 Task: Add a signature Bethany Lewis containing Talk to you soon, Bethany Lewis to email address softage.10@softage.net and add a label Compliance
Action: Mouse moved to (87, 145)
Screenshot: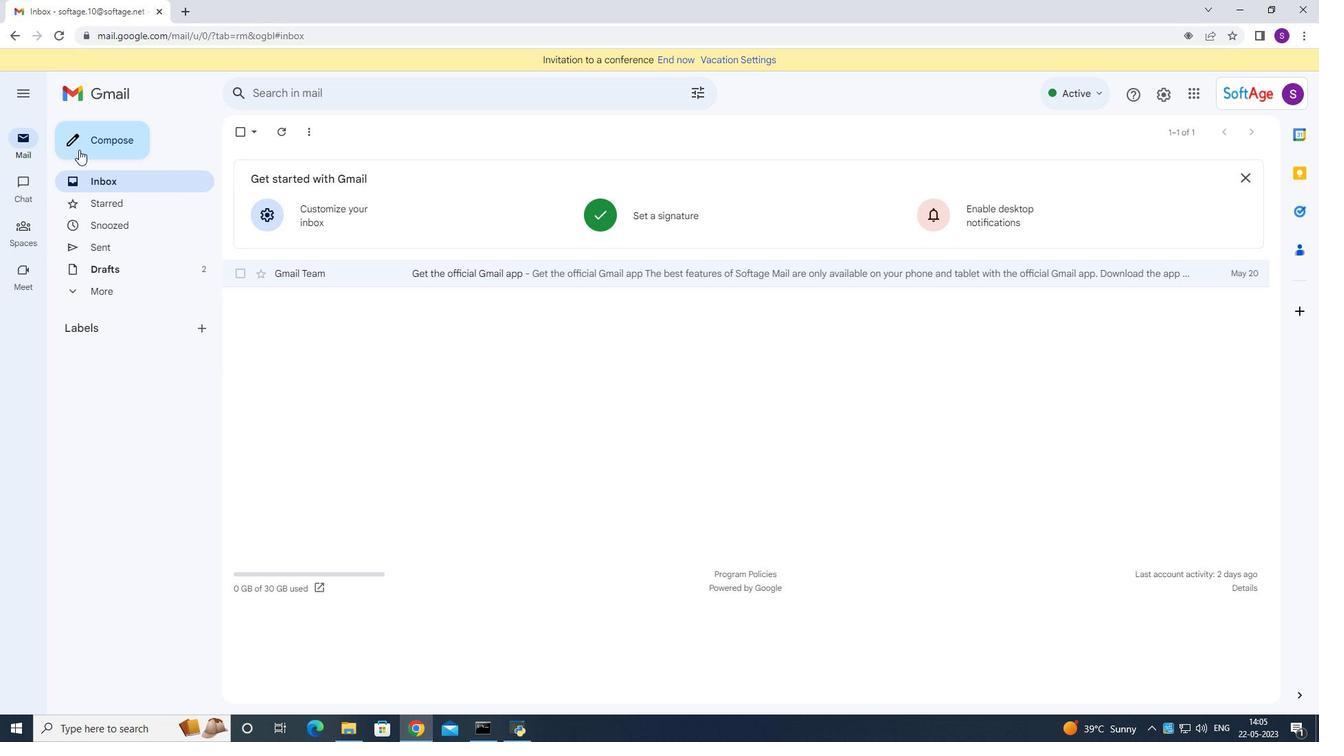 
Action: Mouse pressed left at (87, 145)
Screenshot: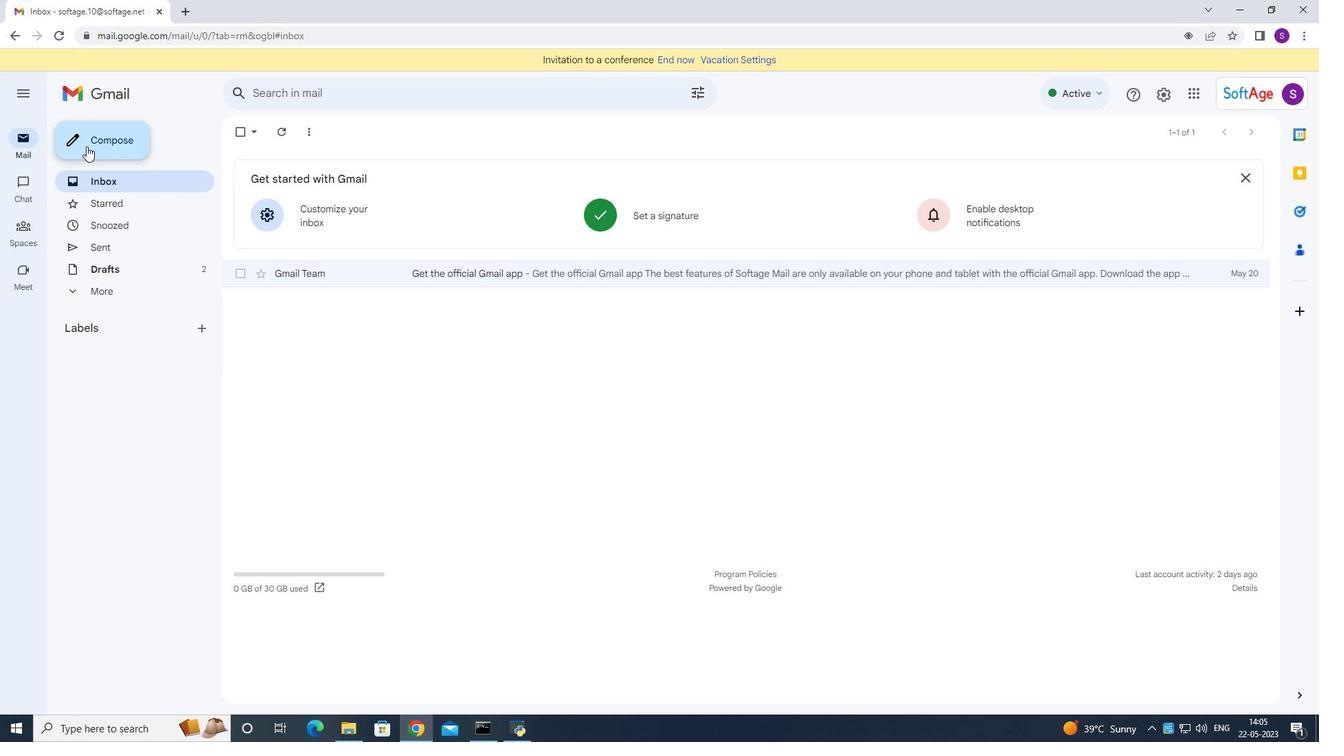 
Action: Mouse moved to (1104, 689)
Screenshot: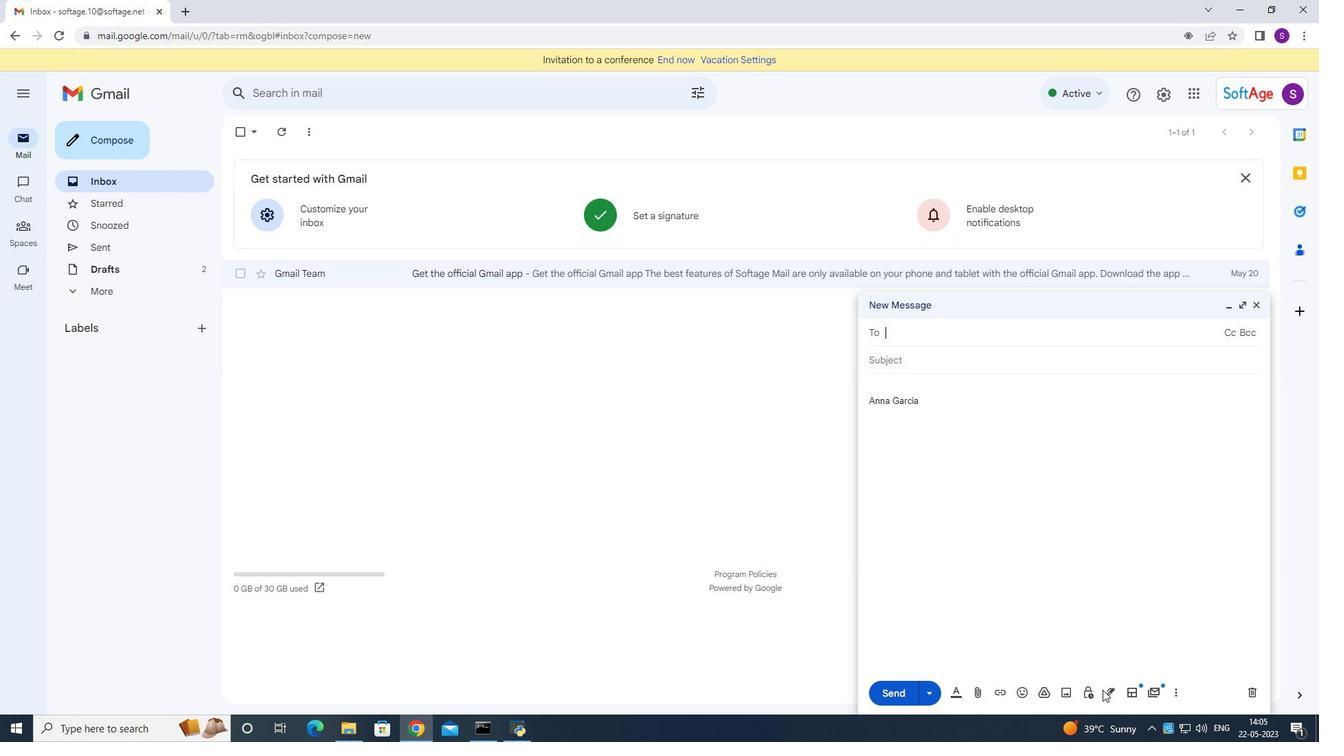 
Action: Mouse pressed left at (1104, 689)
Screenshot: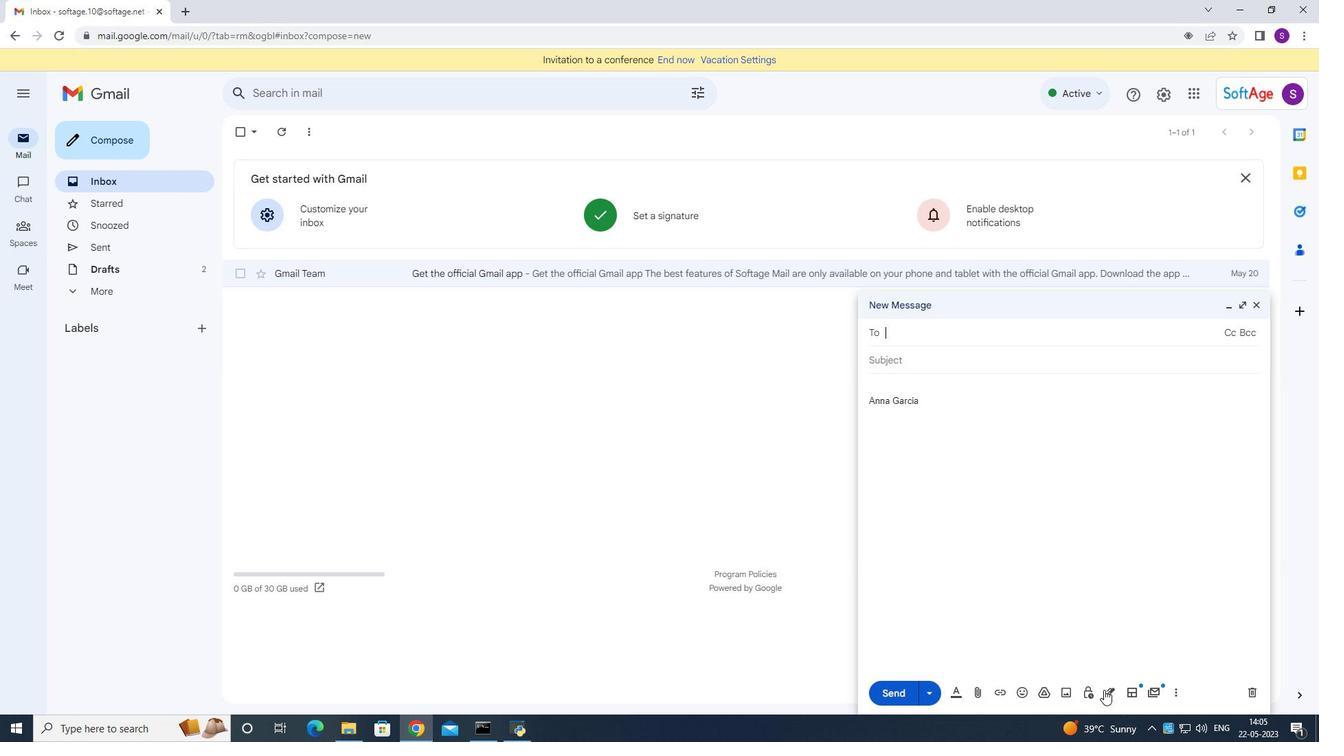 
Action: Mouse moved to (1154, 623)
Screenshot: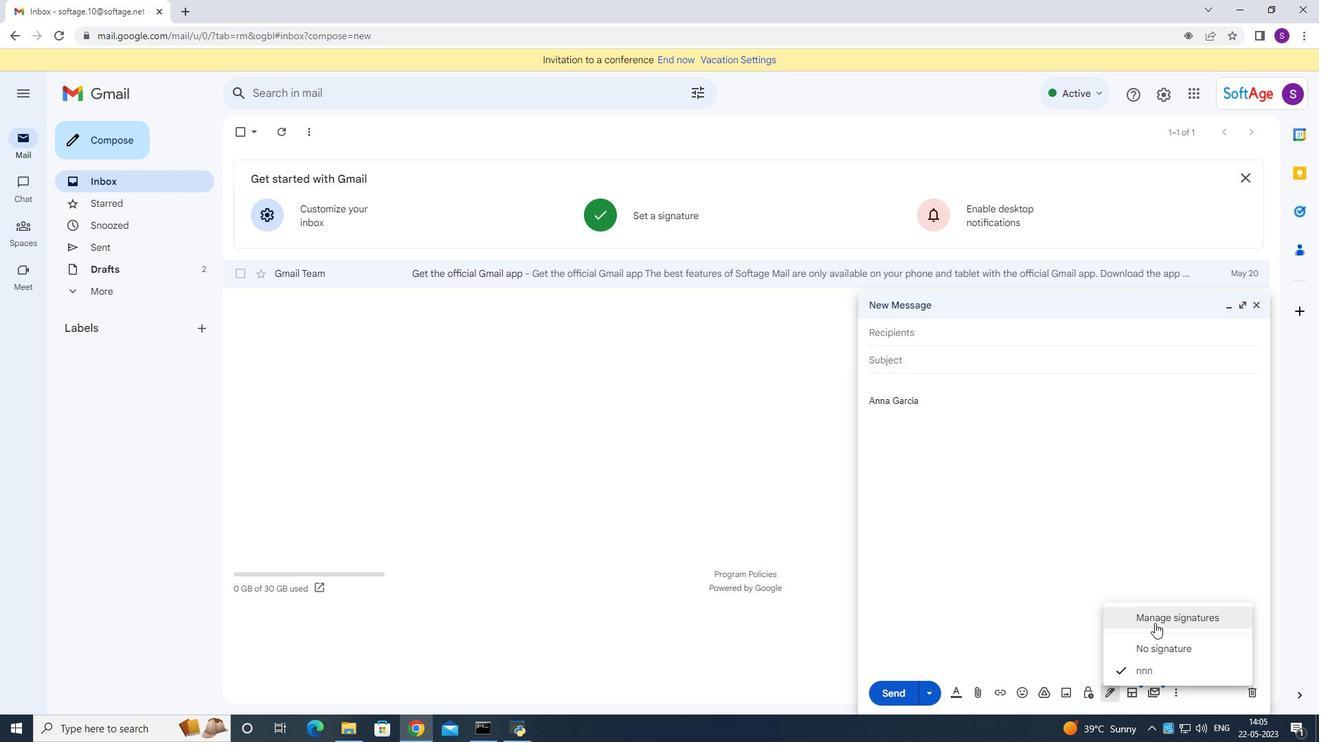 
Action: Mouse pressed left at (1154, 623)
Screenshot: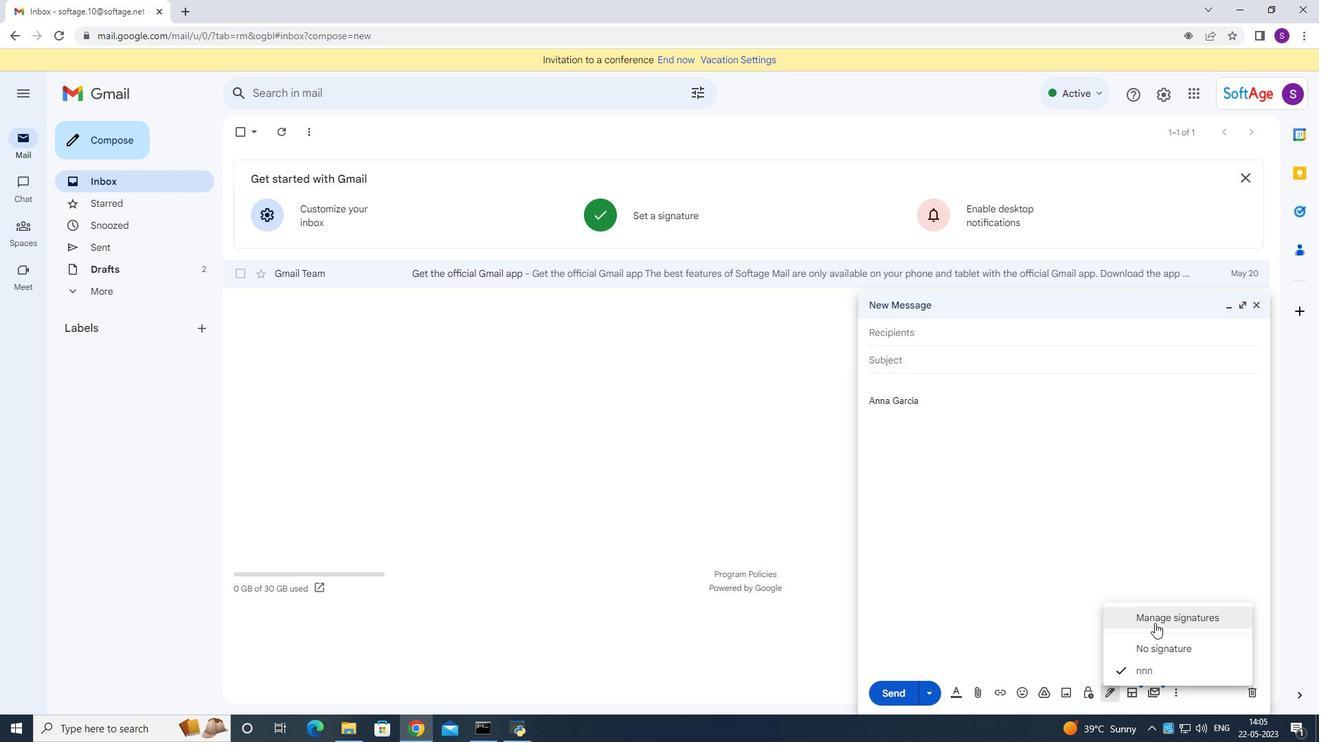 
Action: Mouse moved to (629, 412)
Screenshot: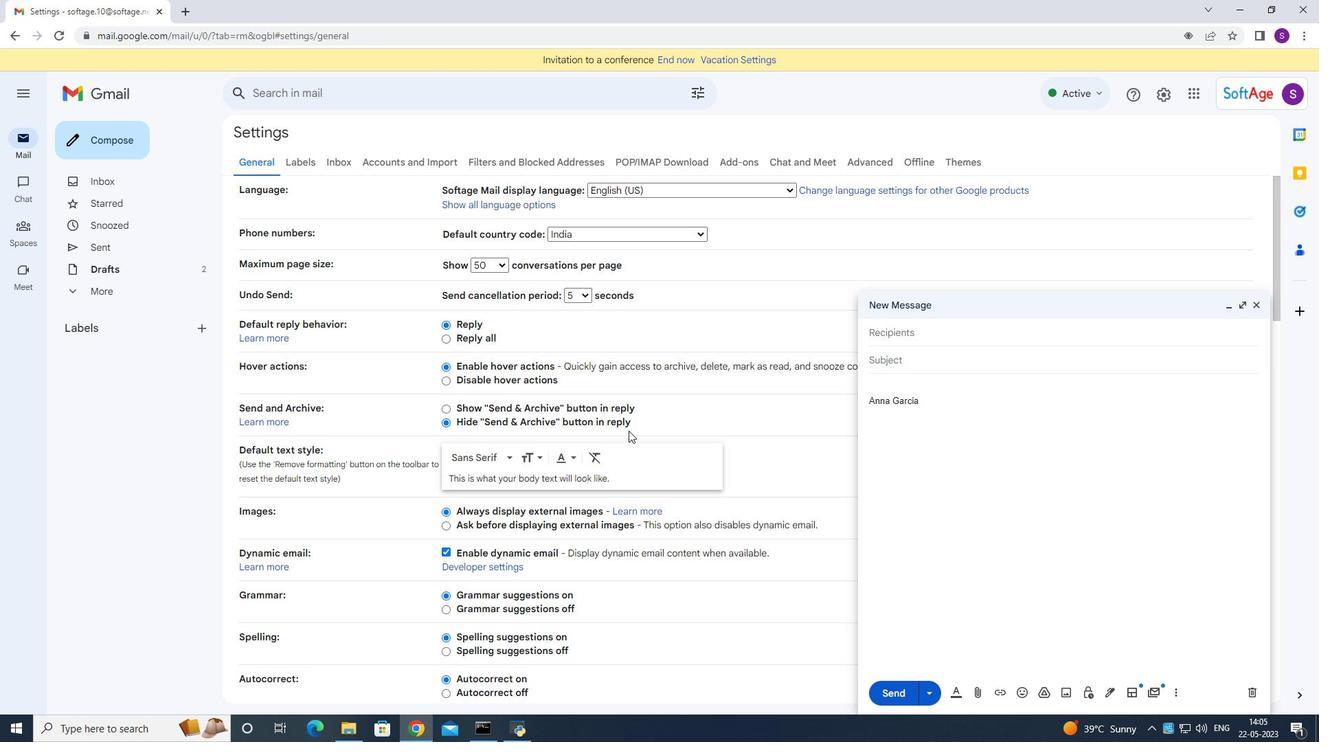 
Action: Mouse scrolled (629, 412) with delta (0, 0)
Screenshot: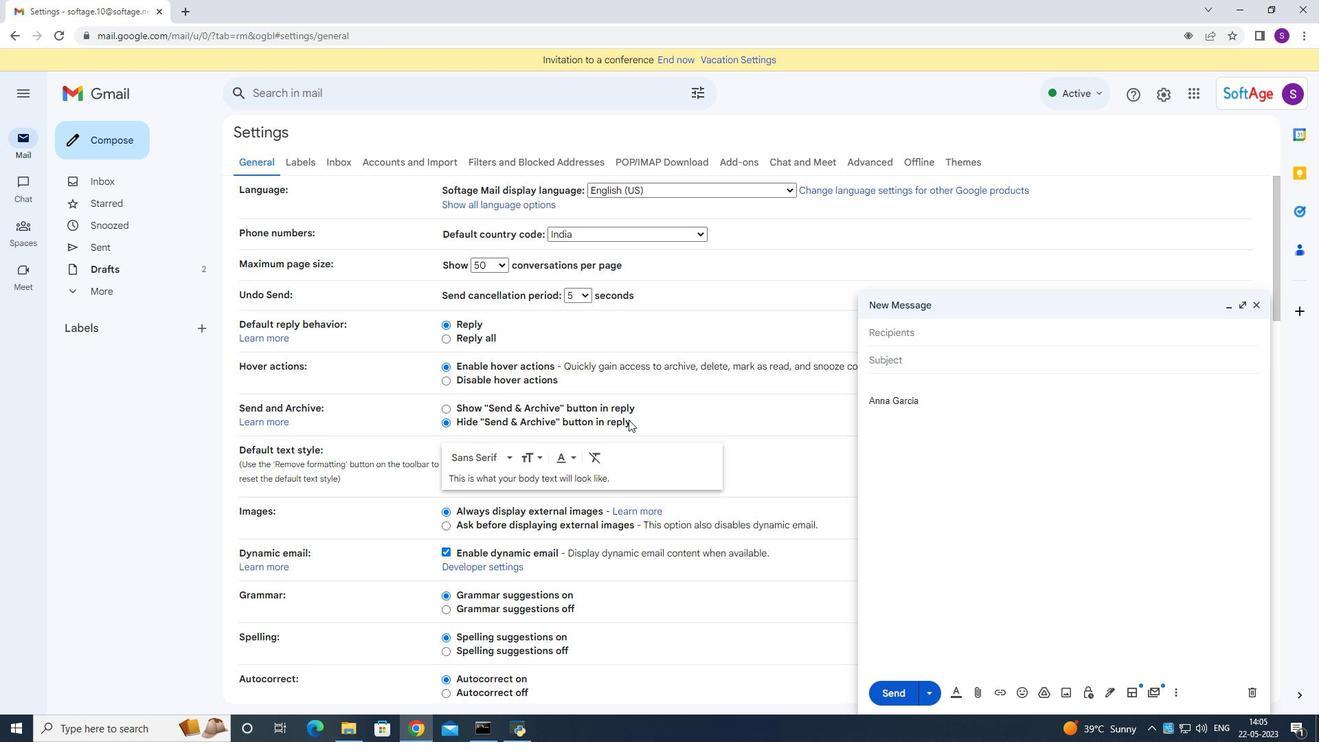 
Action: Mouse scrolled (629, 412) with delta (0, 0)
Screenshot: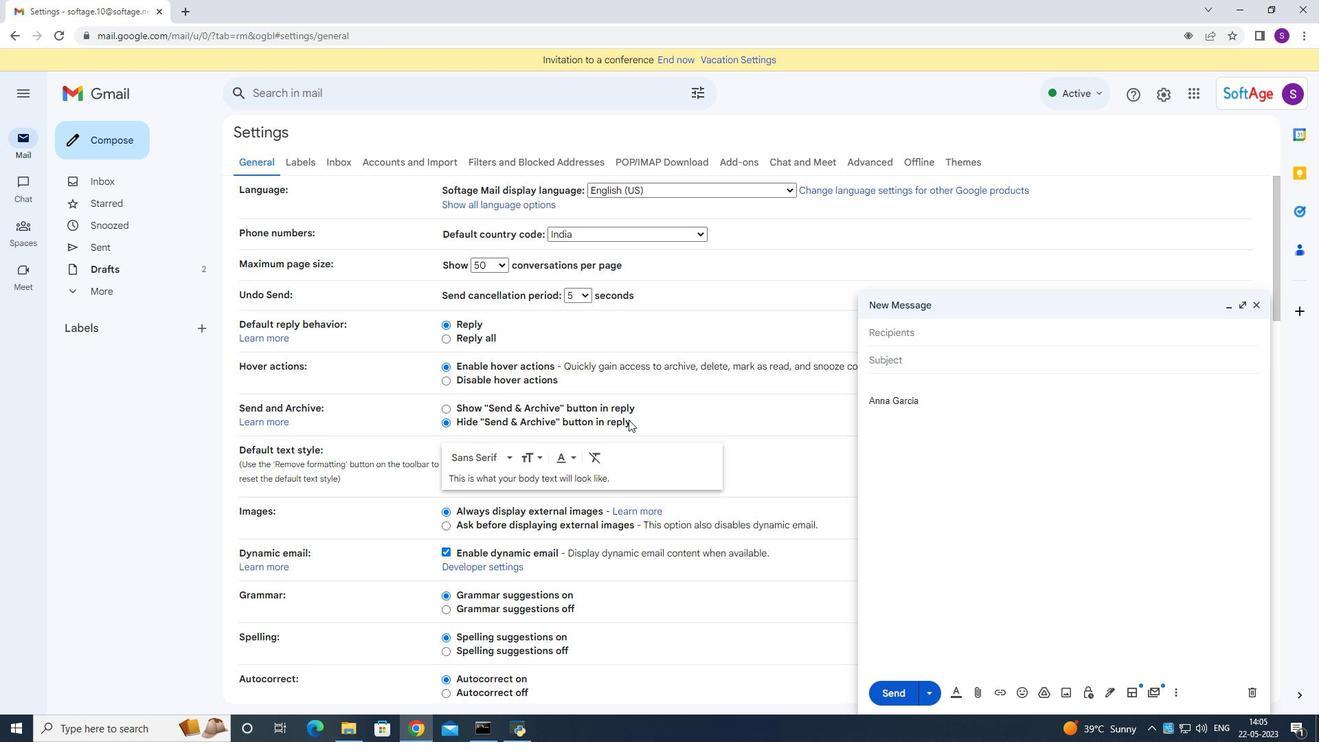 
Action: Mouse scrolled (629, 412) with delta (0, 0)
Screenshot: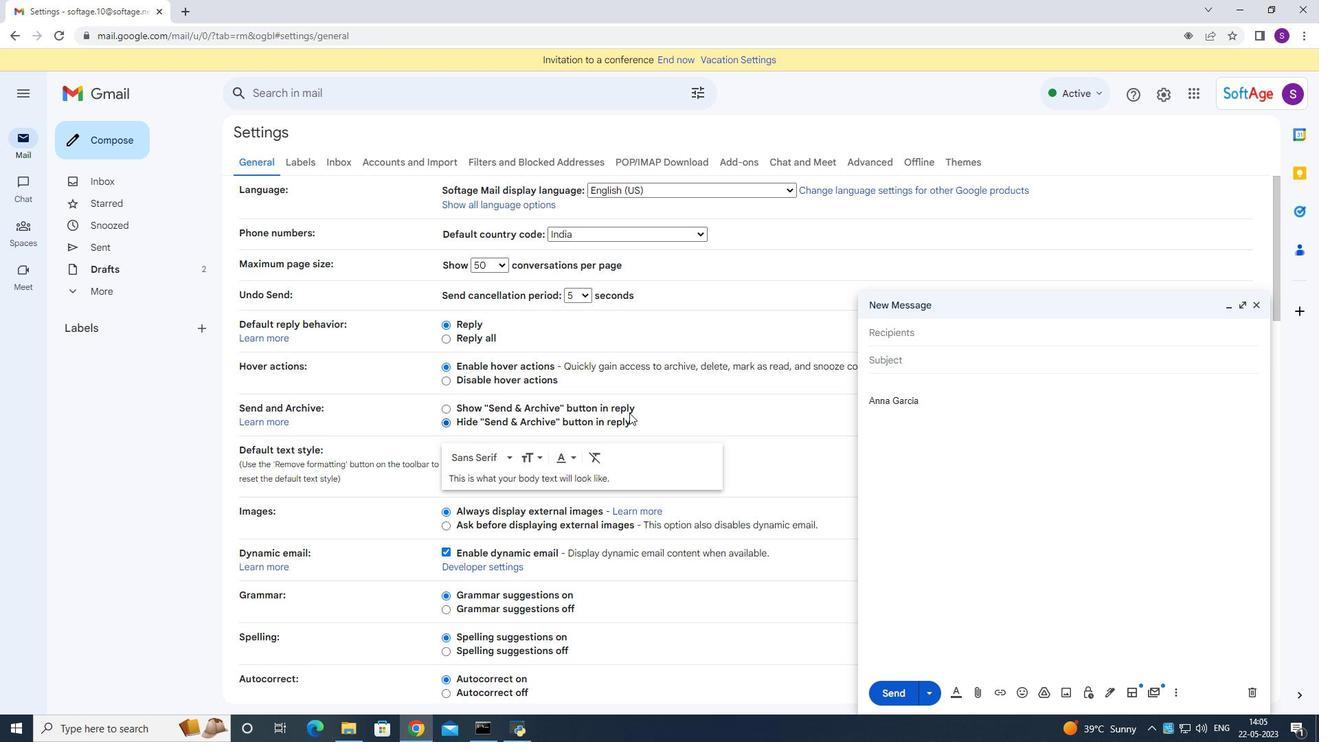 
Action: Mouse scrolled (629, 412) with delta (0, 0)
Screenshot: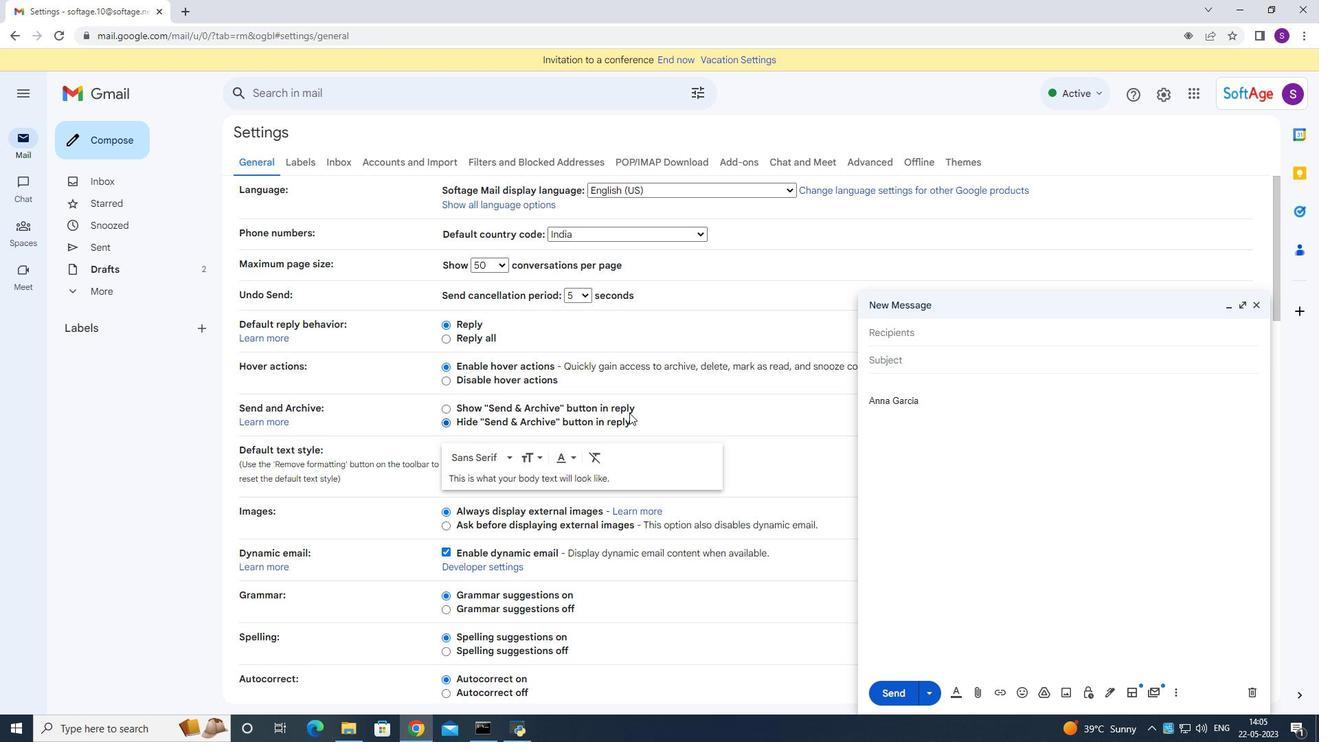 
Action: Mouse moved to (636, 412)
Screenshot: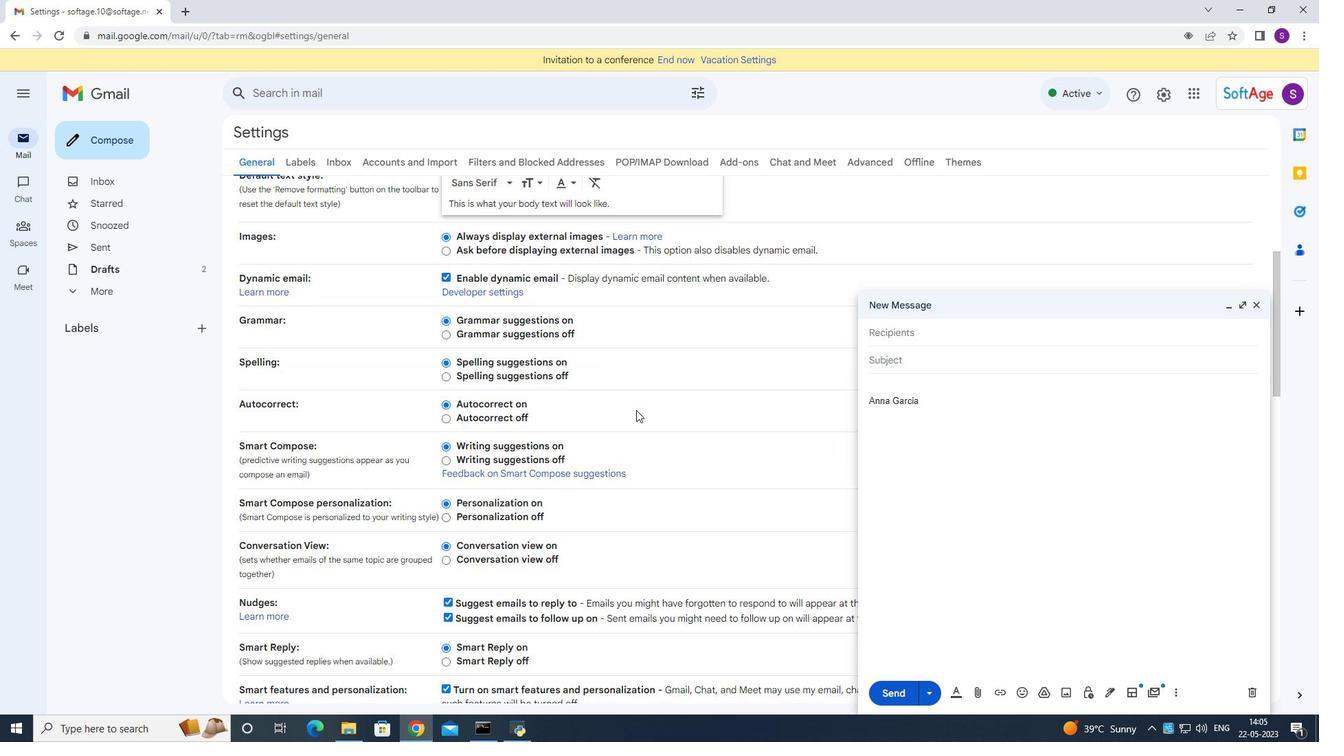 
Action: Mouse scrolled (636, 412) with delta (0, 0)
Screenshot: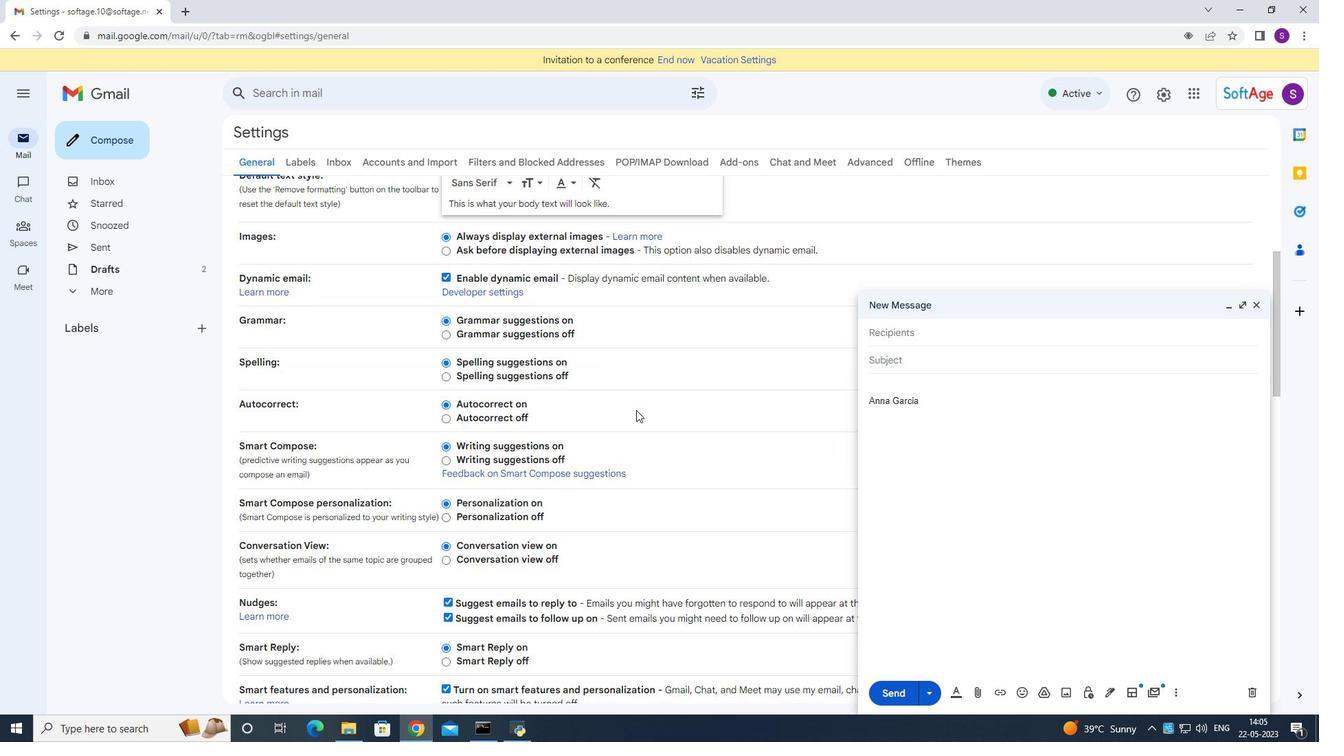 
Action: Mouse scrolled (636, 412) with delta (0, 0)
Screenshot: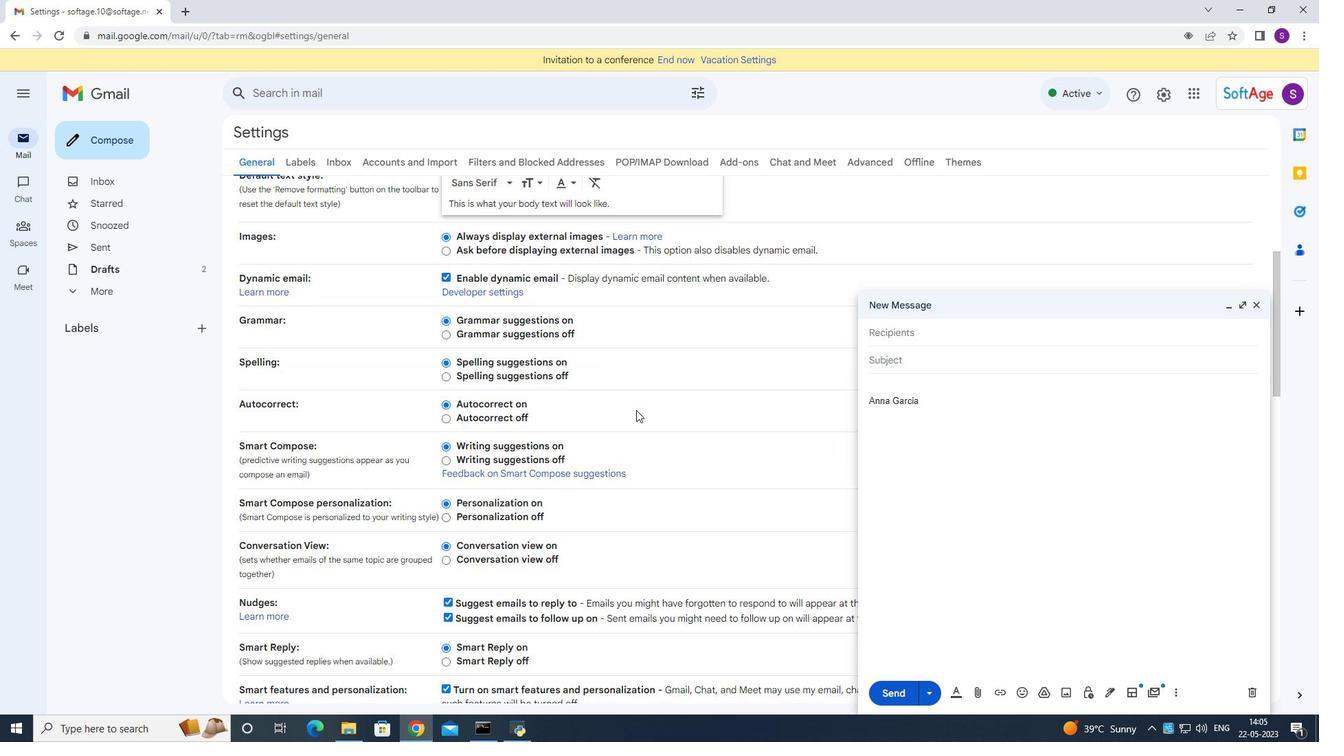 
Action: Mouse scrolled (636, 412) with delta (0, 0)
Screenshot: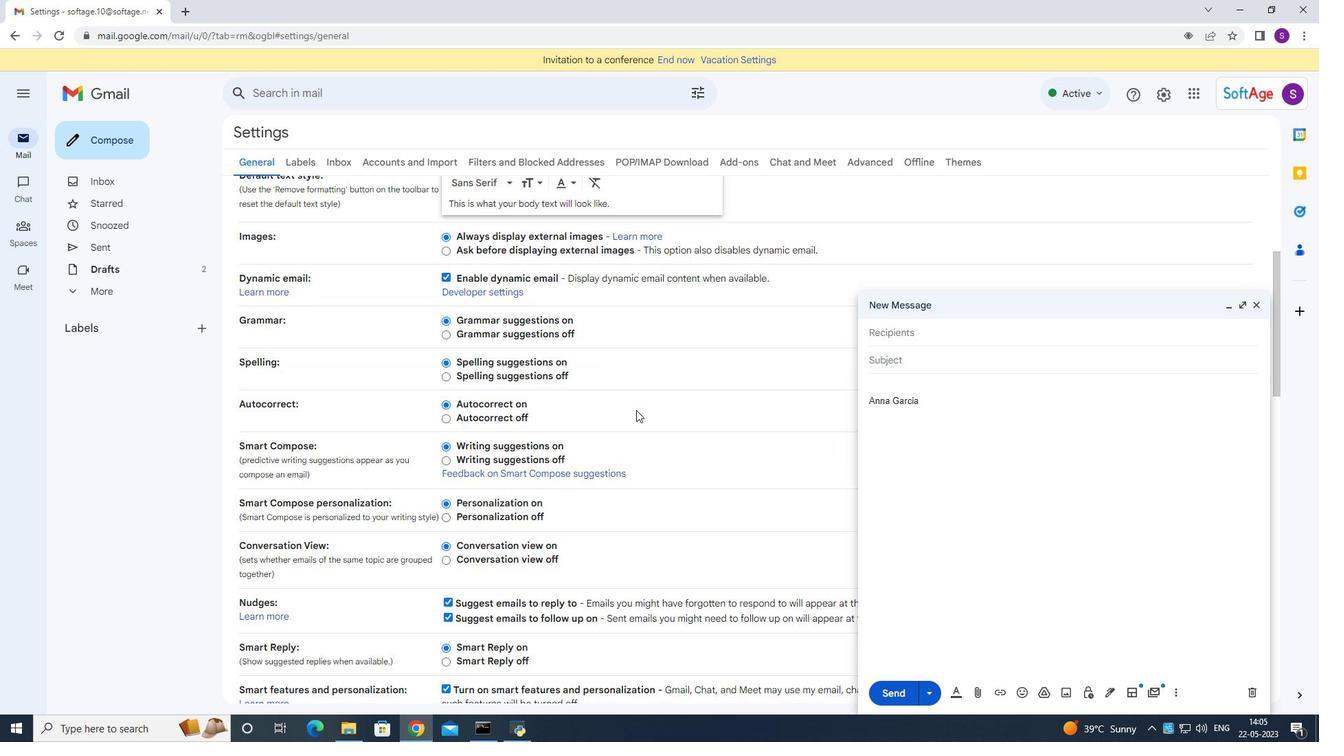 
Action: Mouse scrolled (636, 412) with delta (0, 0)
Screenshot: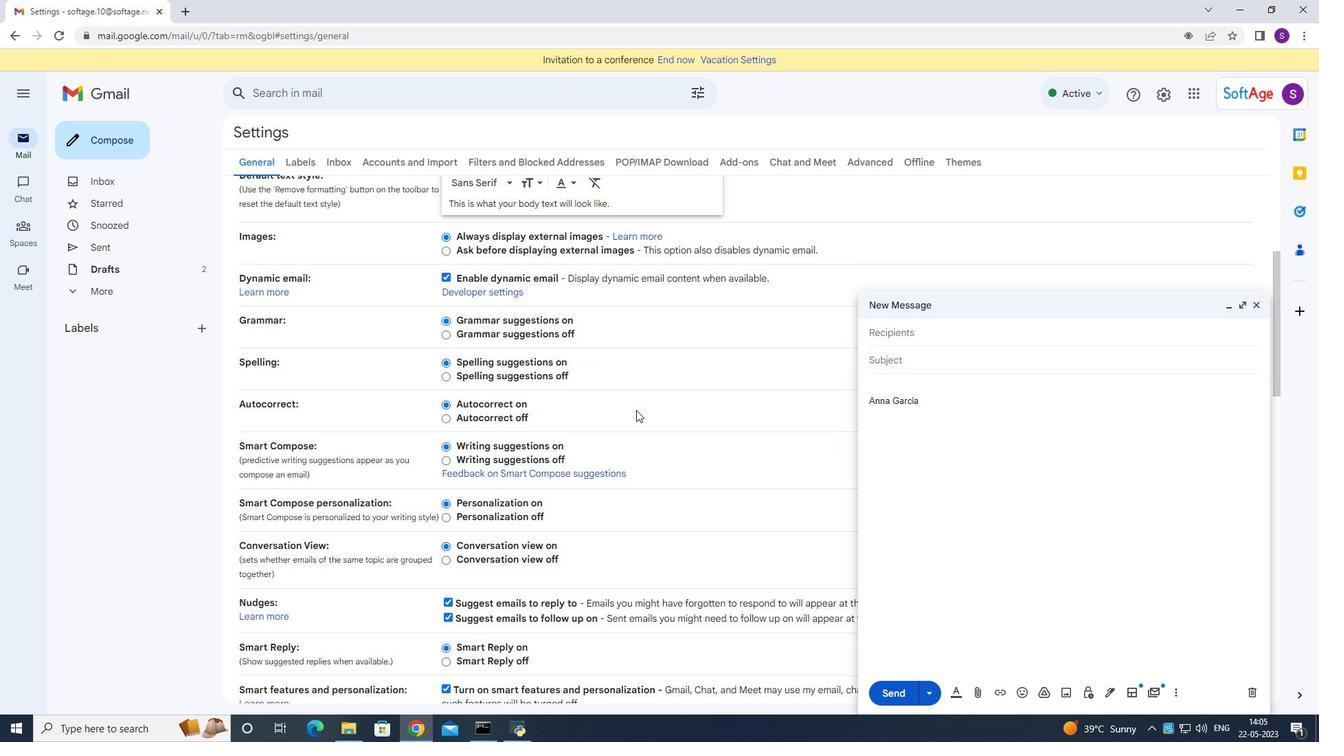 
Action: Mouse scrolled (636, 412) with delta (0, 0)
Screenshot: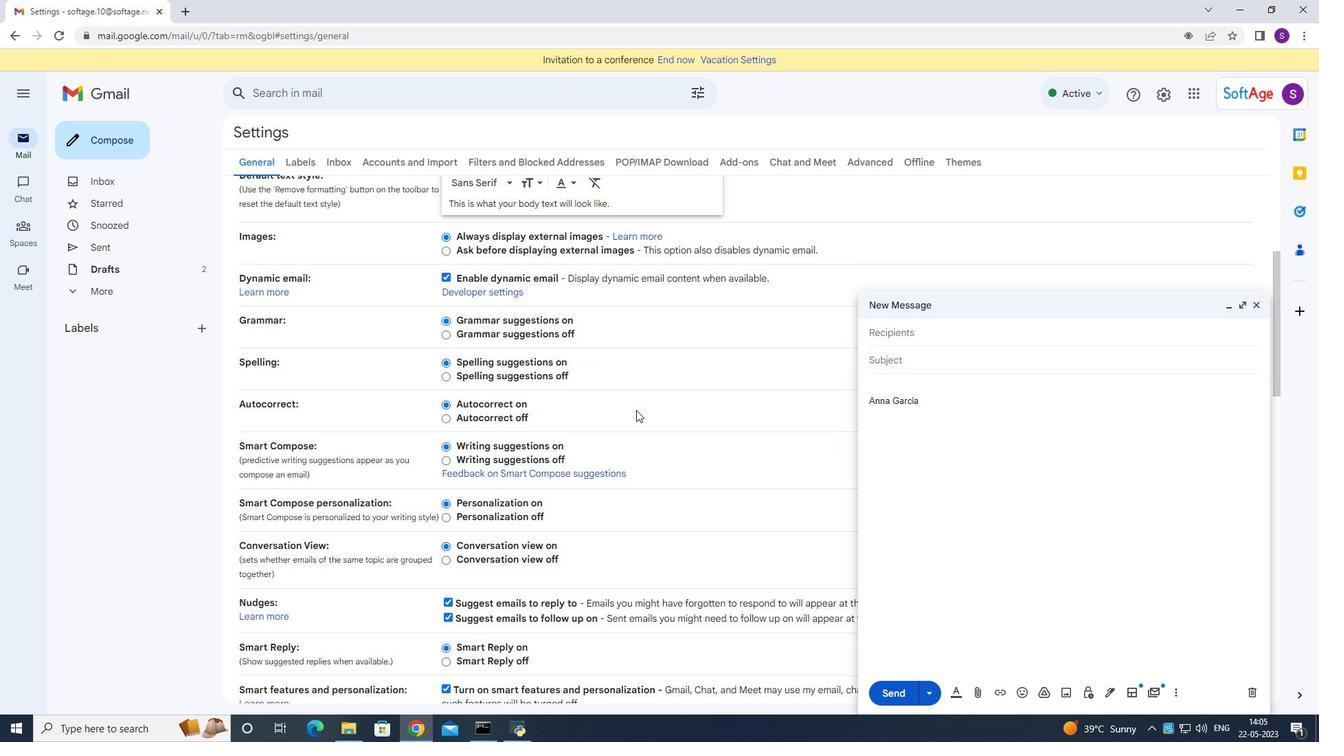 
Action: Mouse scrolled (636, 412) with delta (0, 0)
Screenshot: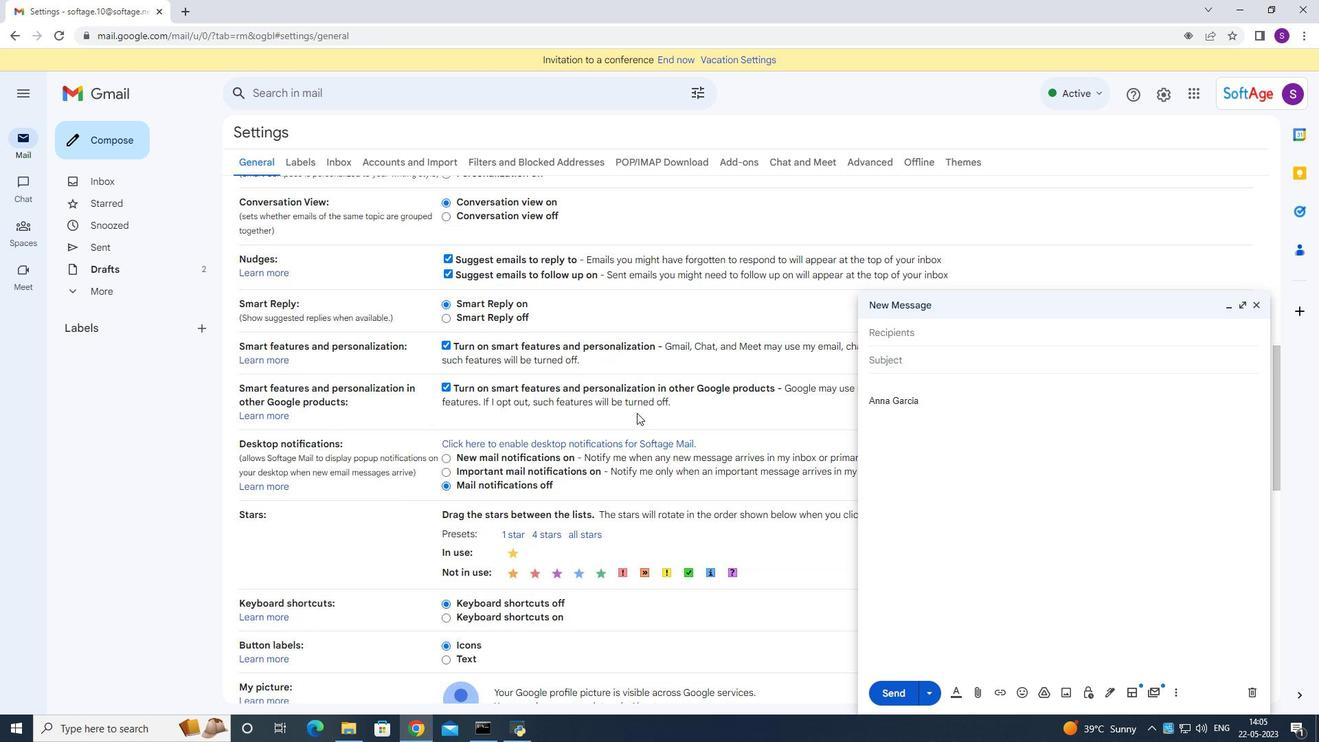 
Action: Mouse scrolled (636, 412) with delta (0, 0)
Screenshot: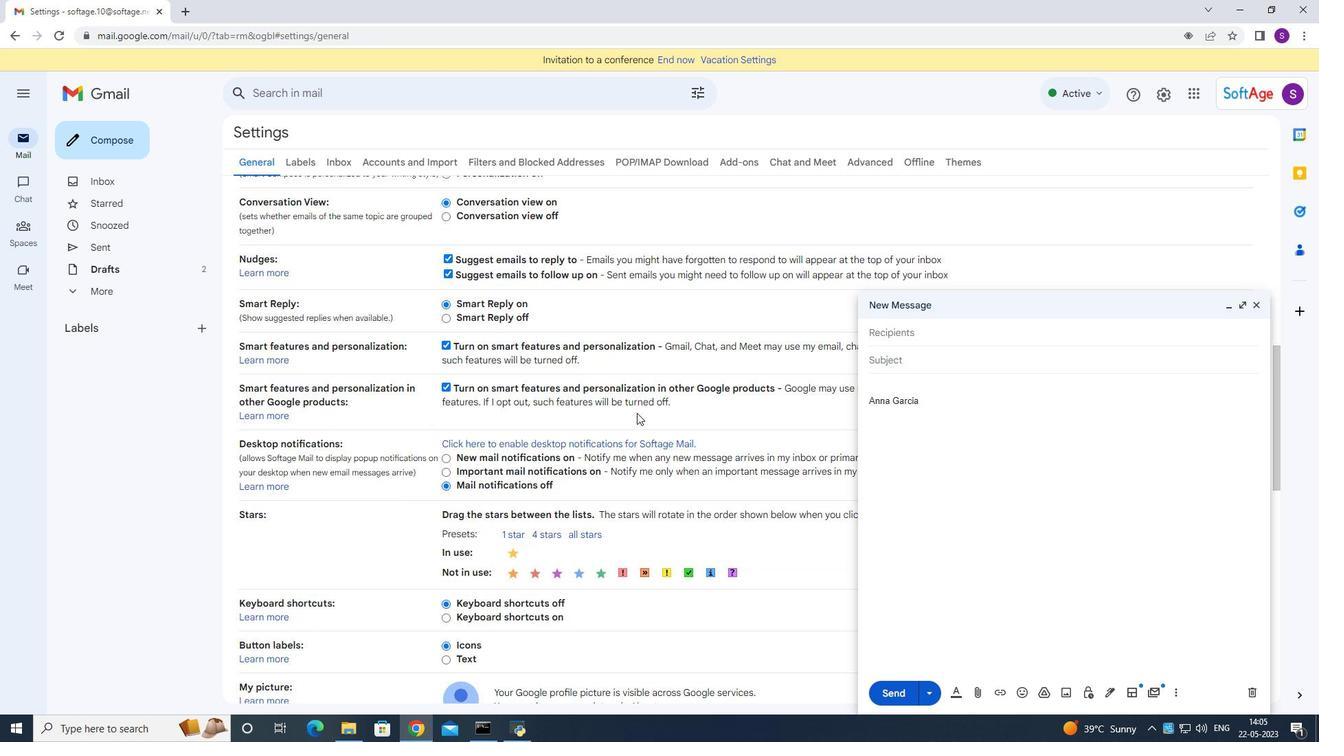 
Action: Mouse scrolled (636, 412) with delta (0, 0)
Screenshot: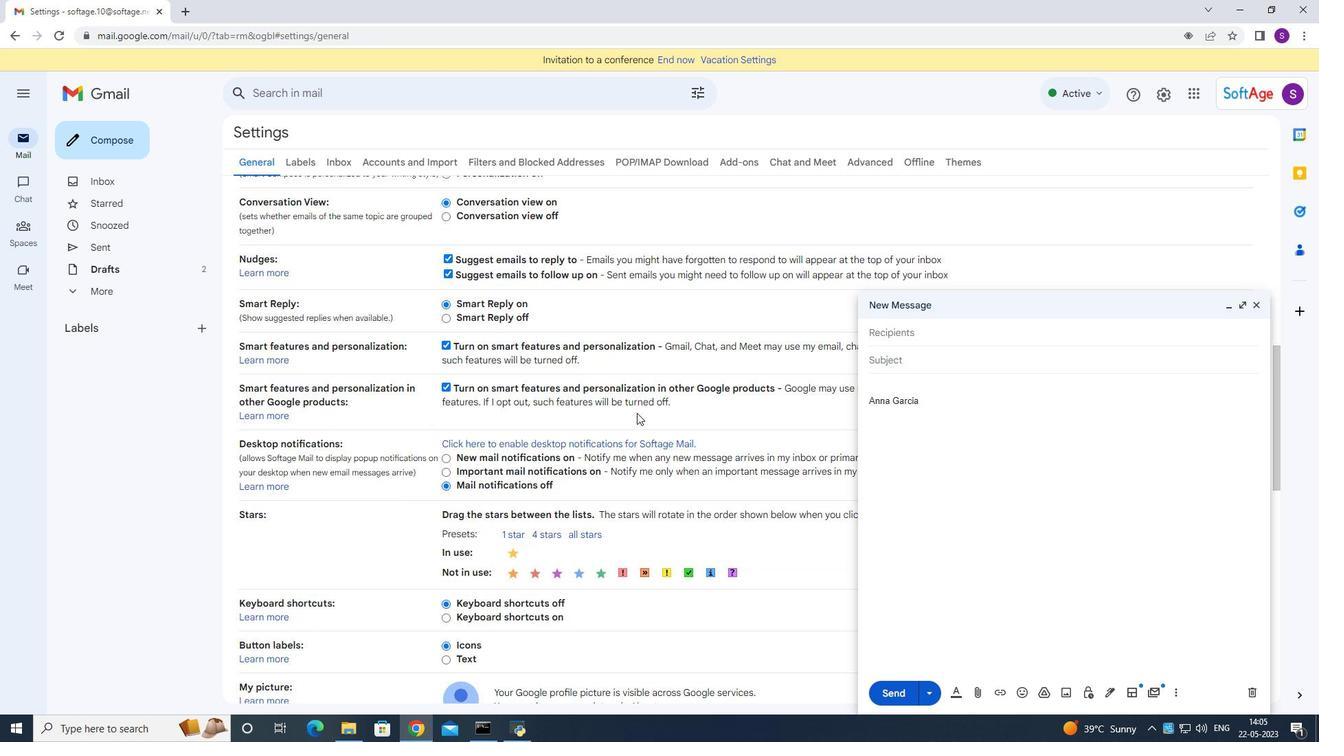 
Action: Mouse scrolled (636, 412) with delta (0, 0)
Screenshot: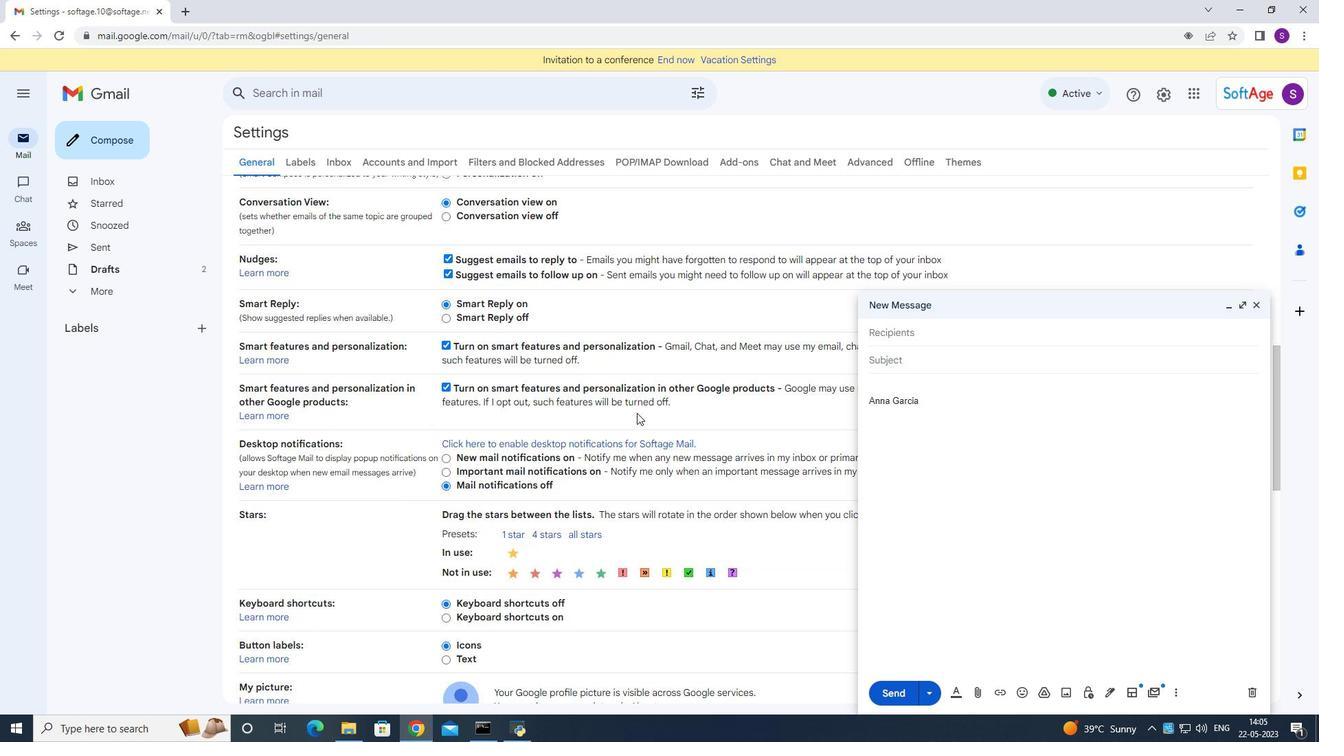 
Action: Mouse scrolled (636, 412) with delta (0, 0)
Screenshot: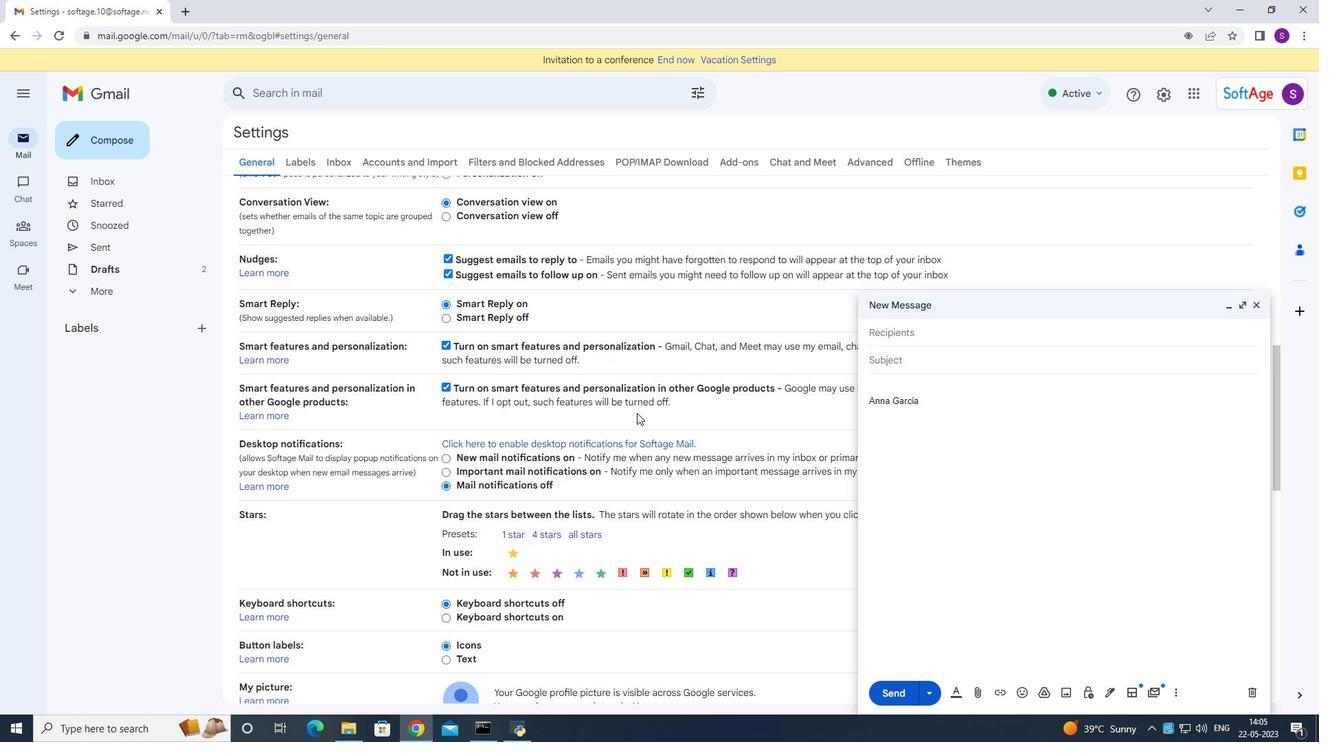 
Action: Mouse moved to (636, 413)
Screenshot: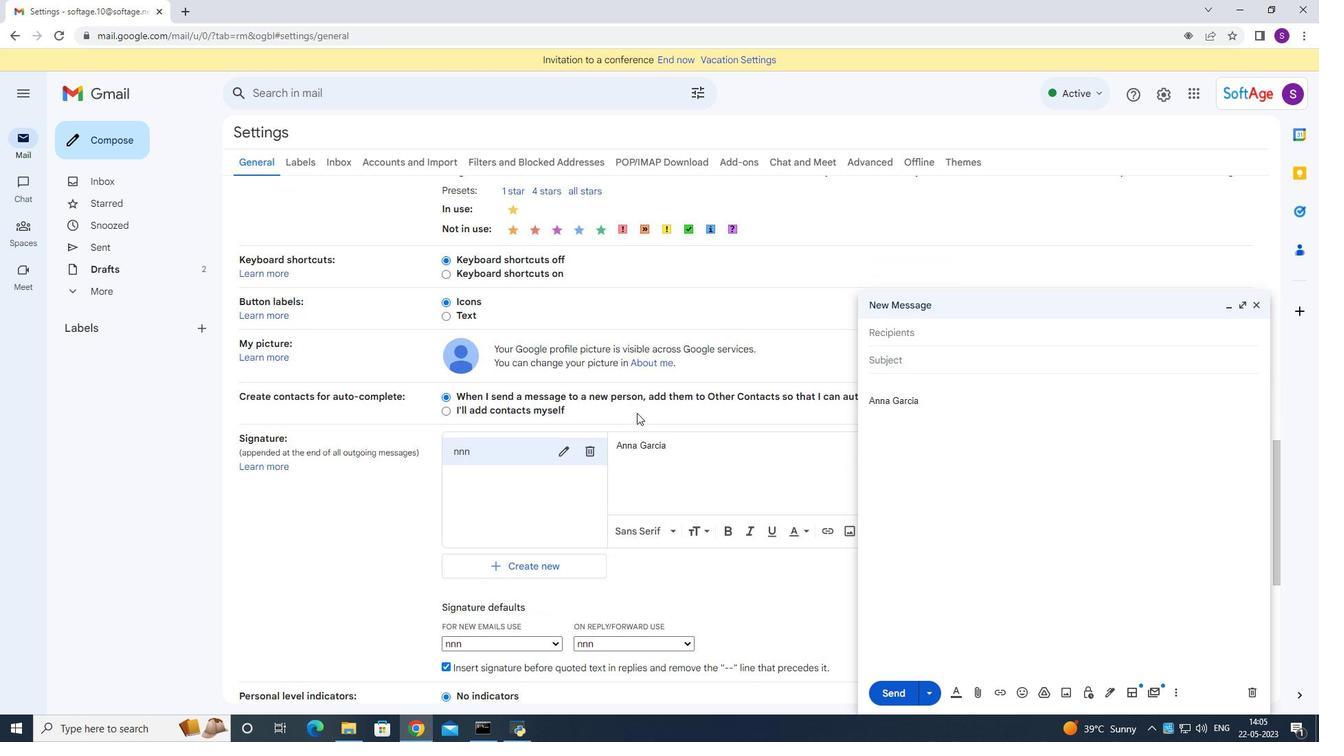 
Action: Mouse scrolled (636, 412) with delta (0, 0)
Screenshot: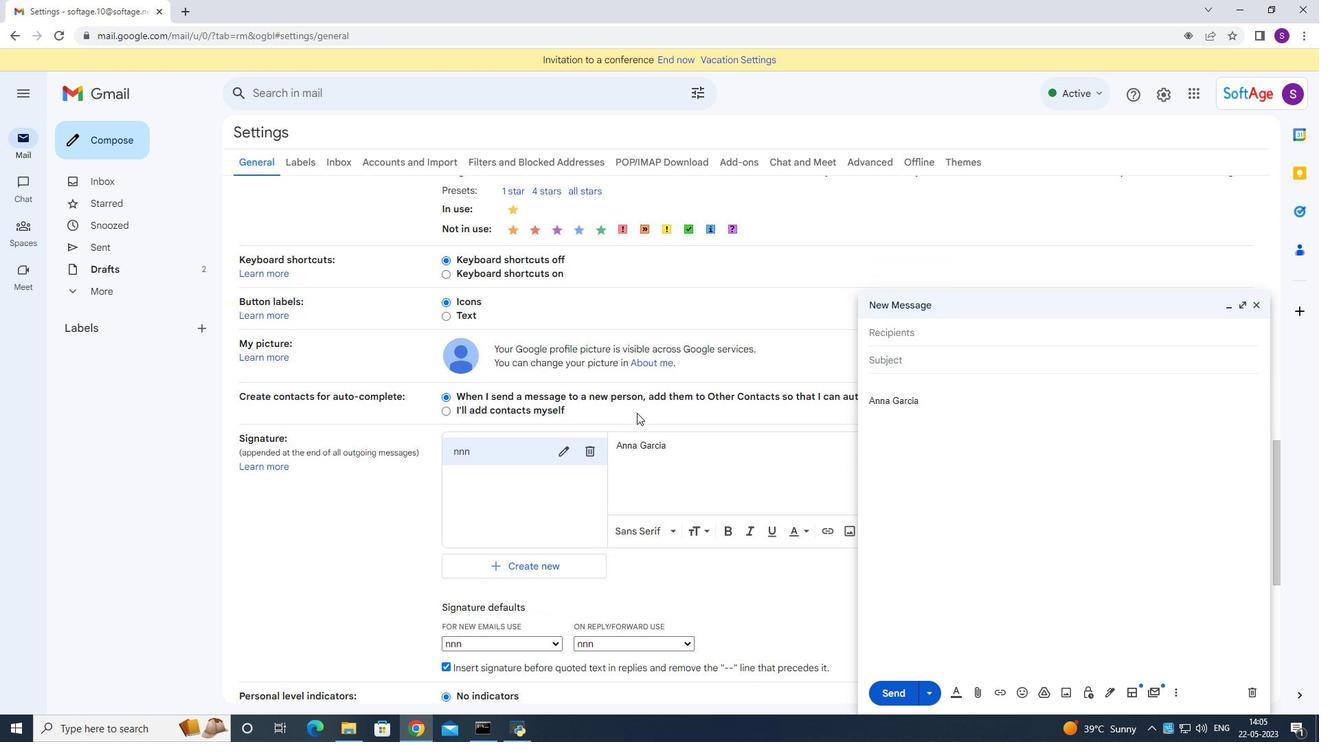 
Action: Mouse scrolled (636, 412) with delta (0, 0)
Screenshot: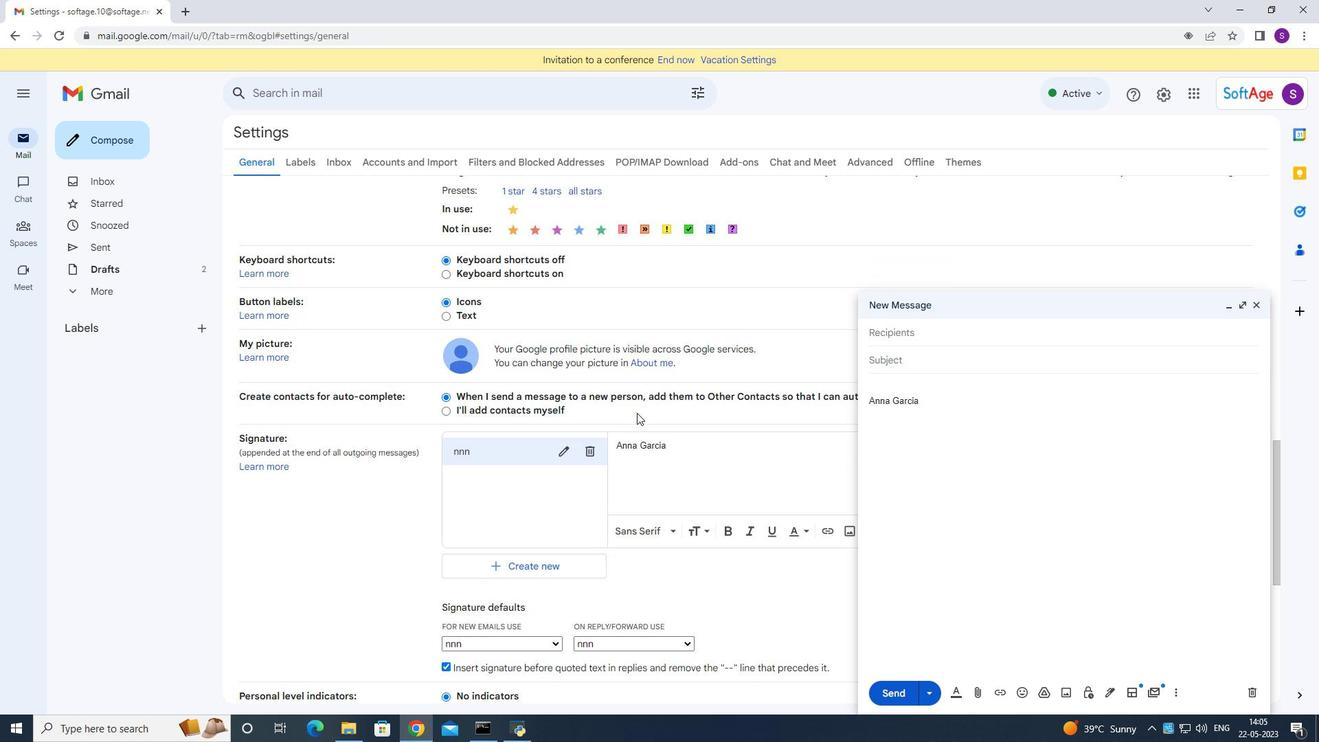 
Action: Mouse scrolled (636, 412) with delta (0, 0)
Screenshot: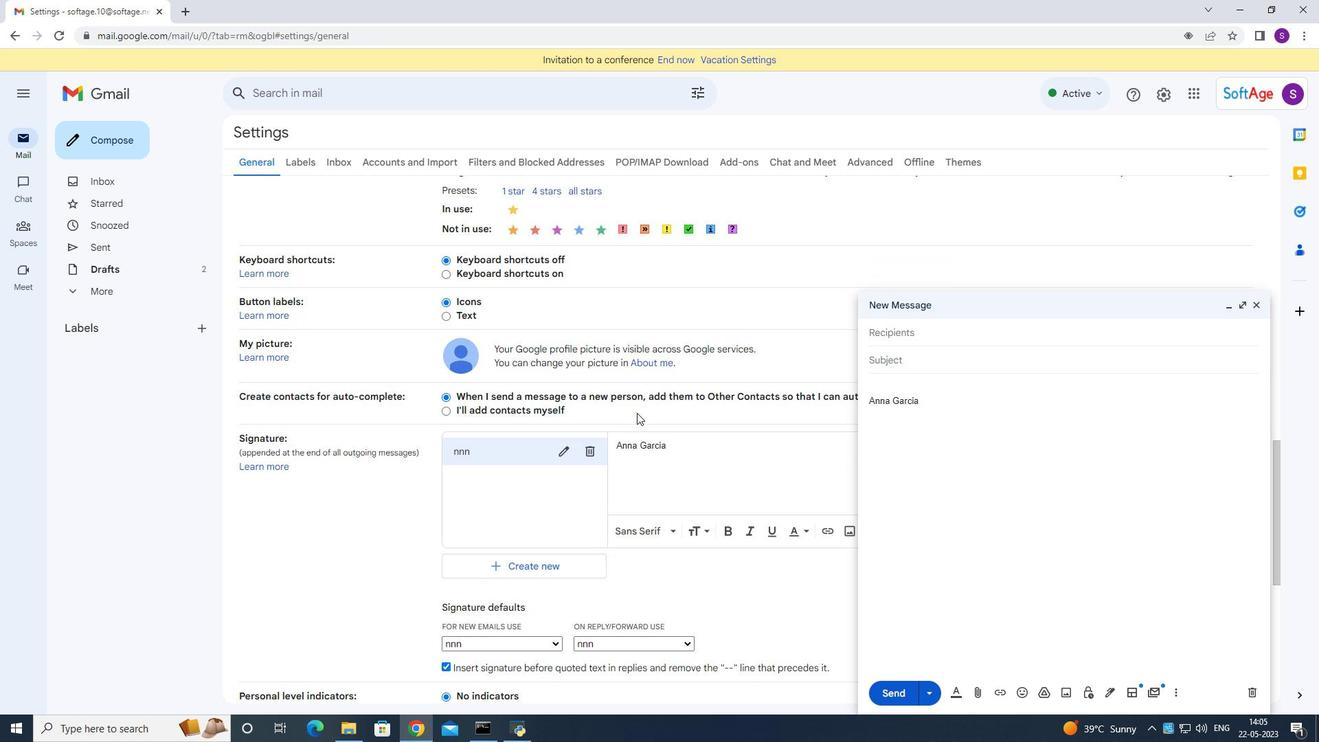 
Action: Mouse scrolled (636, 412) with delta (0, 0)
Screenshot: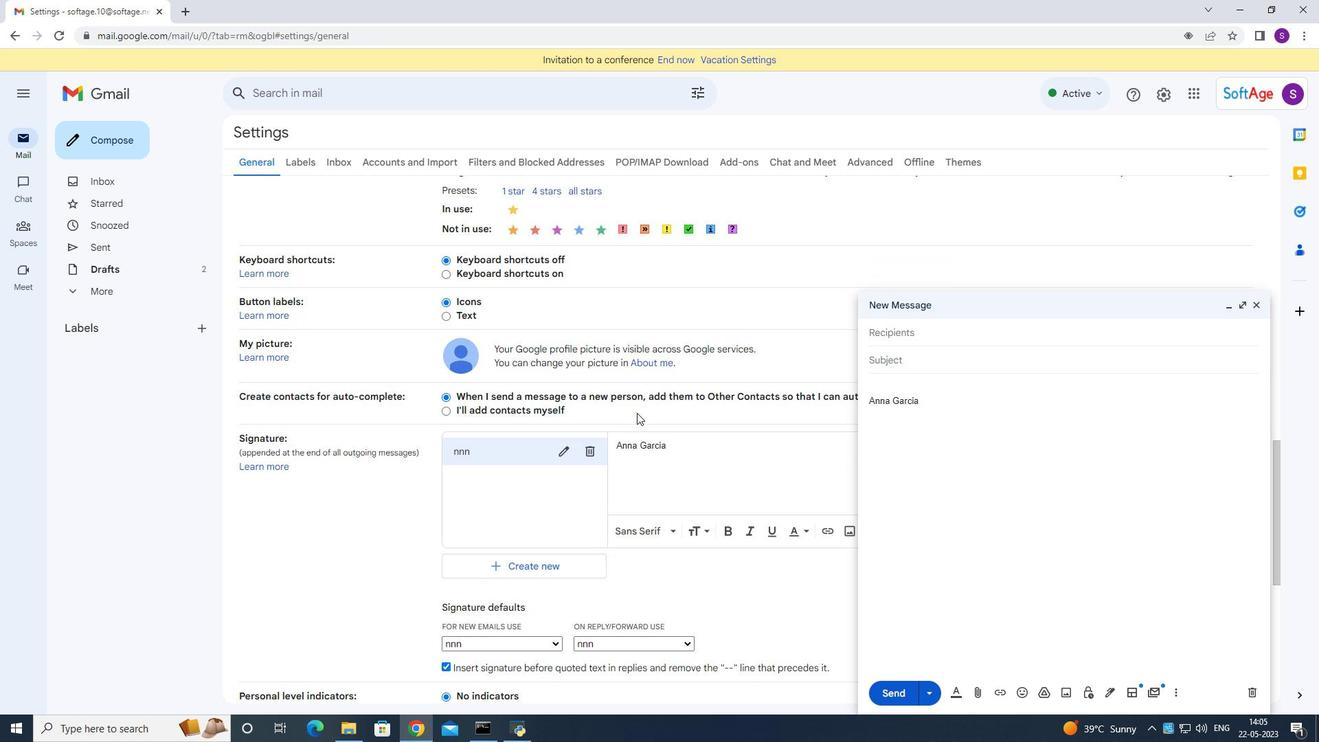 
Action: Mouse moved to (599, 282)
Screenshot: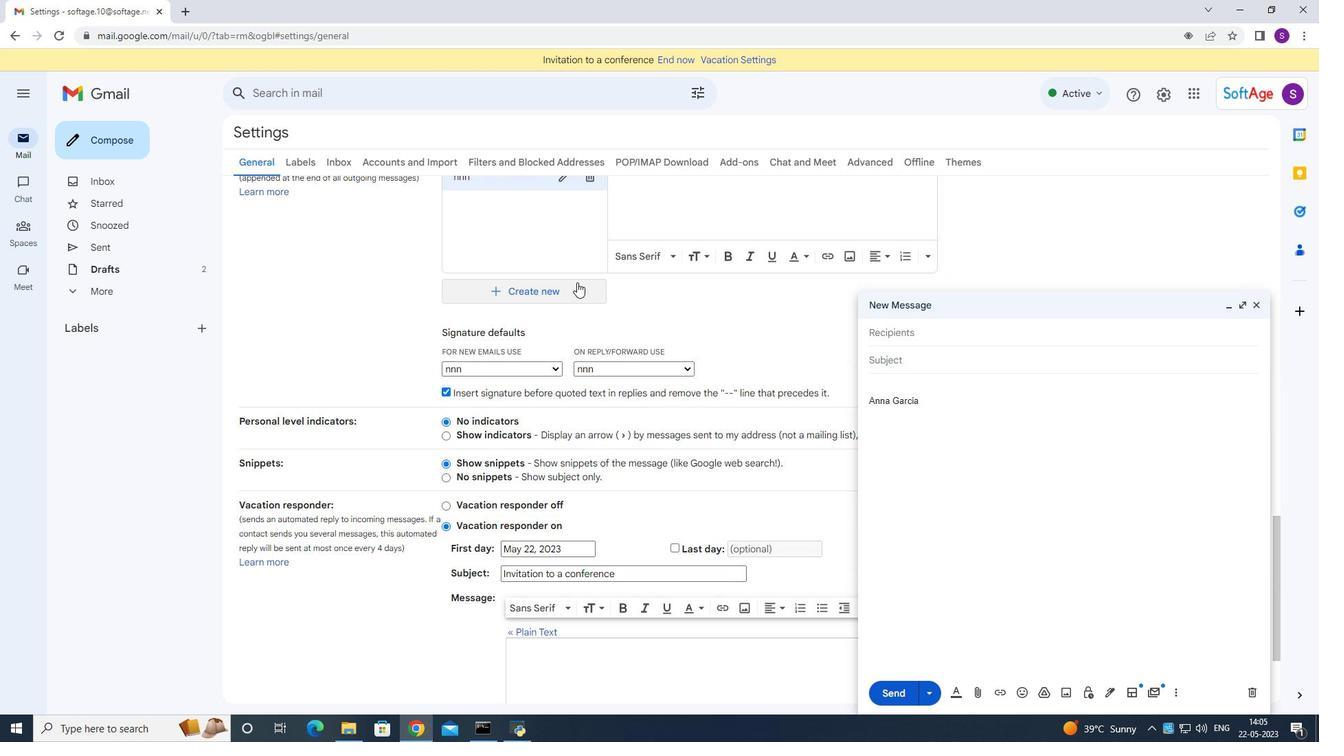 
Action: Mouse scrolled (599, 283) with delta (0, 0)
Screenshot: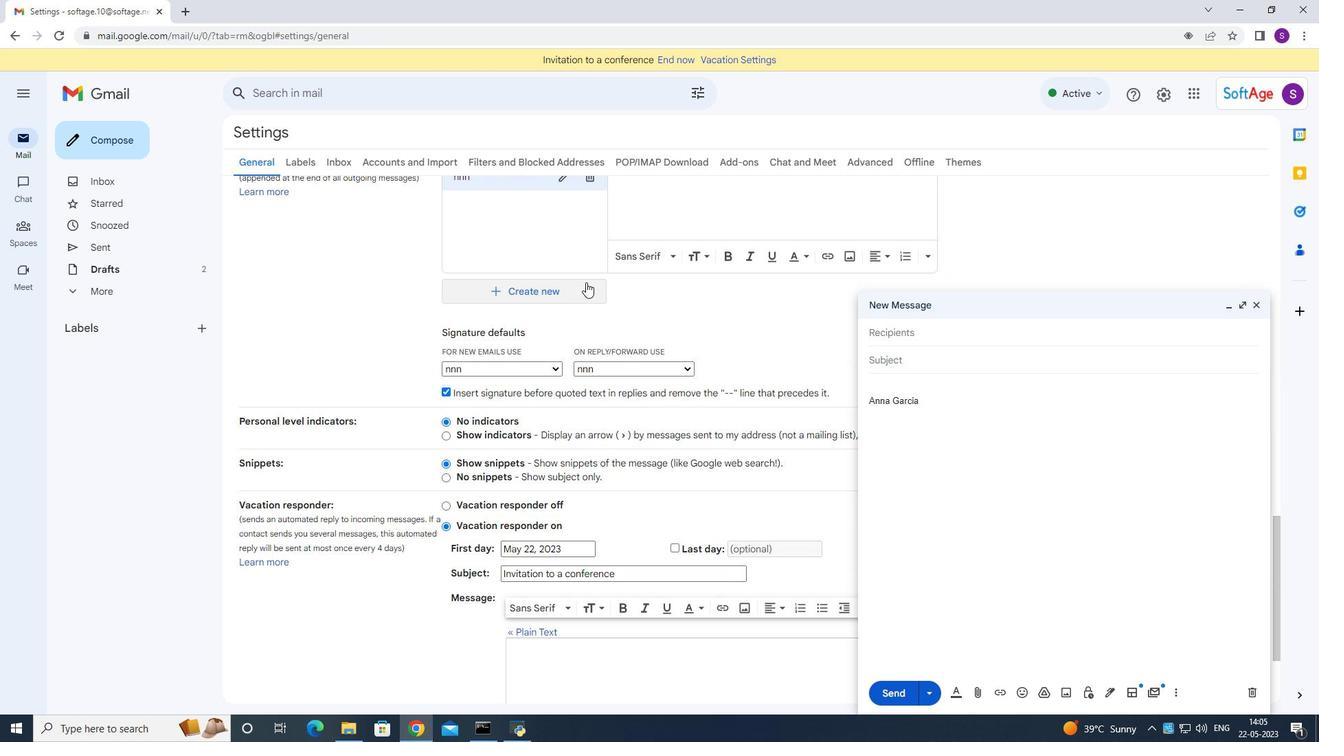 
Action: Mouse scrolled (599, 283) with delta (0, 0)
Screenshot: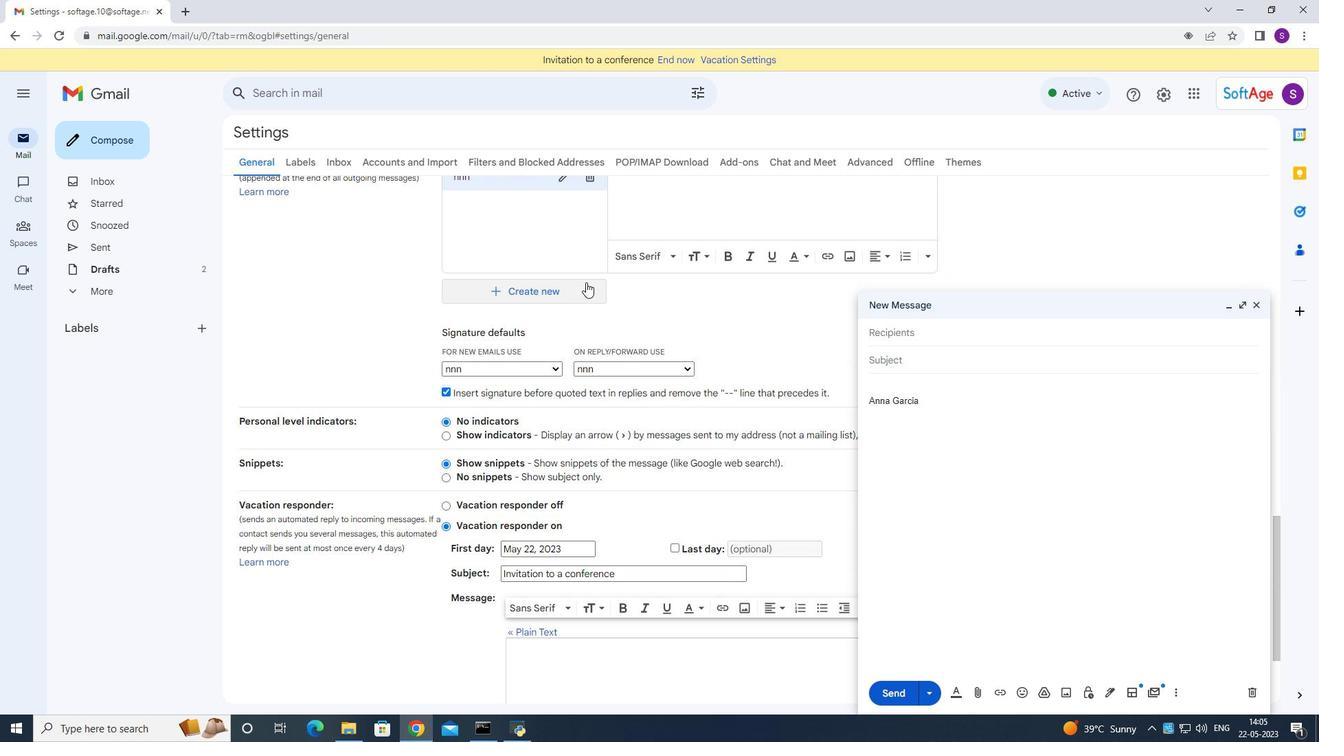 
Action: Mouse scrolled (599, 283) with delta (0, 0)
Screenshot: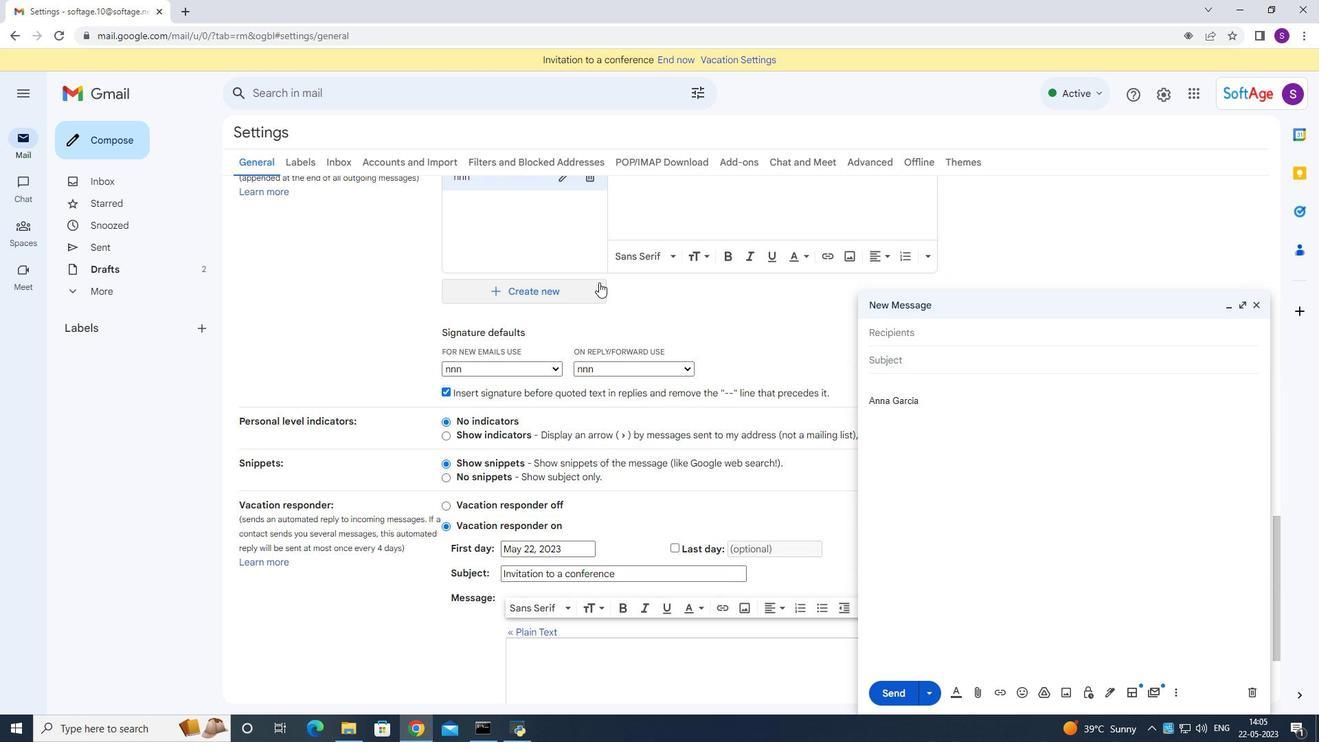 
Action: Mouse moved to (590, 389)
Screenshot: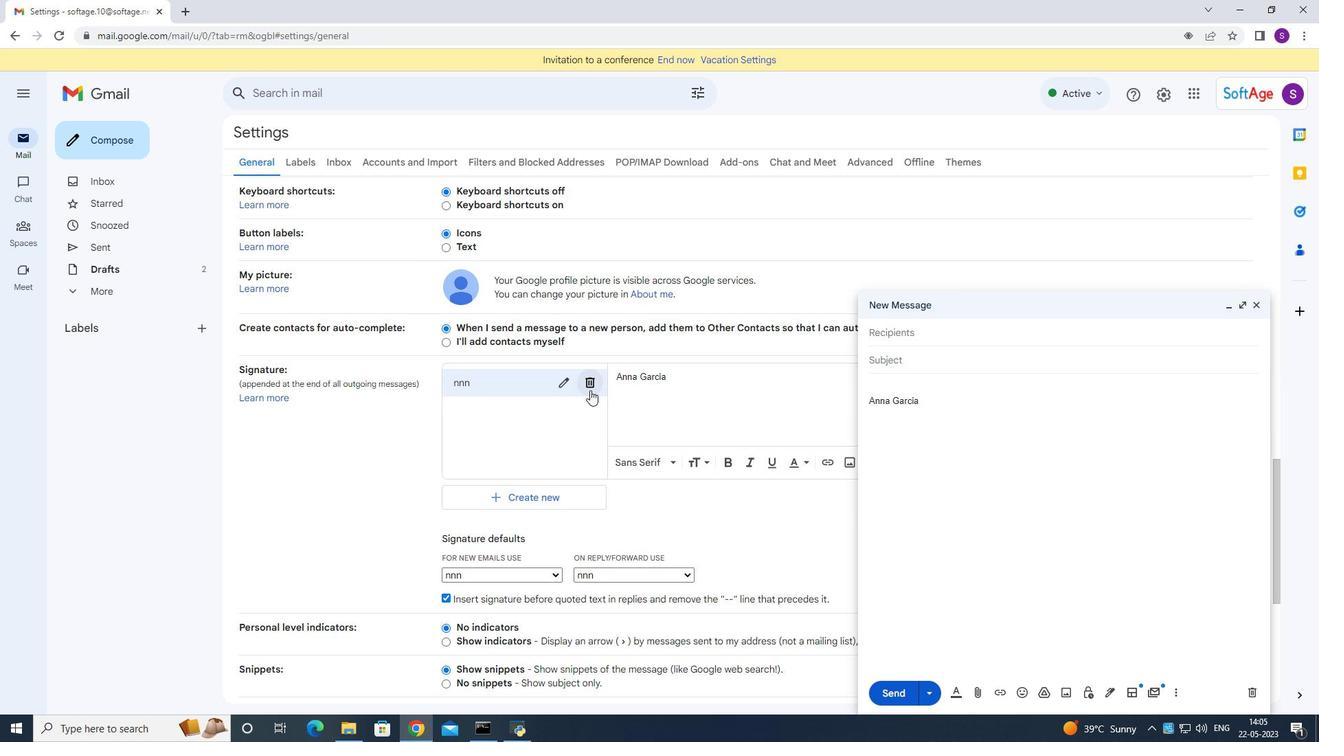 
Action: Mouse pressed left at (590, 389)
Screenshot: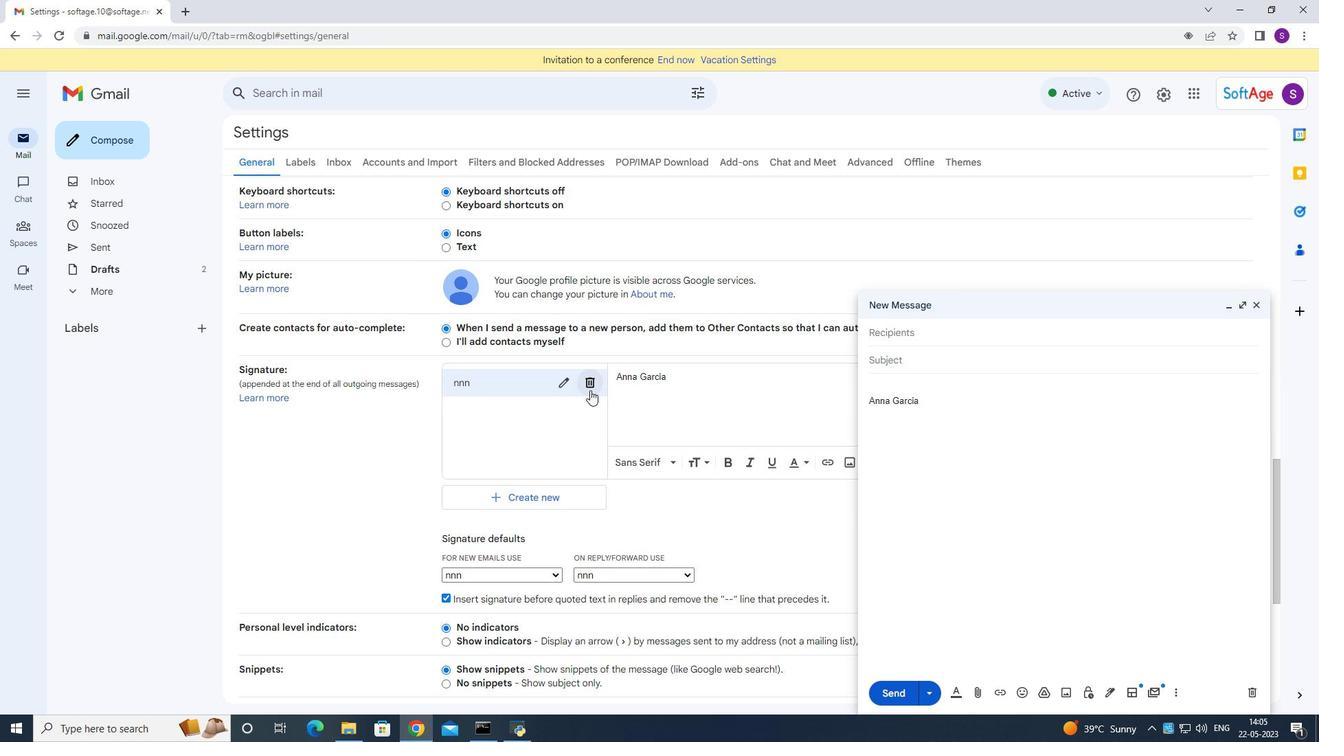 
Action: Mouse moved to (759, 413)
Screenshot: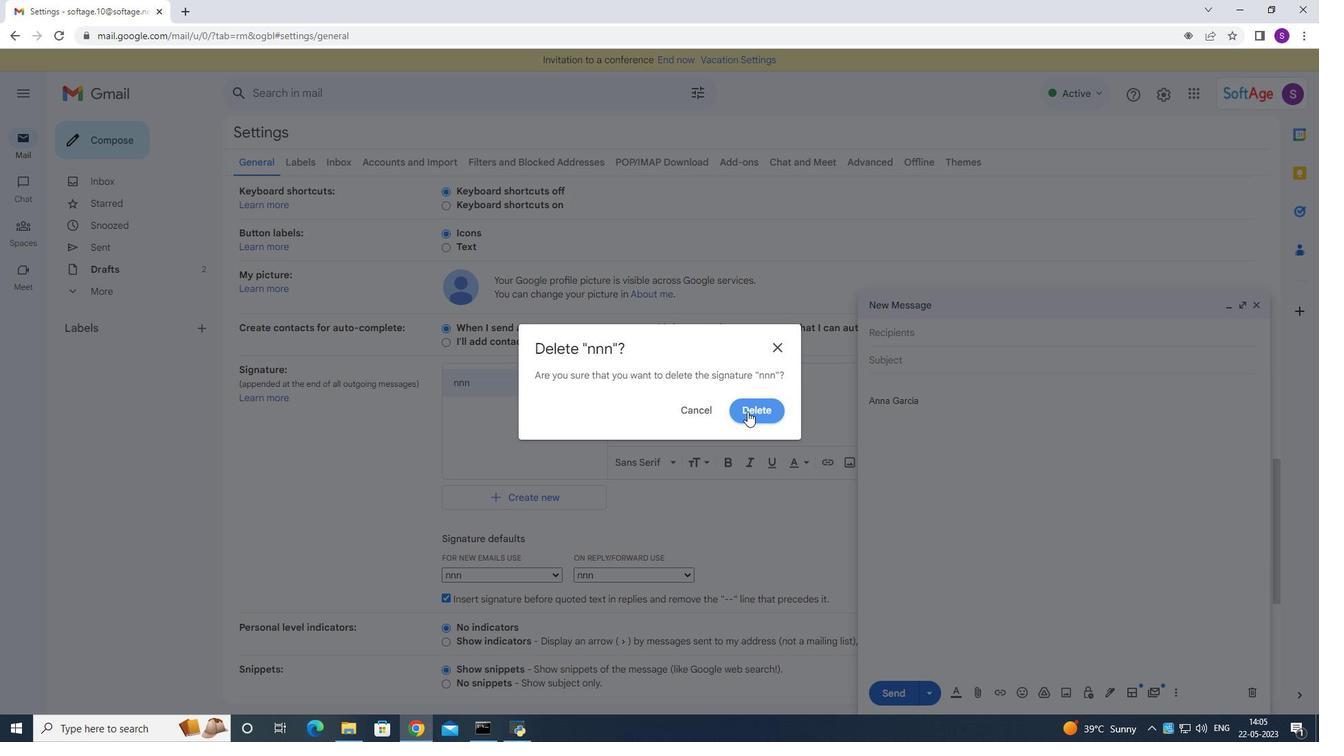 
Action: Mouse pressed left at (759, 413)
Screenshot: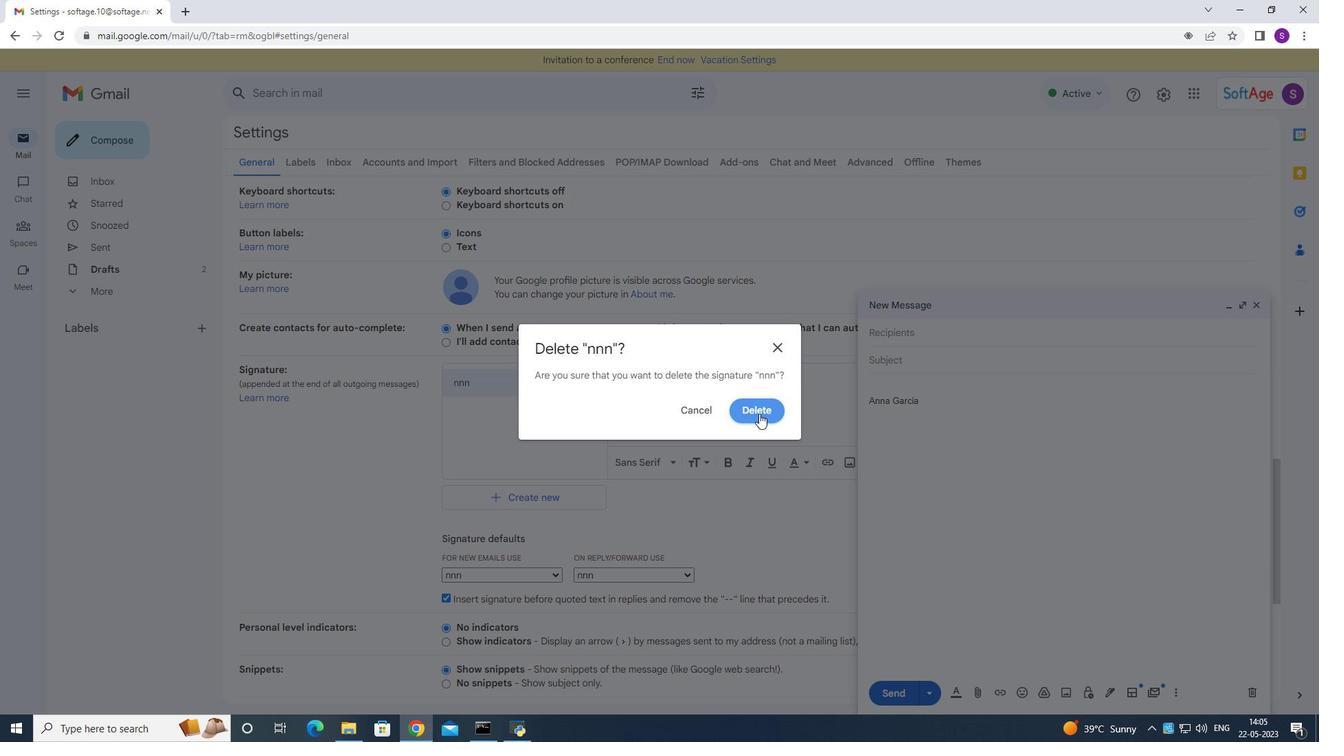 
Action: Mouse moved to (500, 390)
Screenshot: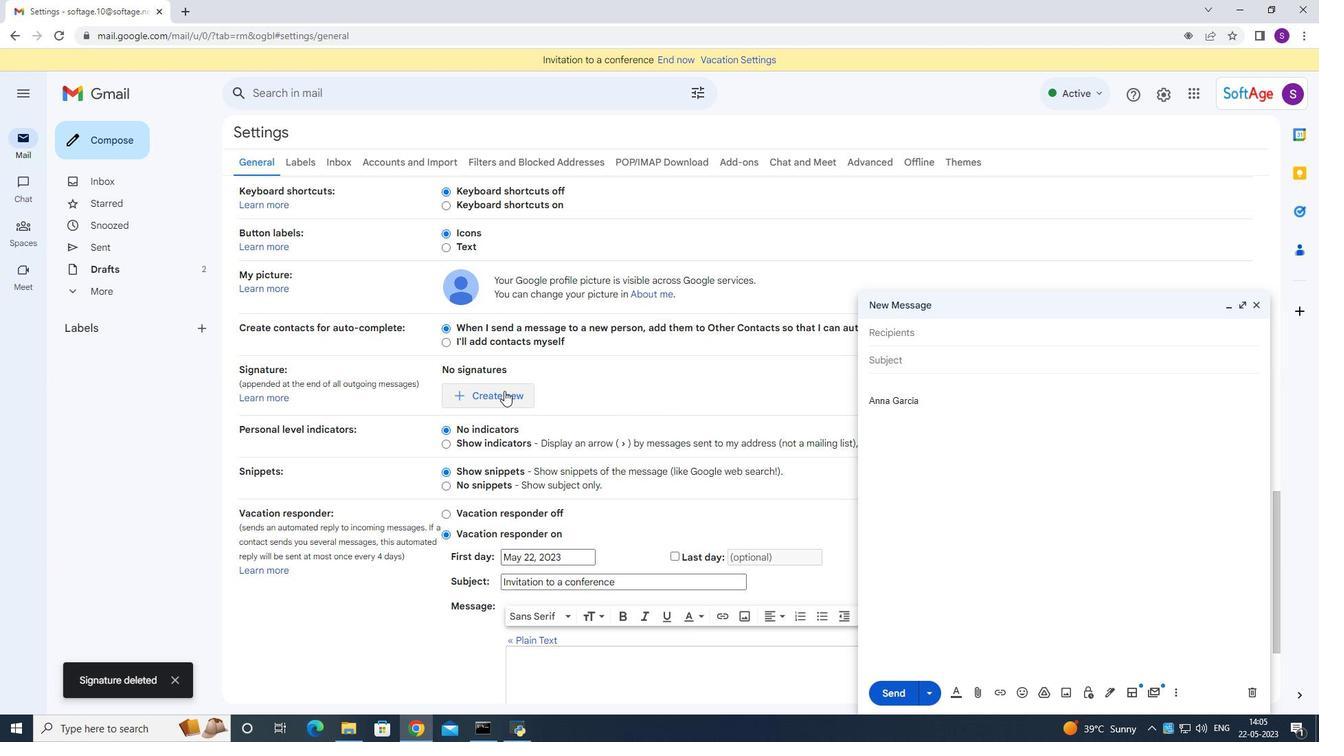 
Action: Mouse pressed left at (500, 390)
Screenshot: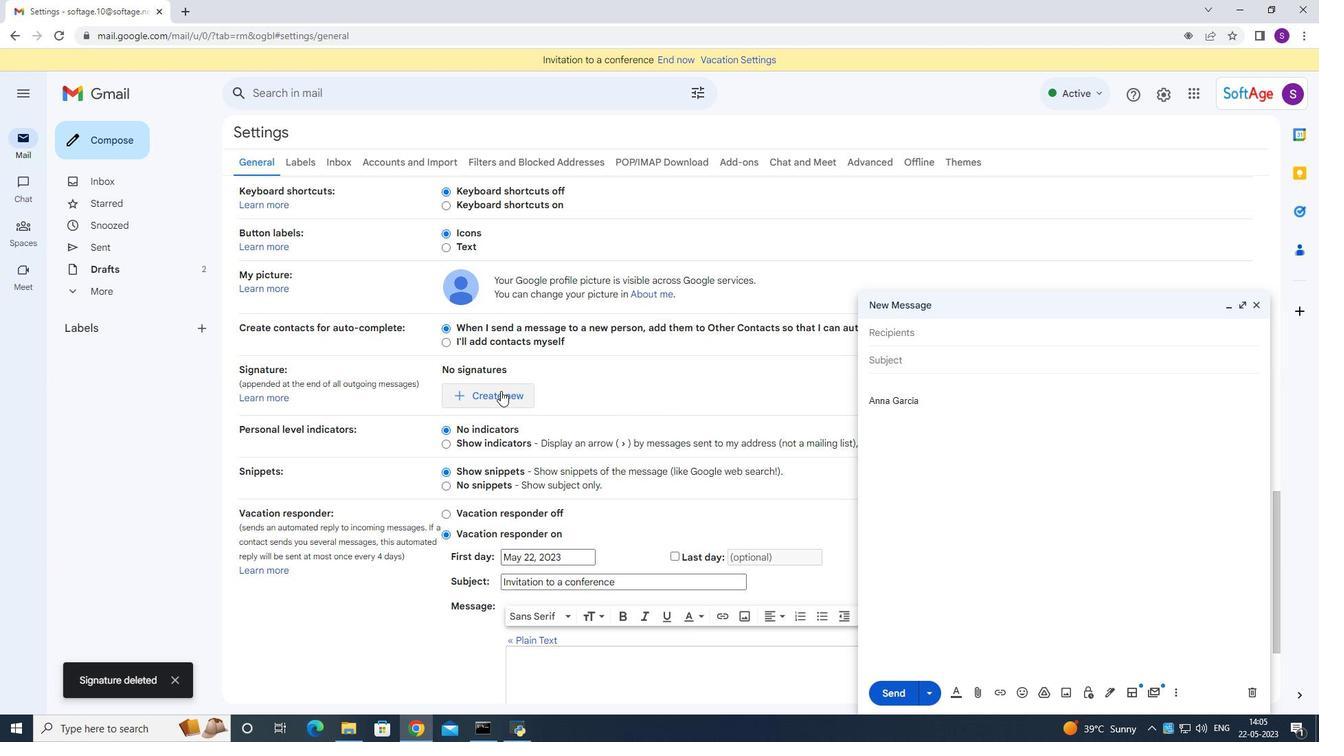 
Action: Mouse moved to (541, 377)
Screenshot: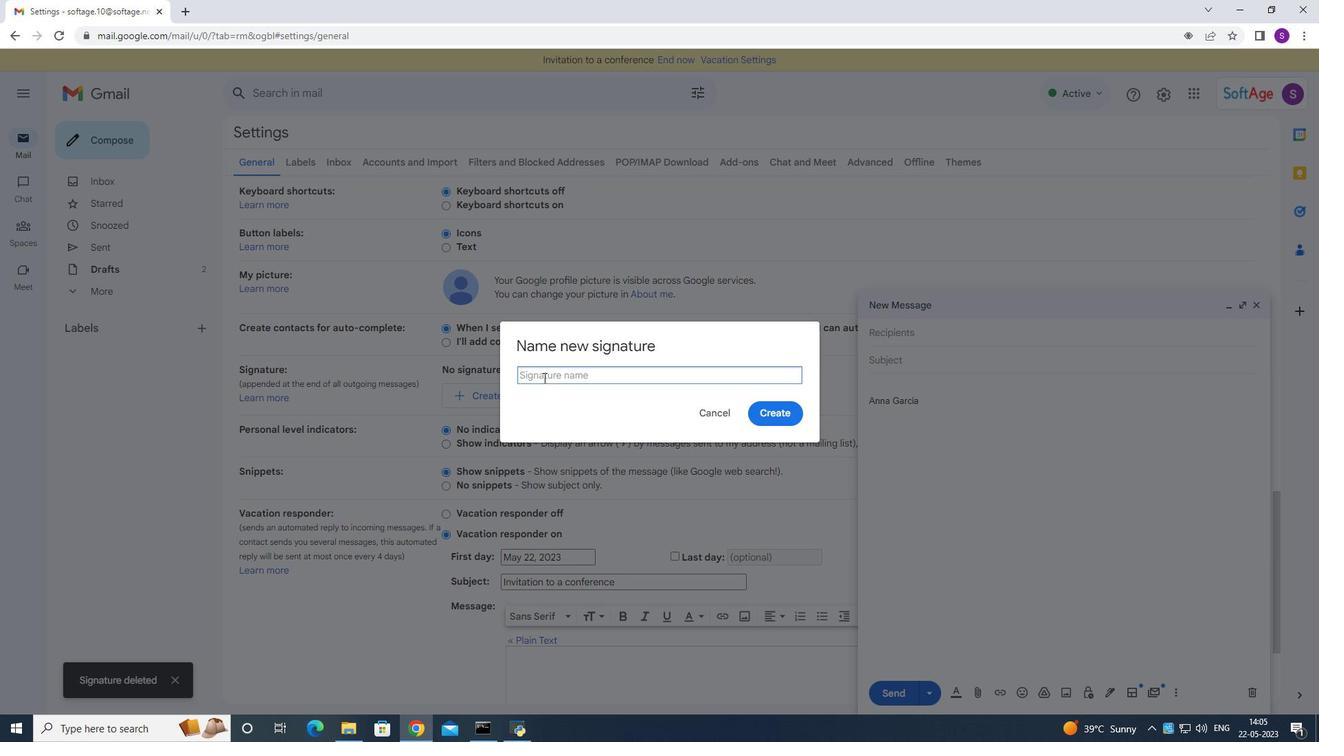 
Action: Mouse pressed left at (541, 377)
Screenshot: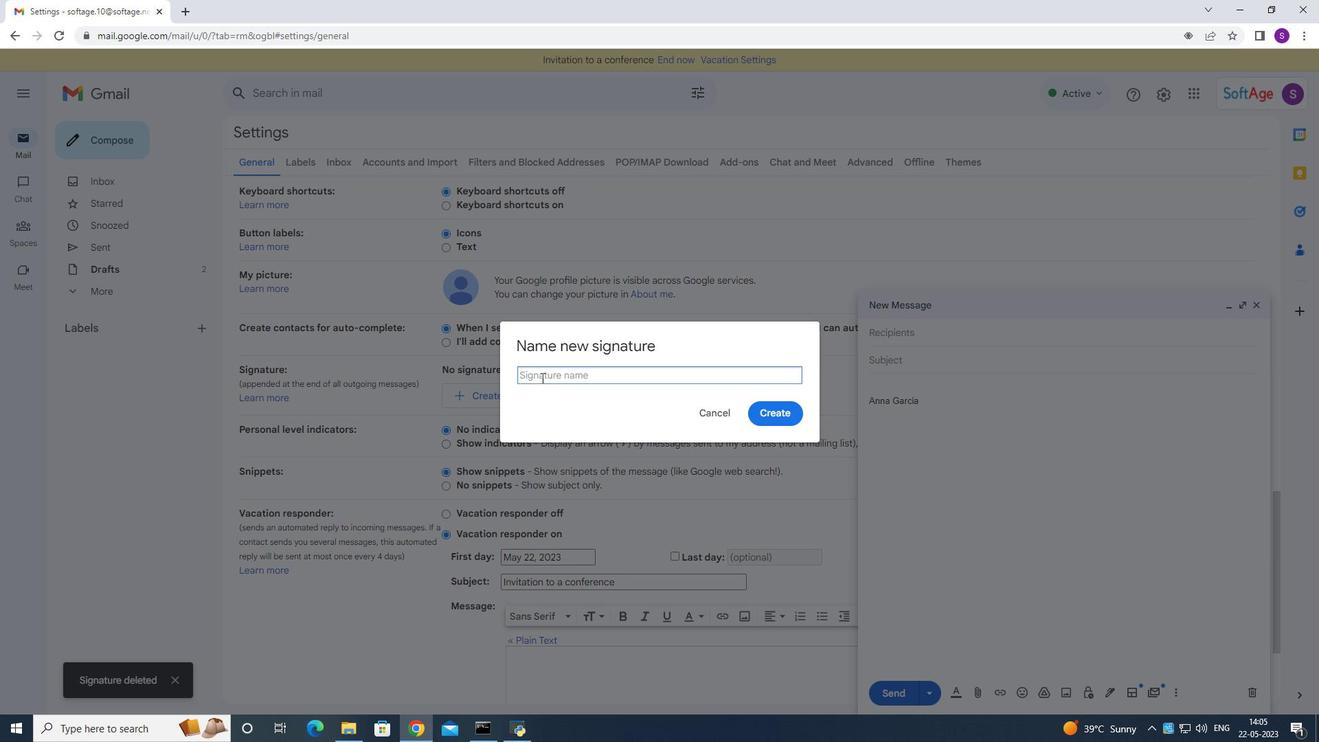 
Action: Key pressed <Key.shift>Bethany<Key.space><Key.shift>Lewis
Screenshot: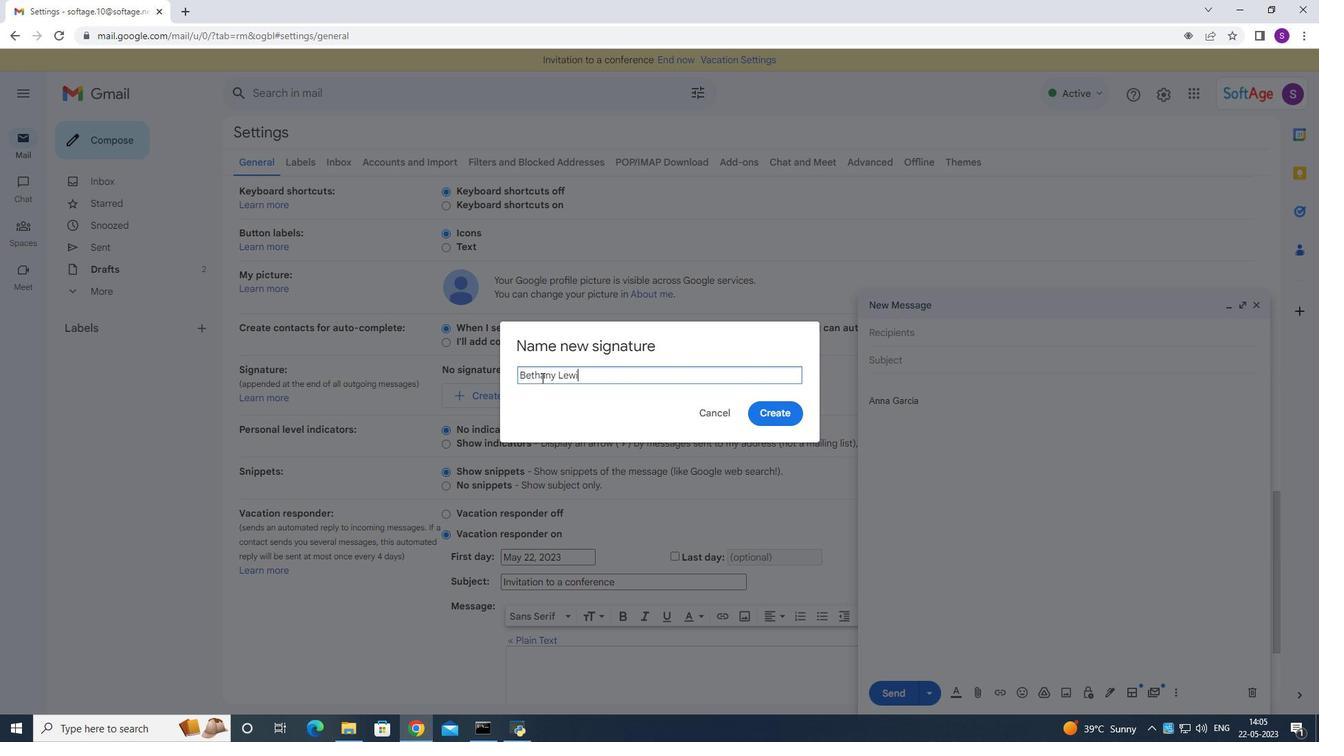 
Action: Mouse moved to (798, 414)
Screenshot: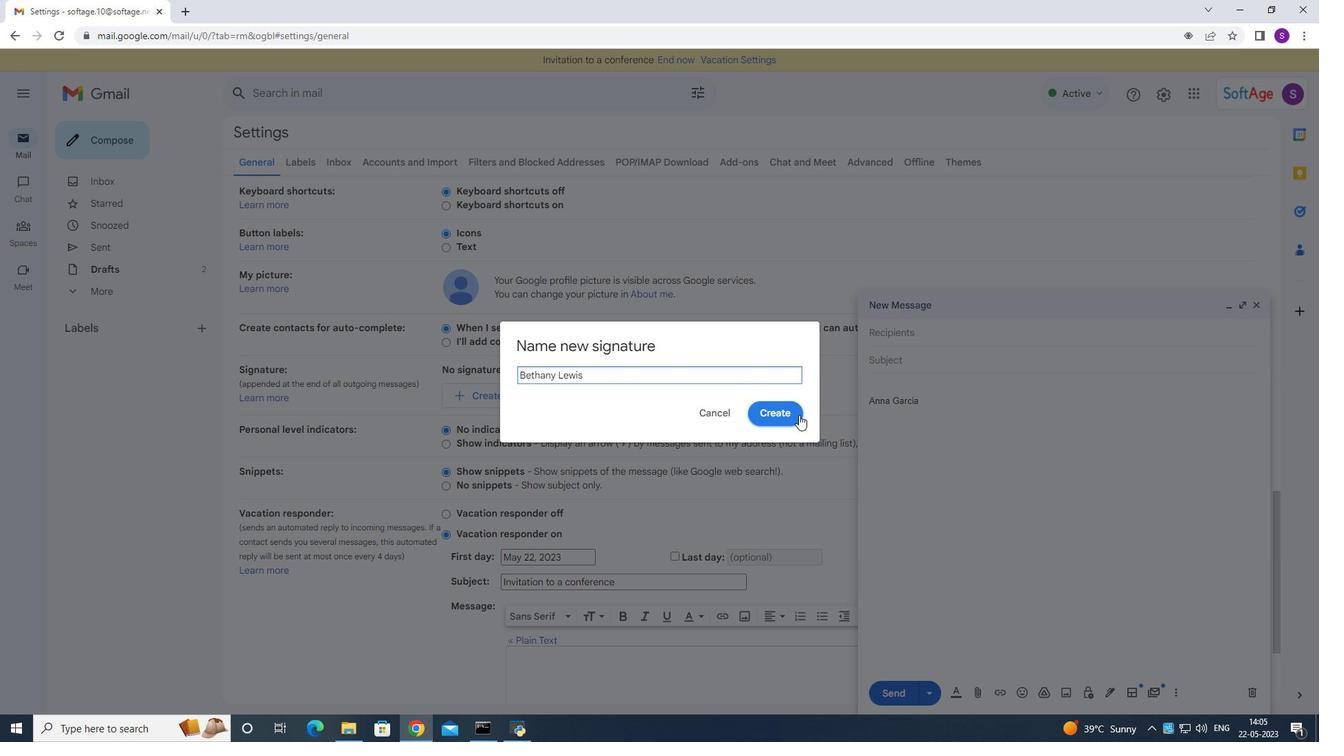 
Action: Mouse pressed left at (798, 414)
Screenshot: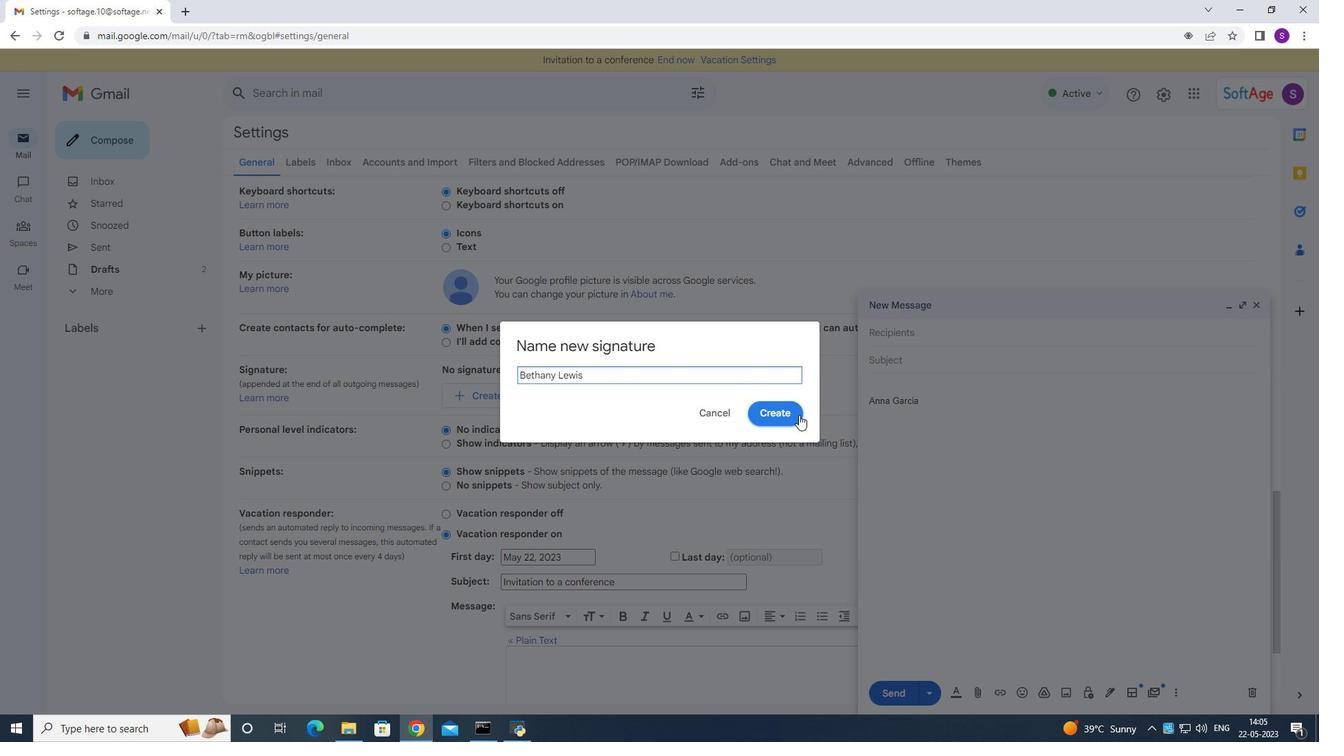 
Action: Mouse moved to (1253, 305)
Screenshot: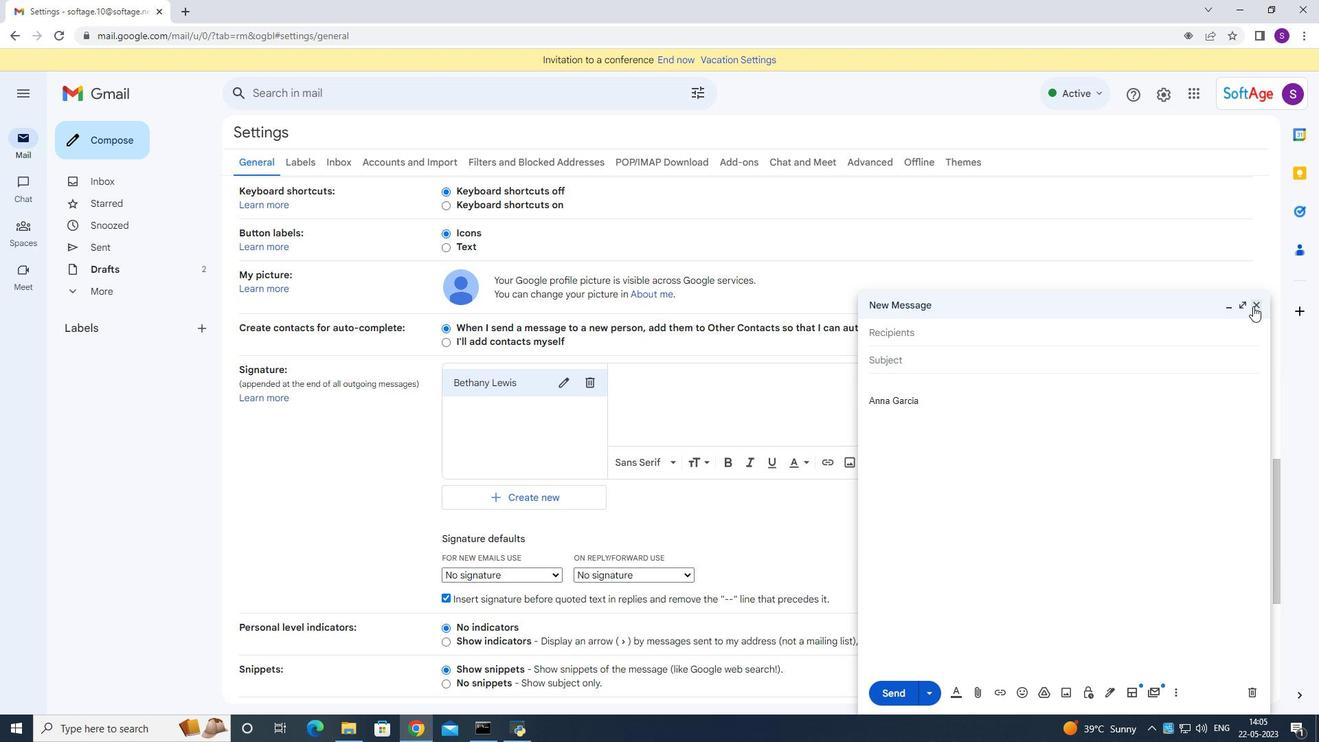 
Action: Mouse pressed left at (1253, 305)
Screenshot: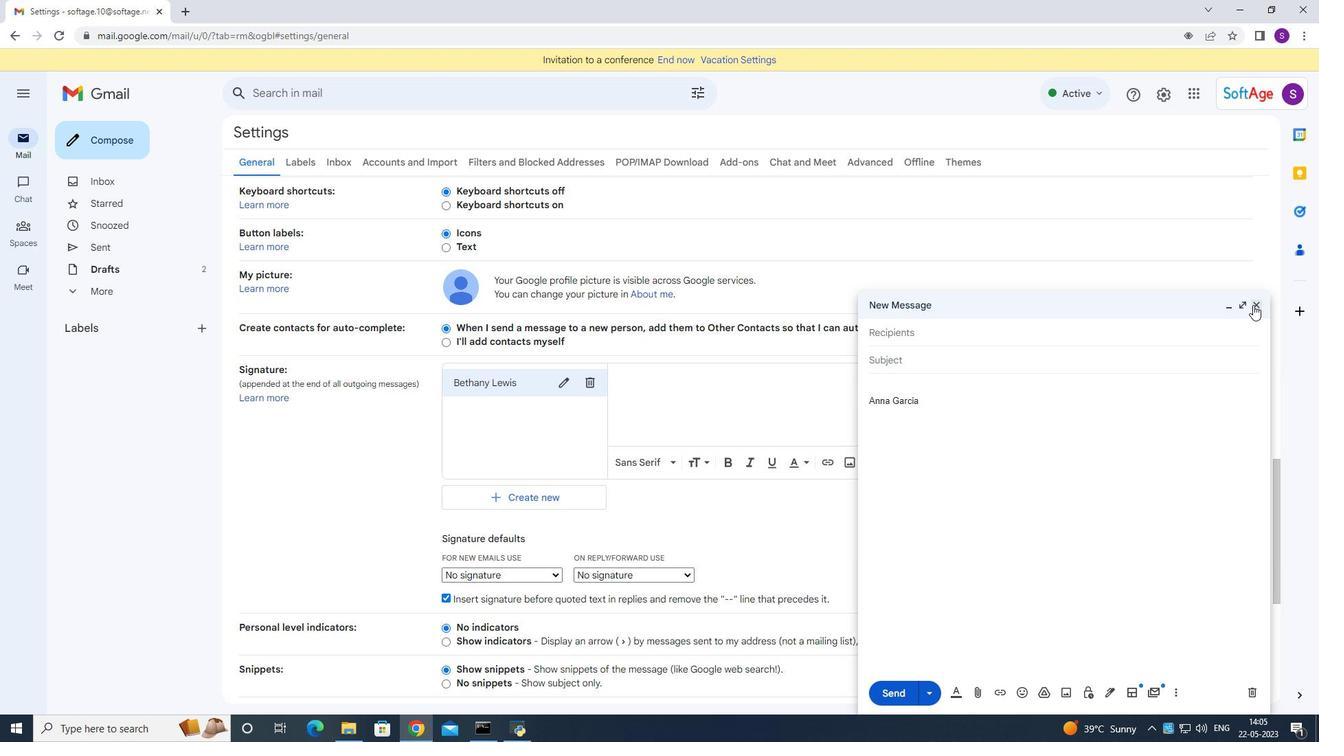 
Action: Mouse moved to (721, 406)
Screenshot: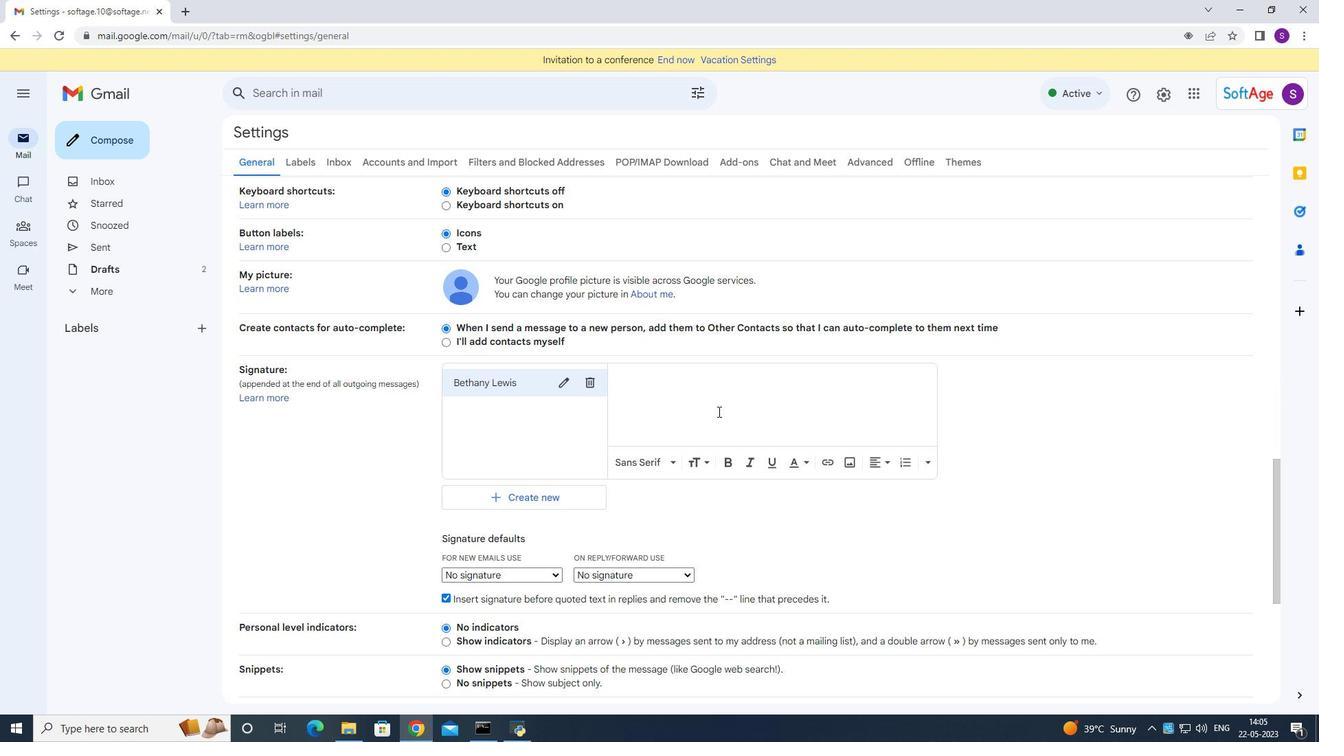 
Action: Mouse pressed left at (721, 406)
Screenshot: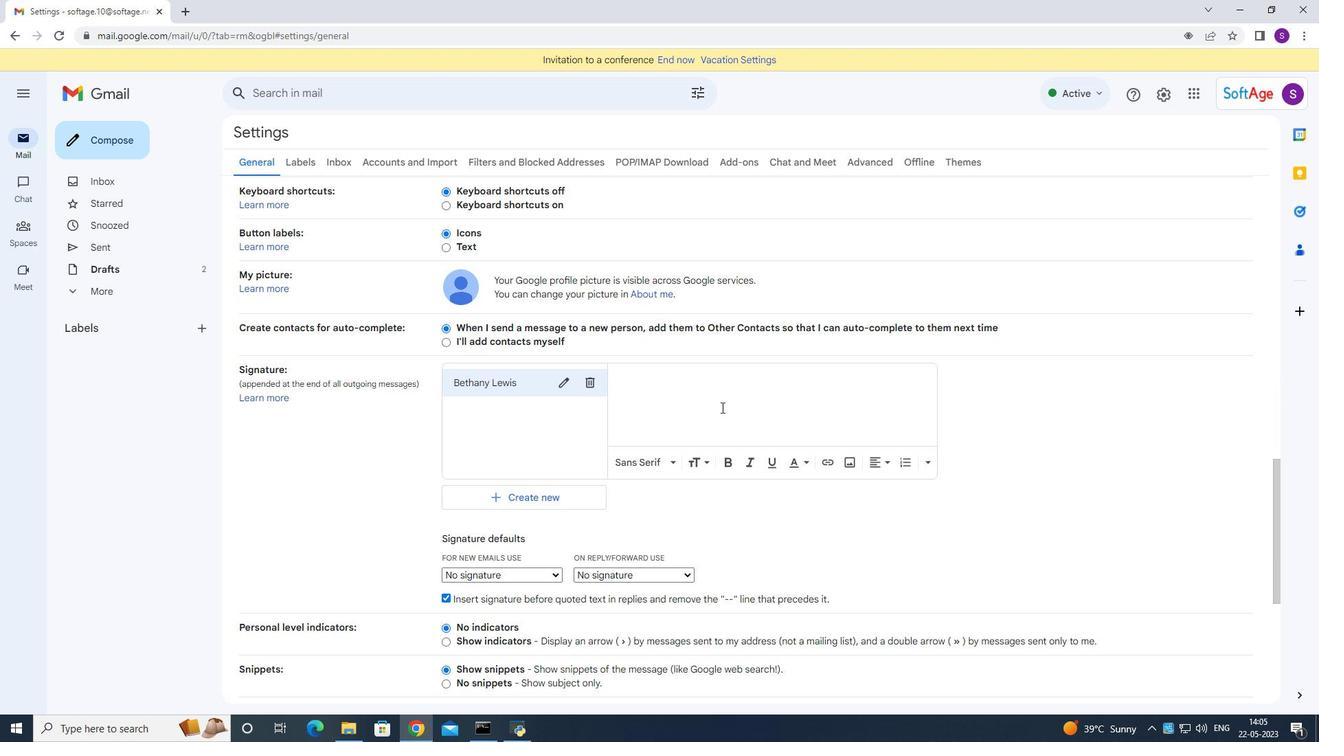 
Action: Key pressed <Key.shift>Talk<Key.space>to<Key.space>you<Key.space>soon<Key.space>
Screenshot: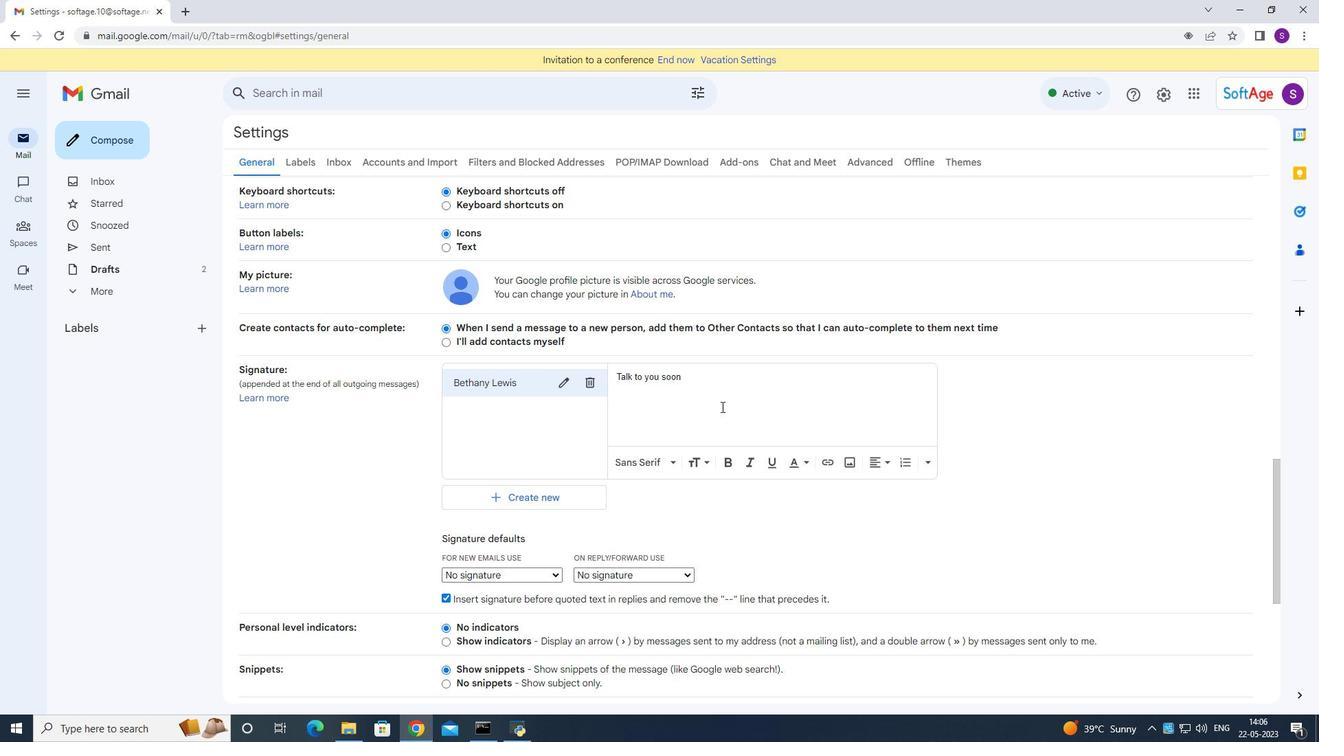 
Action: Mouse moved to (934, 184)
Screenshot: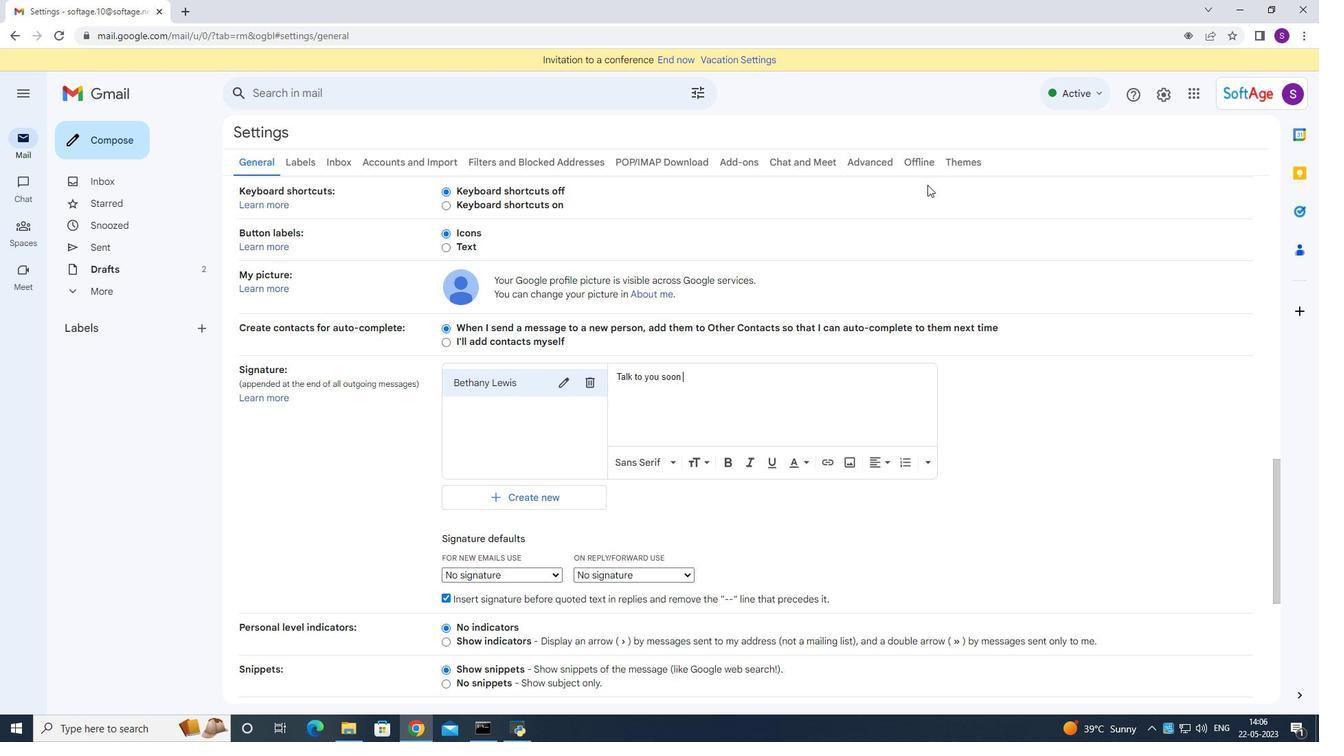 
Action: Key pressed <Key.enter>
Screenshot: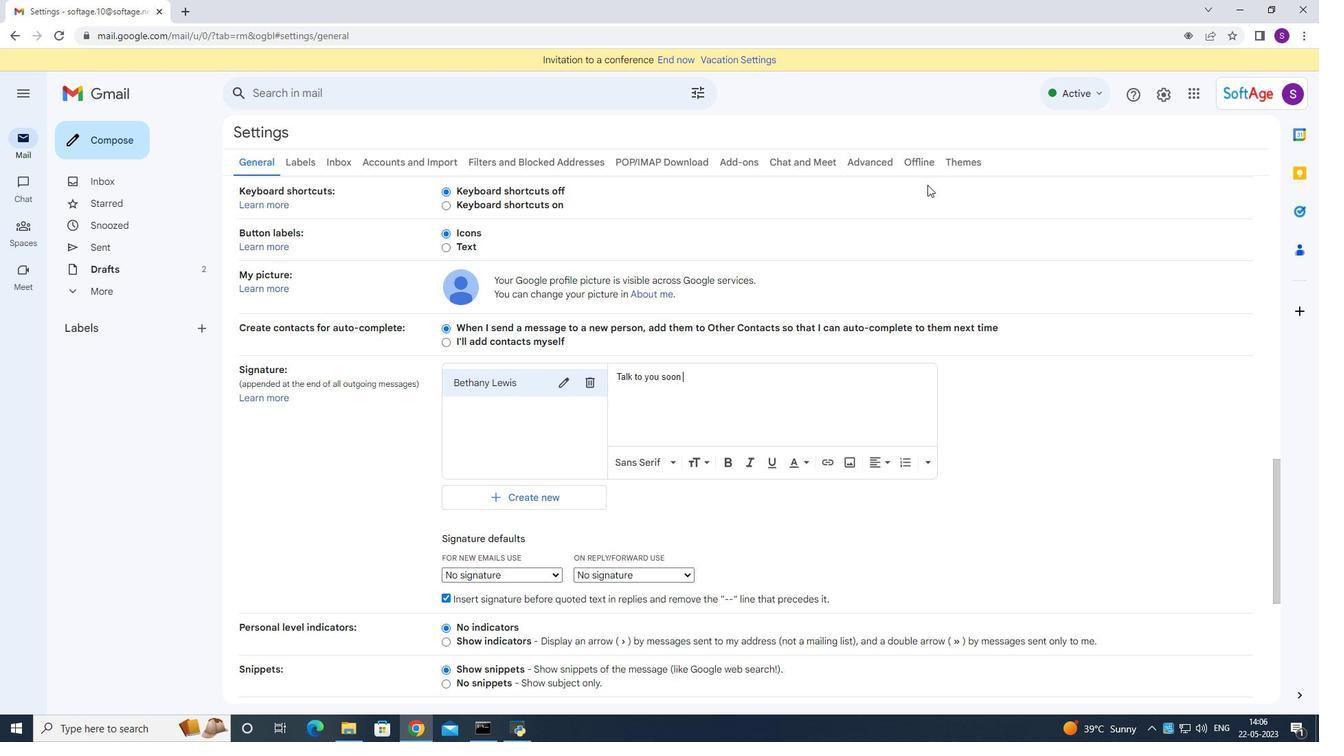 
Action: Mouse moved to (942, 185)
Screenshot: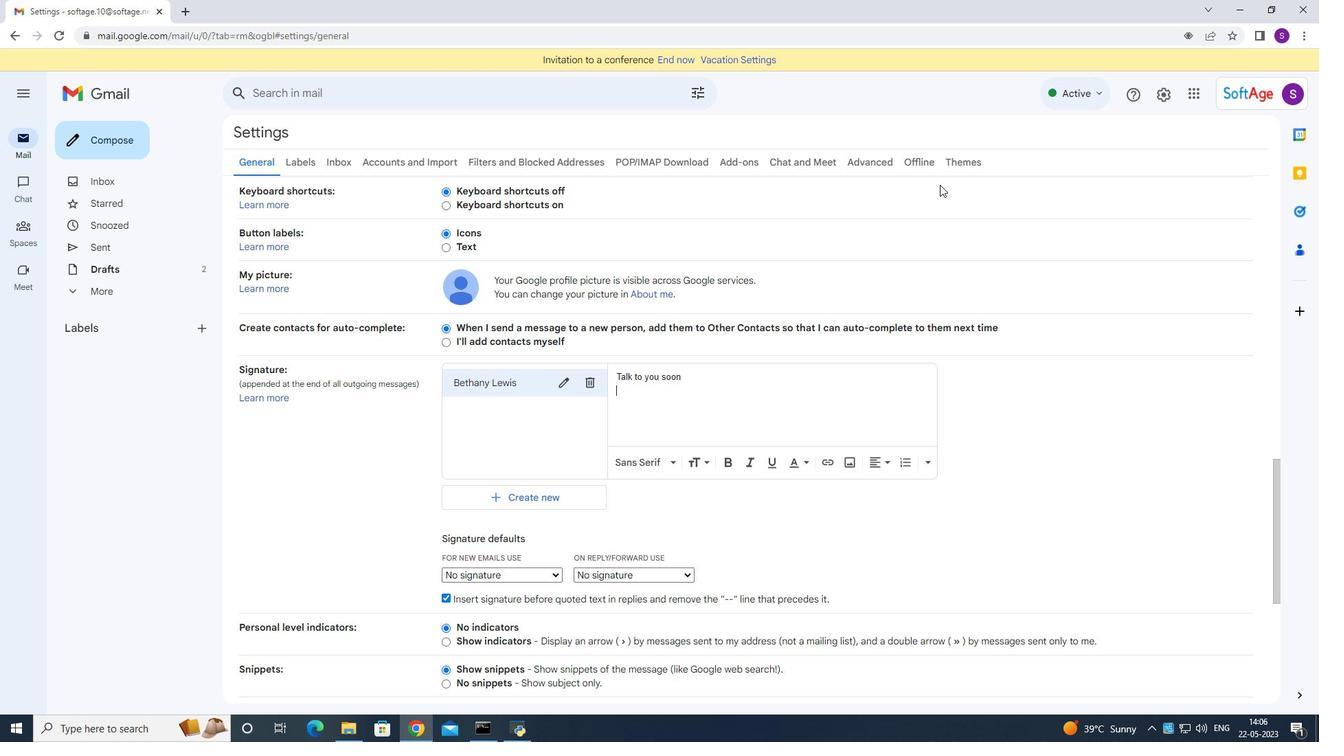
Action: Key pressed <Key.enter>
Screenshot: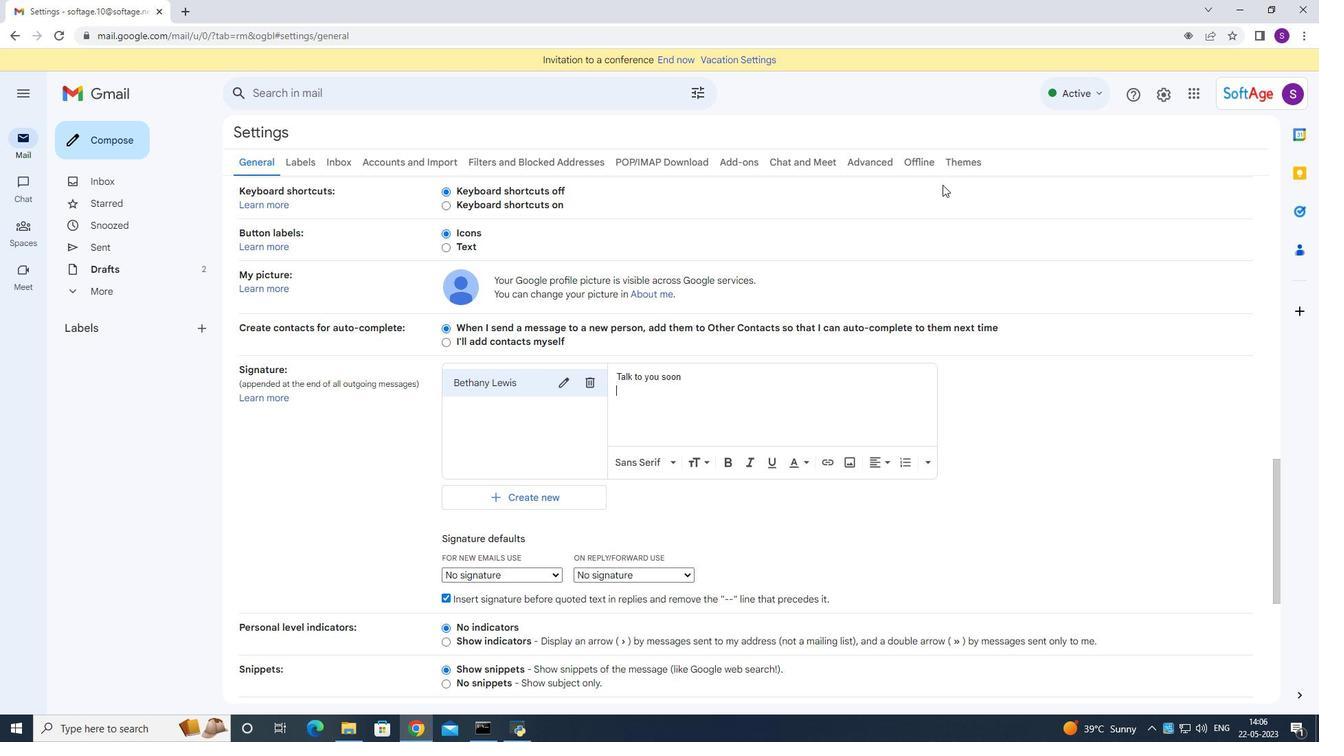 
Action: Mouse moved to (939, 210)
Screenshot: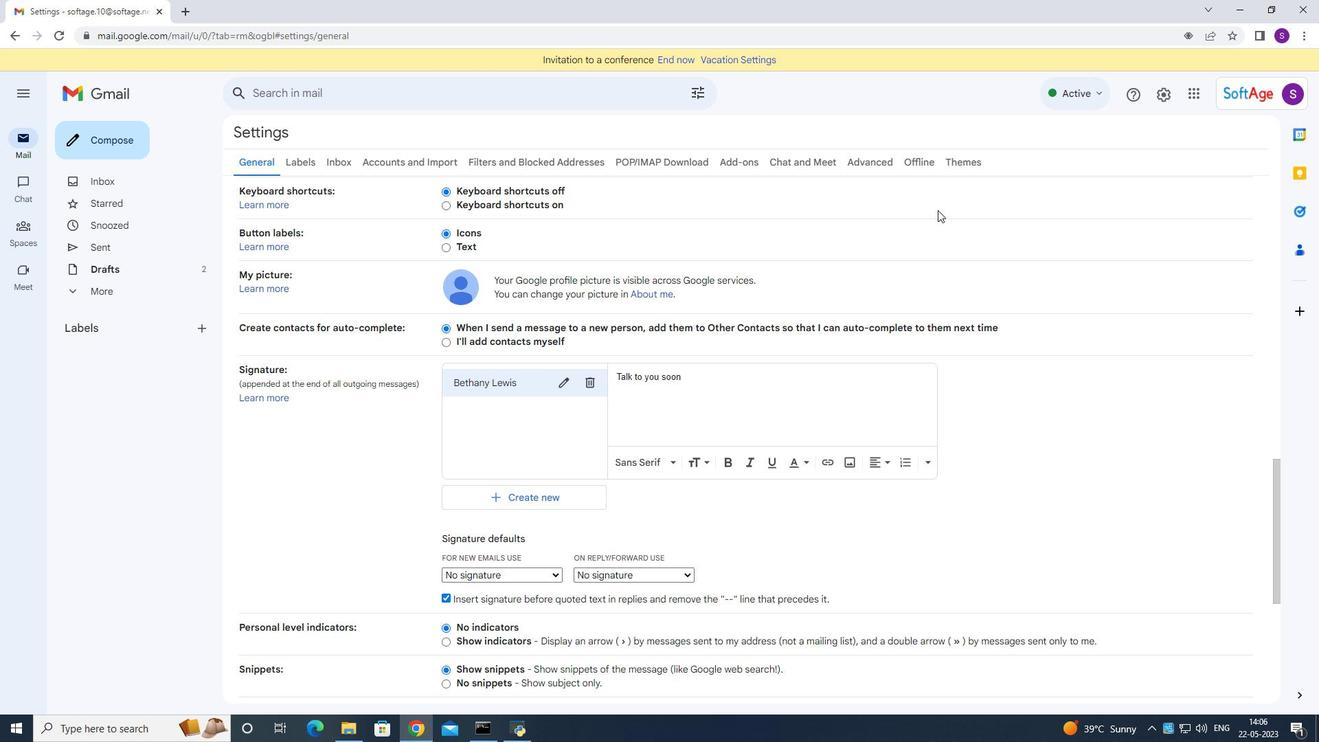 
Action: Key pressed <Key.shift>Bethany<Key.space><Key.shift>Lewis<Key.space>
Screenshot: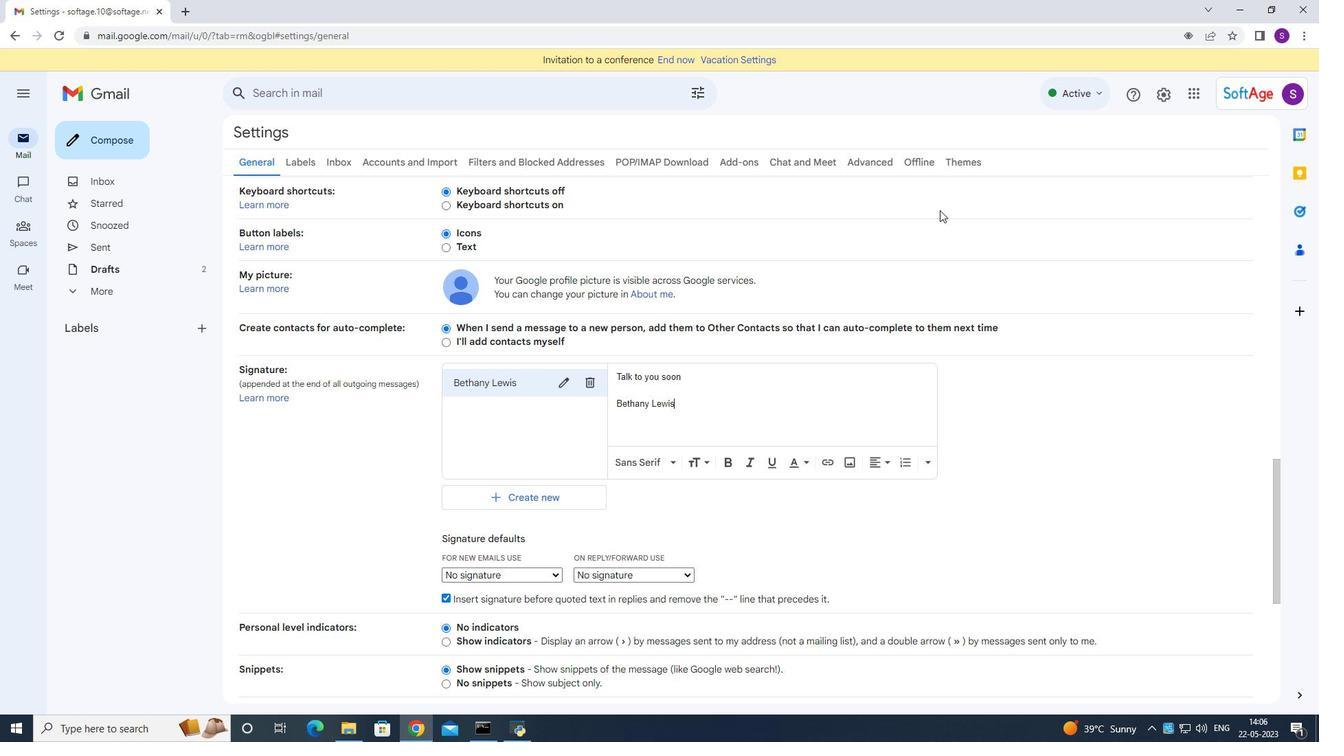 
Action: Mouse moved to (588, 469)
Screenshot: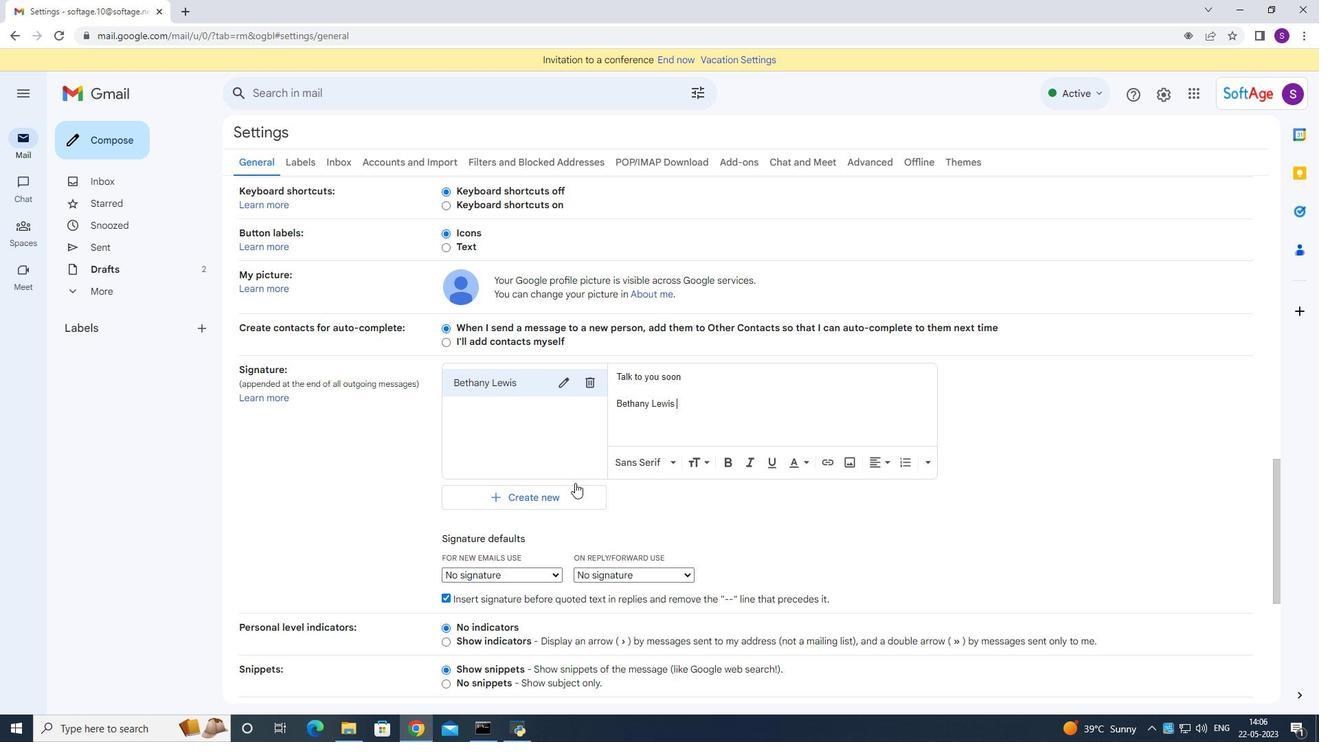 
Action: Mouse scrolled (588, 468) with delta (0, 0)
Screenshot: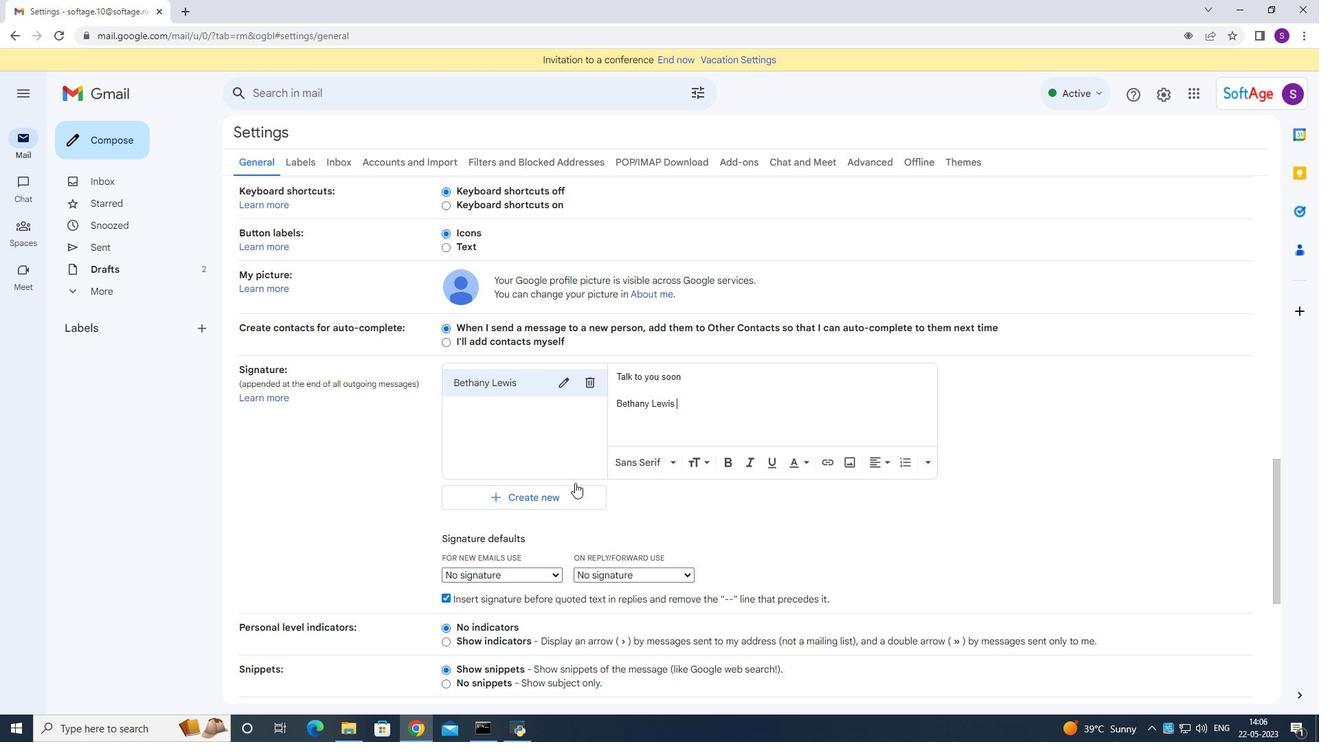 
Action: Mouse scrolled (588, 468) with delta (0, 0)
Screenshot: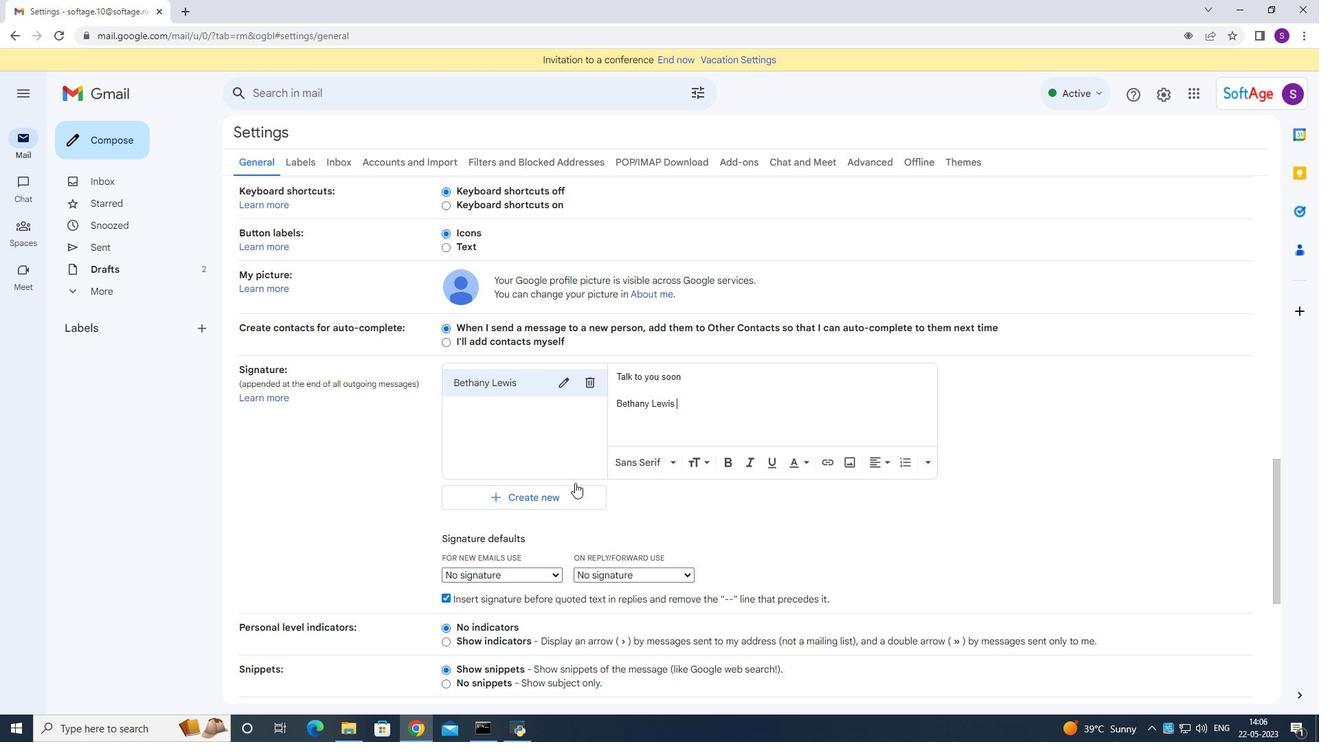 
Action: Mouse scrolled (588, 468) with delta (0, 0)
Screenshot: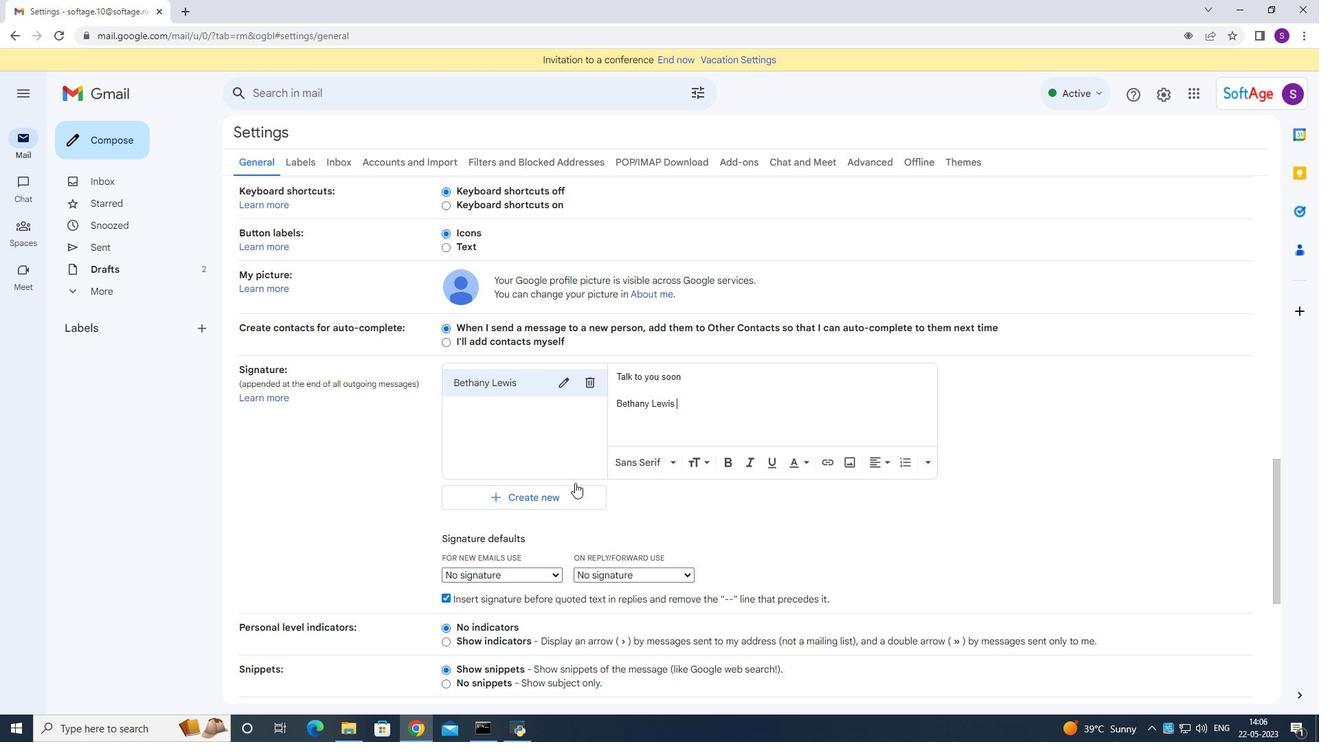 
Action: Mouse moved to (589, 469)
Screenshot: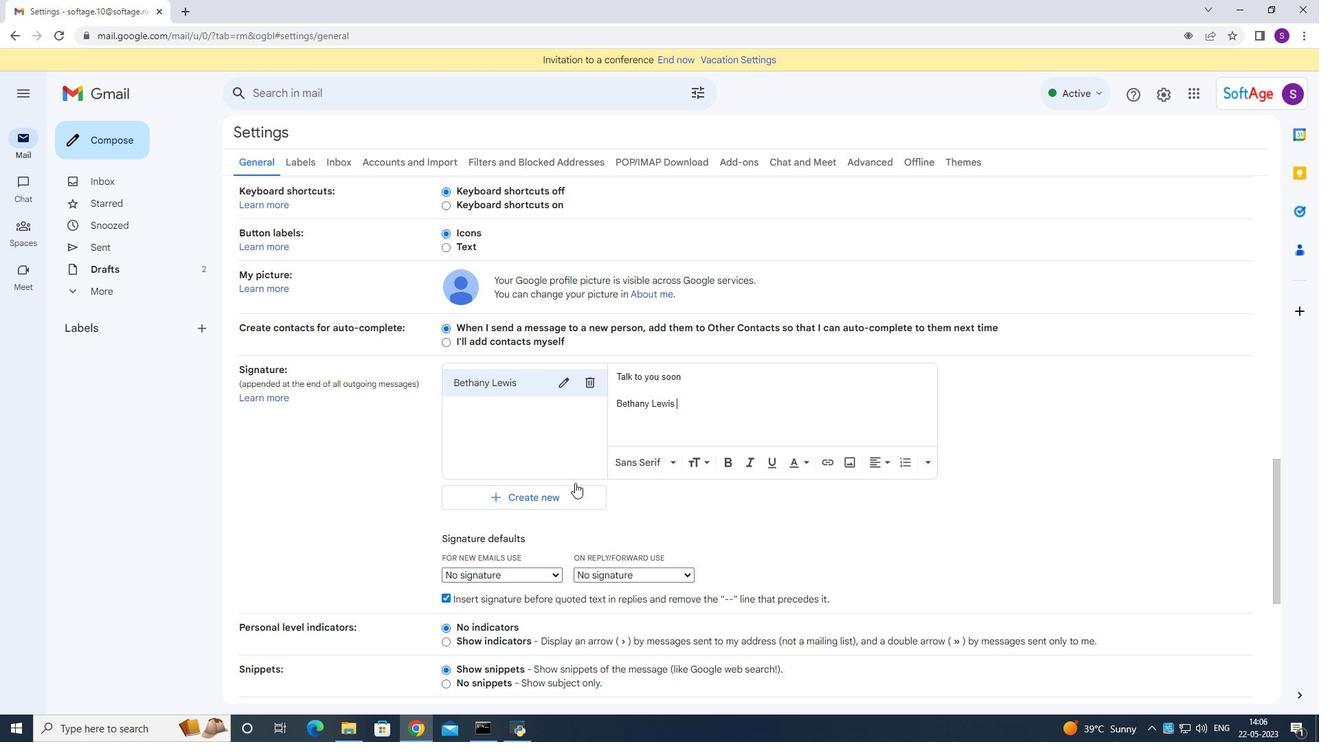 
Action: Mouse scrolled (589, 468) with delta (0, 0)
Screenshot: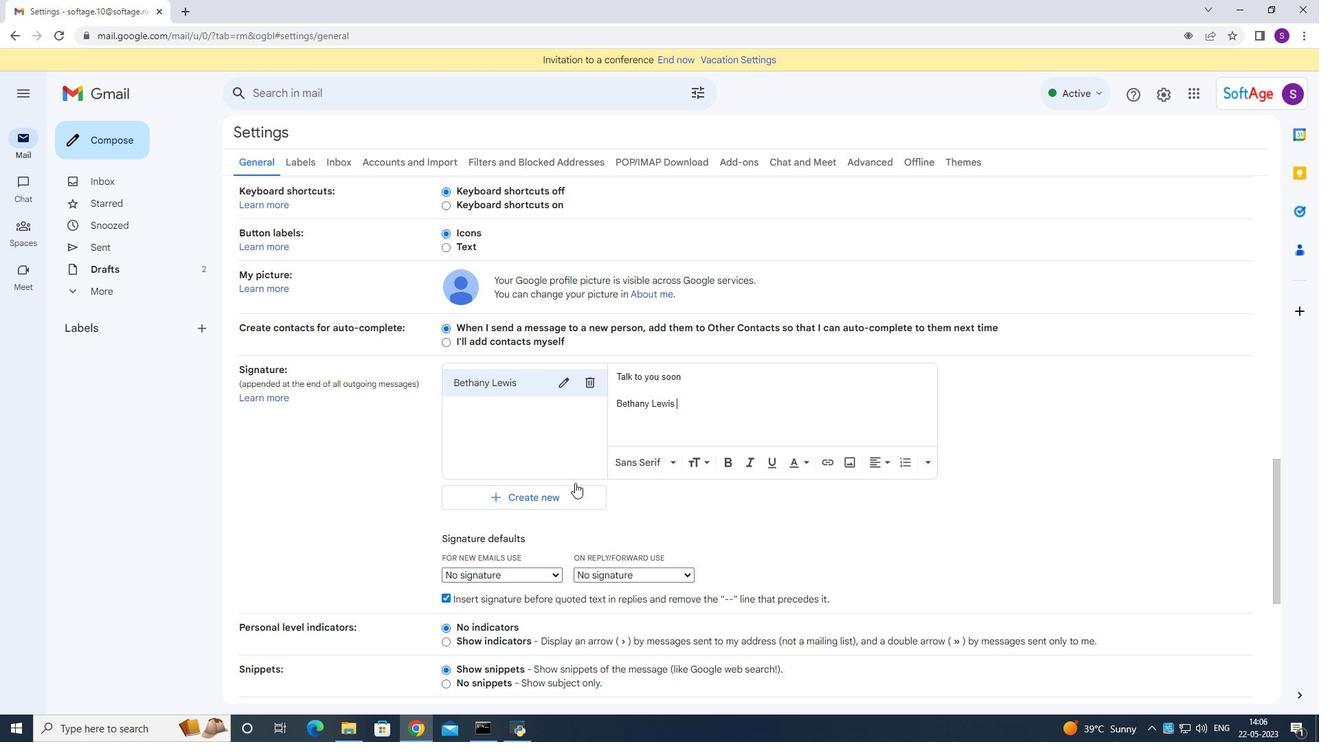 
Action: Mouse moved to (590, 468)
Screenshot: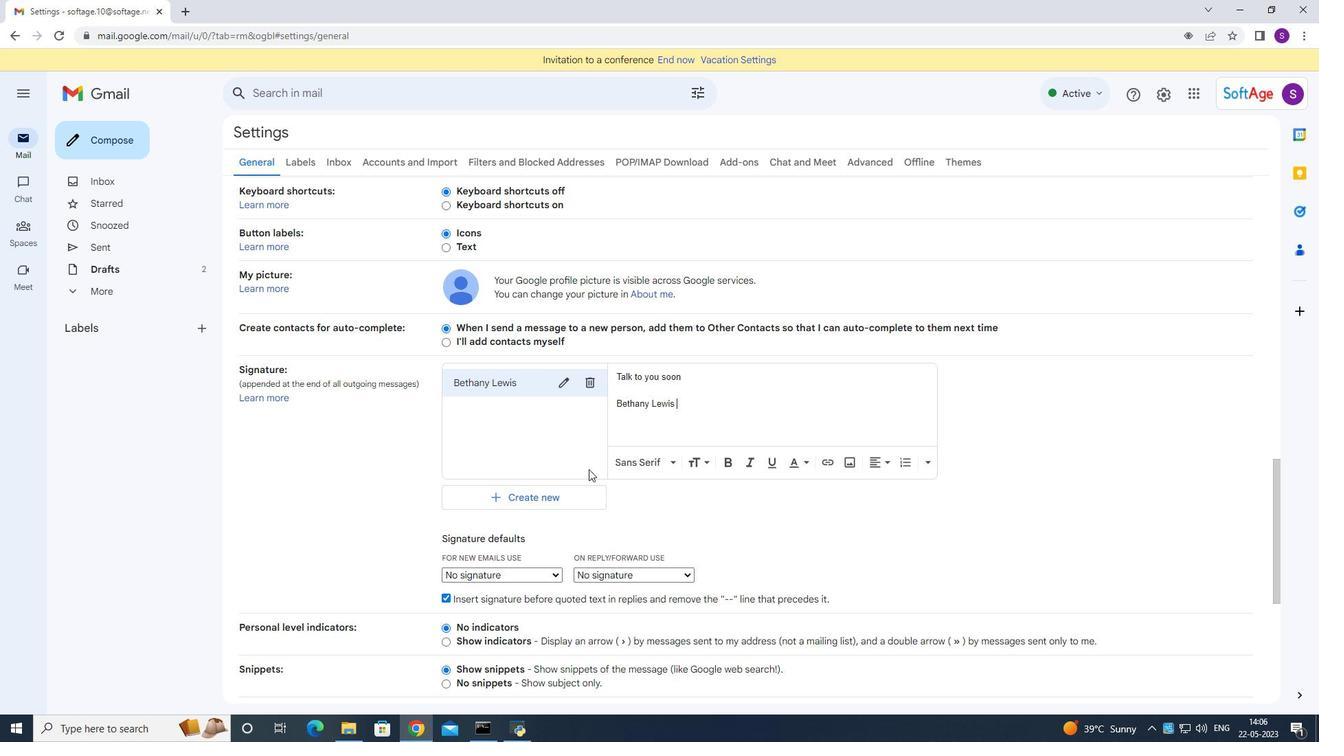 
Action: Mouse scrolled (590, 467) with delta (0, 0)
Screenshot: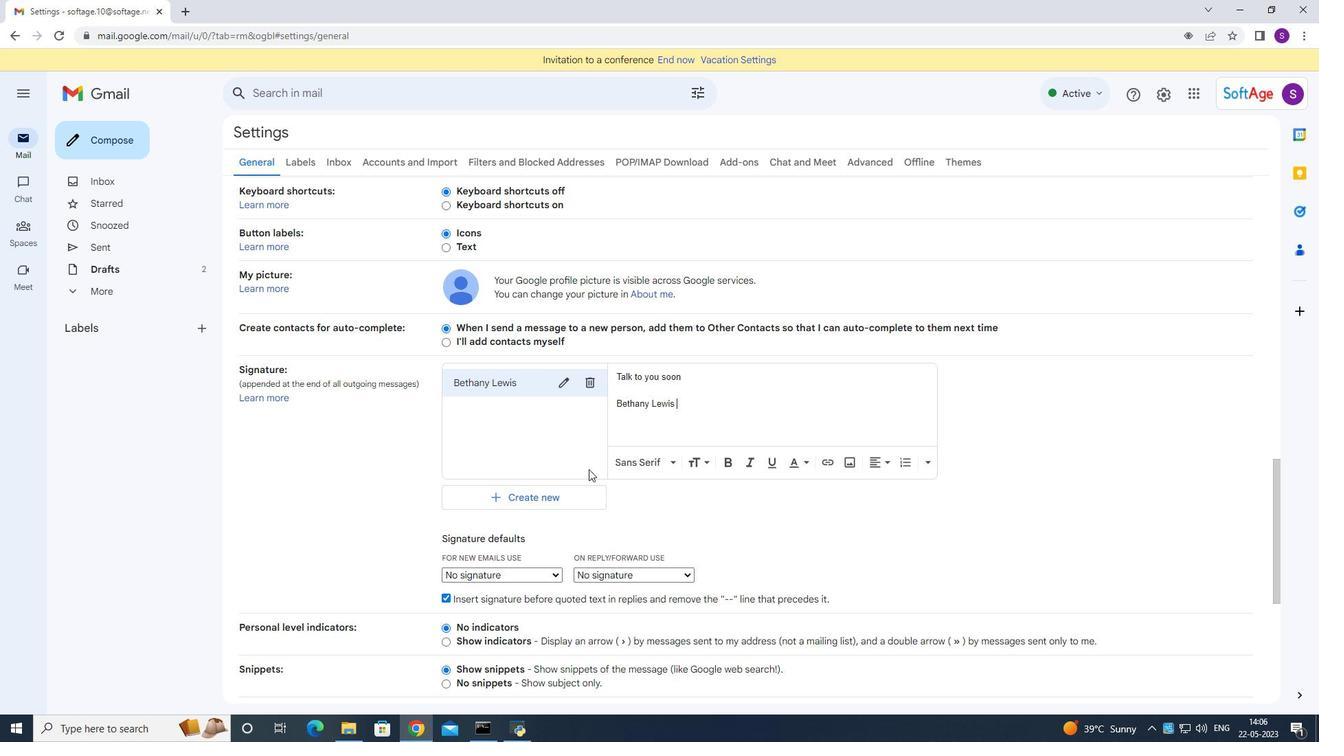 
Action: Mouse moved to (596, 459)
Screenshot: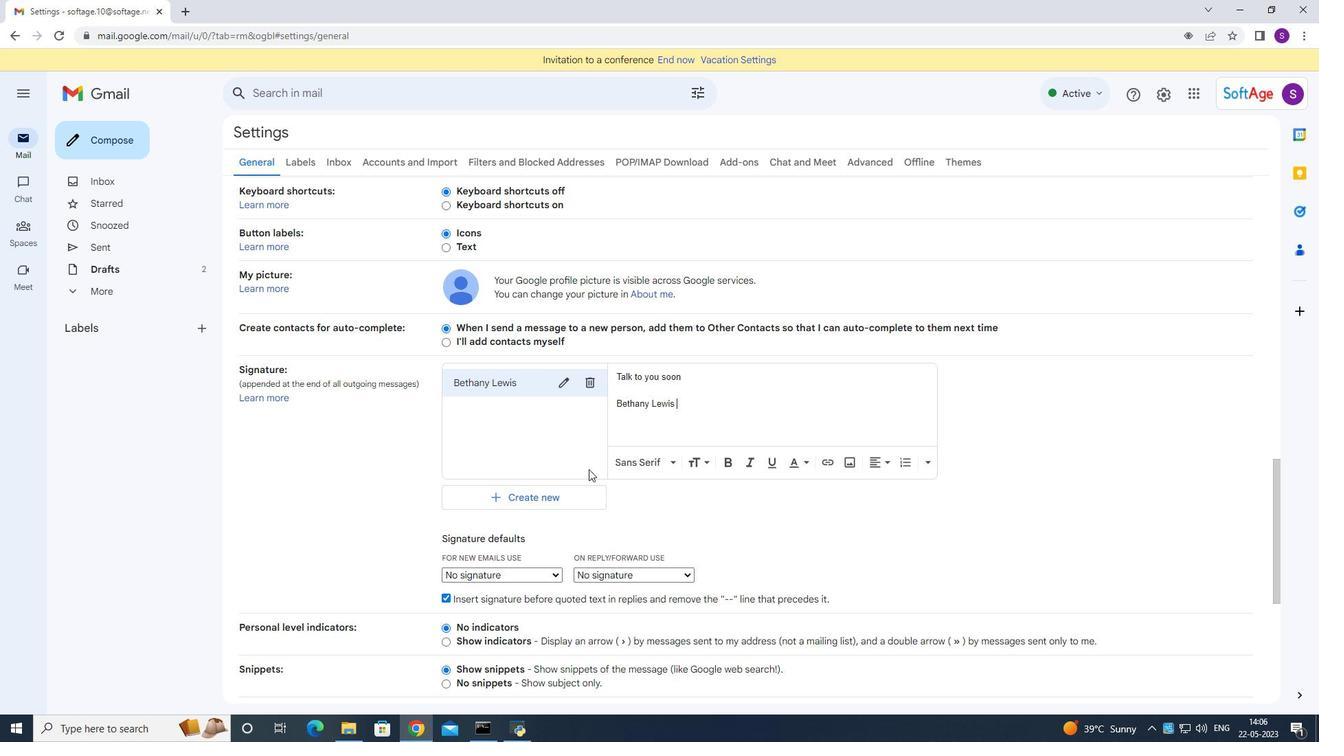 
Action: Mouse scrolled (592, 465) with delta (0, 0)
Screenshot: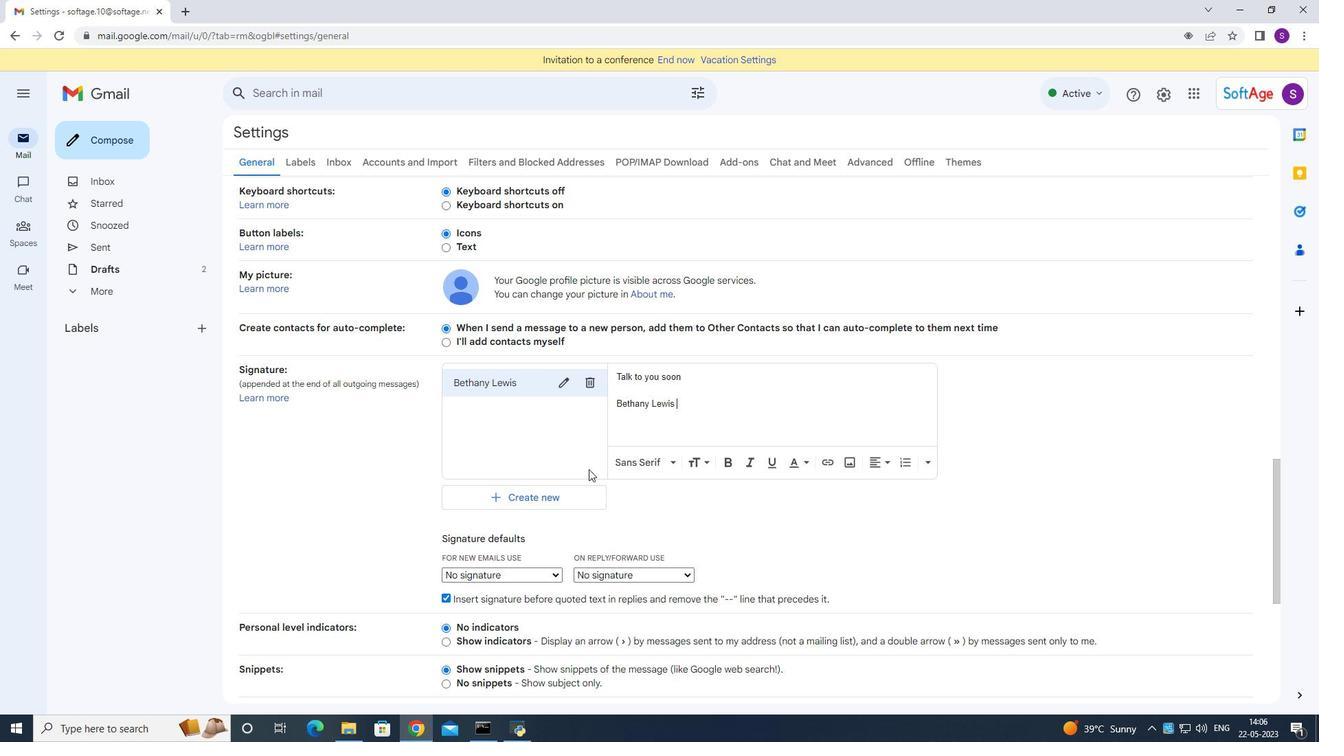 
Action: Mouse moved to (548, 375)
Screenshot: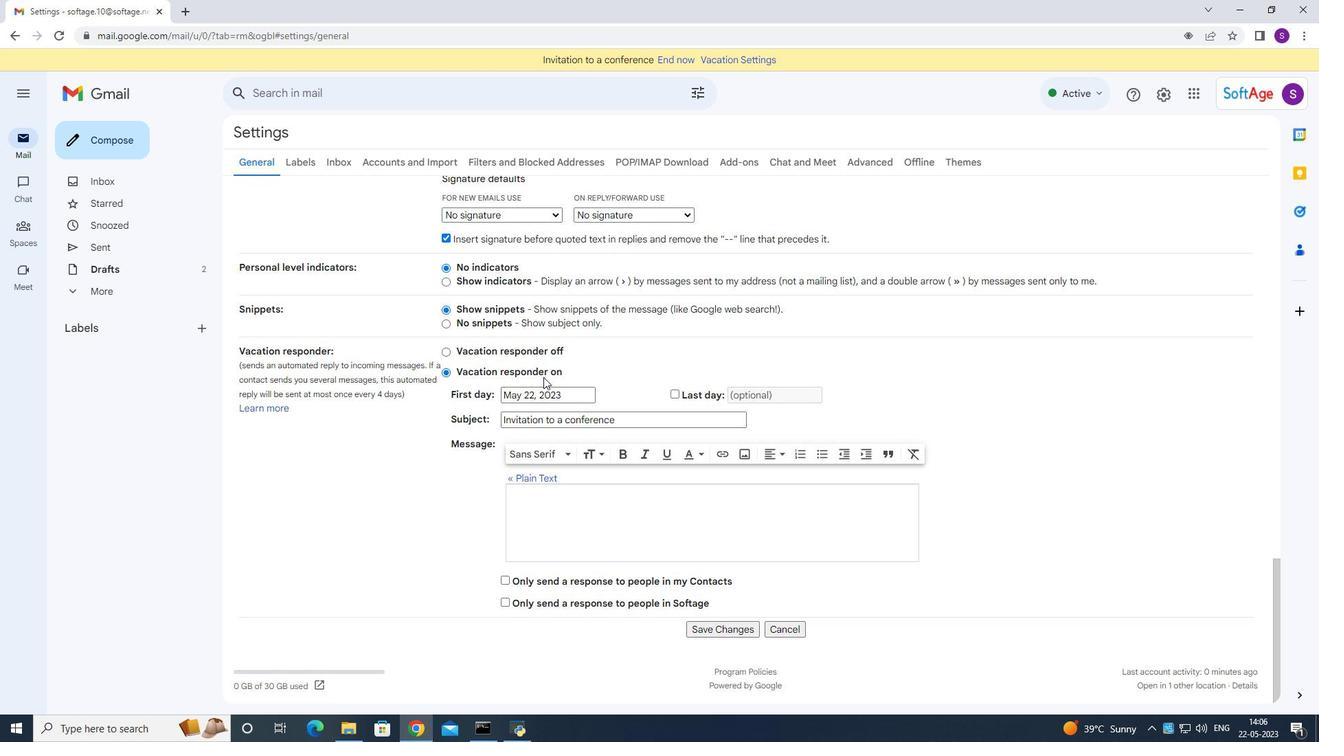 
Action: Mouse scrolled (548, 375) with delta (0, 0)
Screenshot: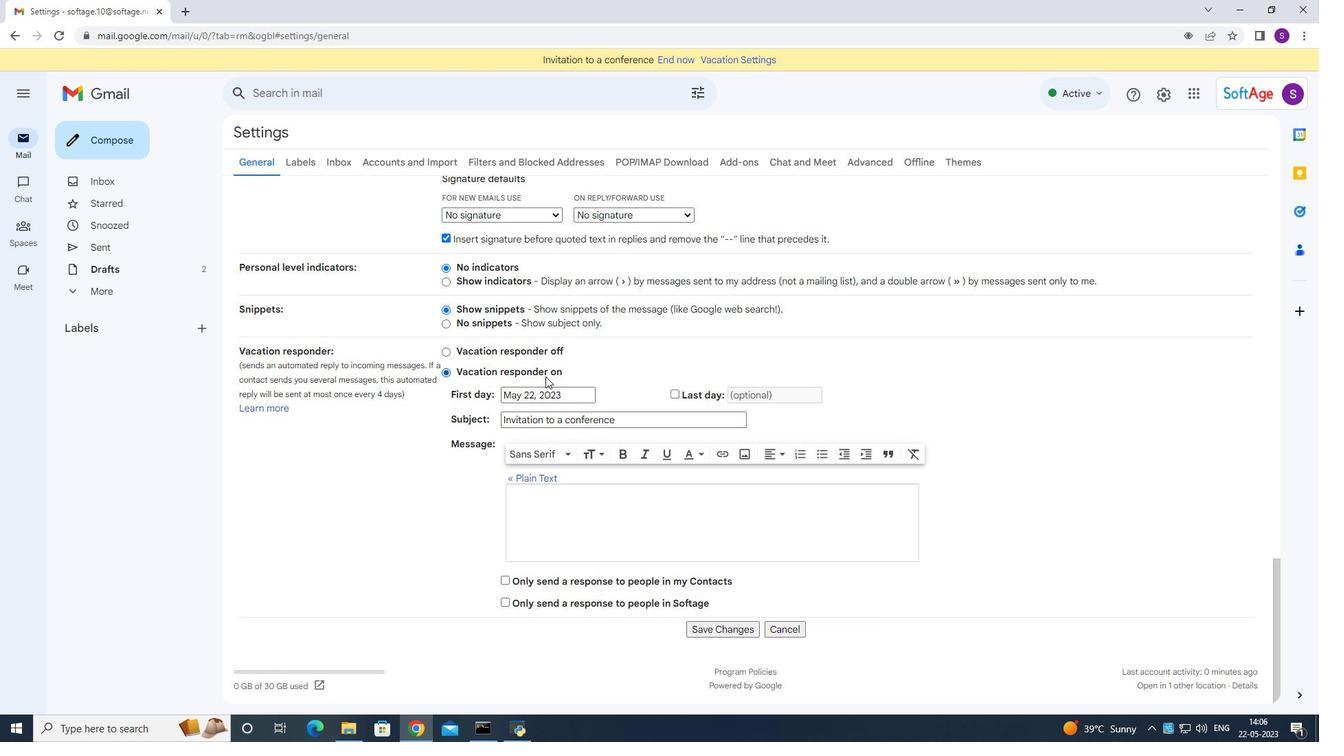
Action: Mouse scrolled (548, 375) with delta (0, 0)
Screenshot: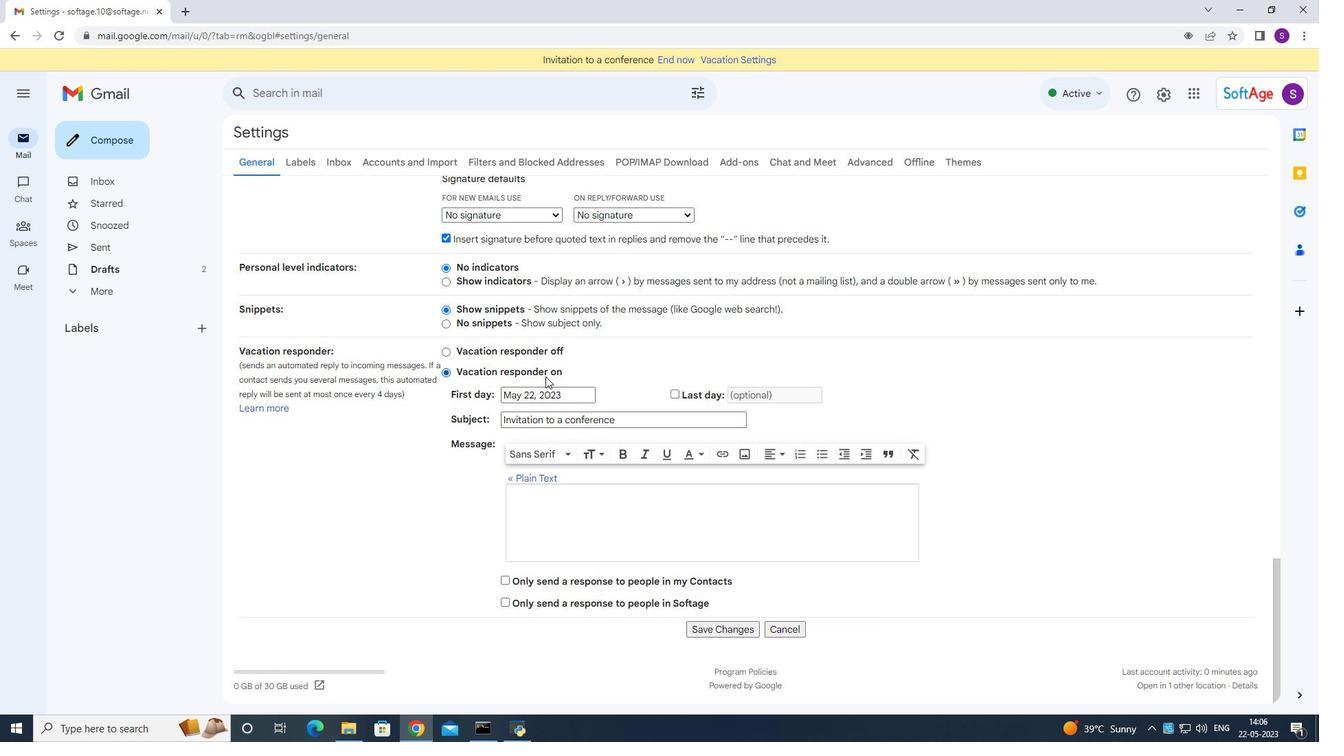 
Action: Mouse scrolled (548, 375) with delta (0, 0)
Screenshot: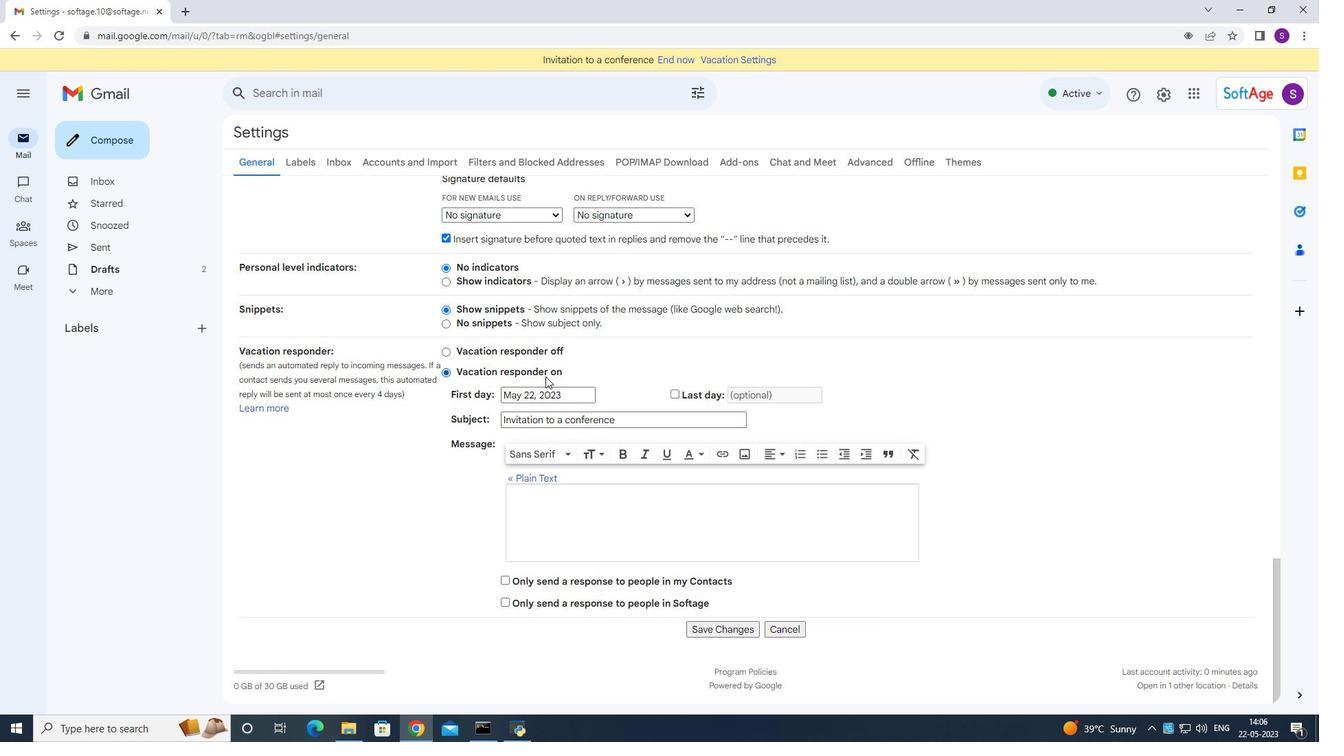 
Action: Mouse scrolled (548, 375) with delta (0, 0)
Screenshot: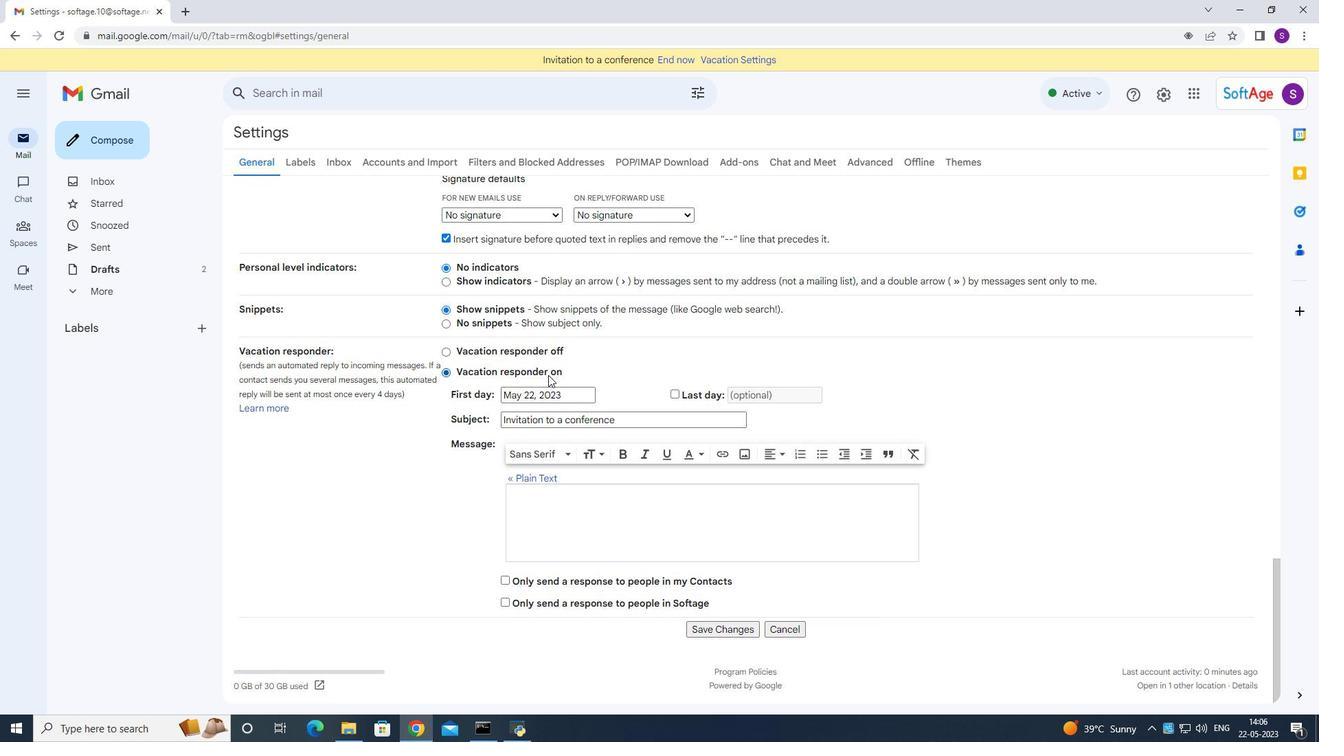 
Action: Mouse moved to (485, 491)
Screenshot: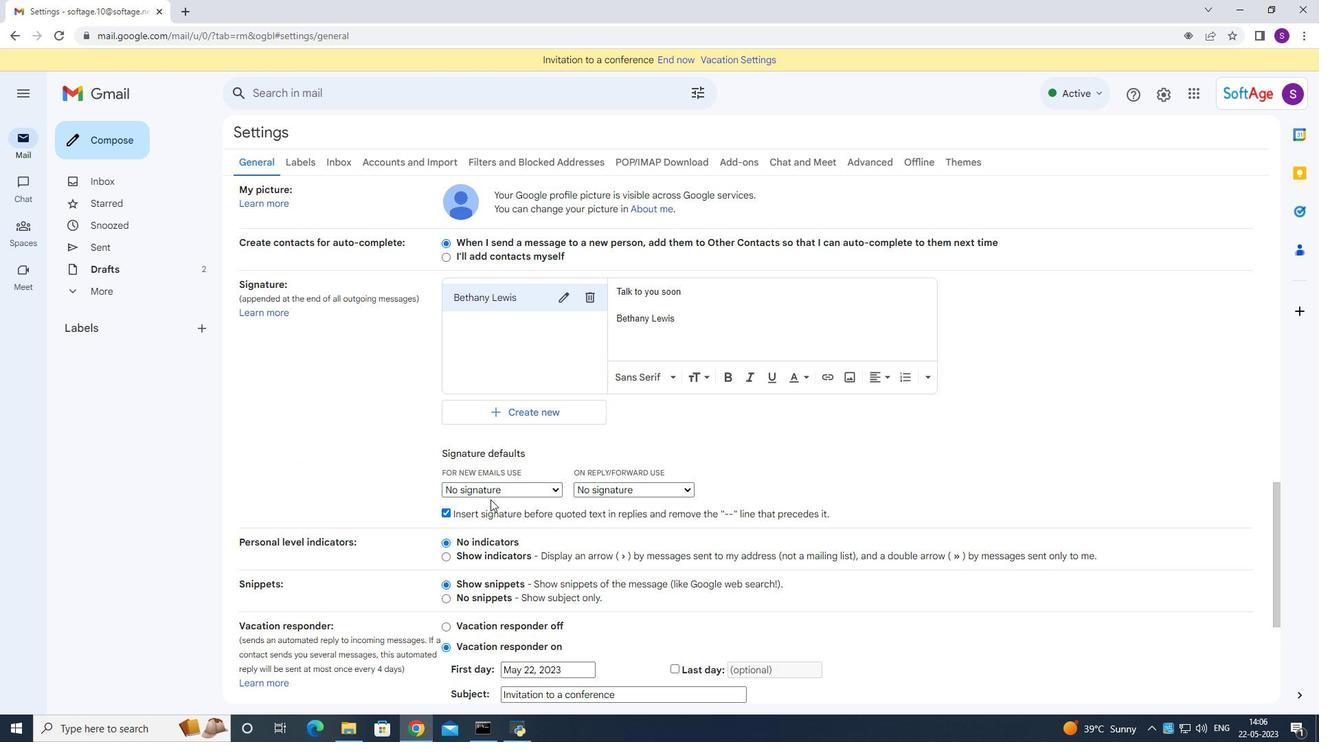 
Action: Mouse pressed left at (485, 491)
Screenshot: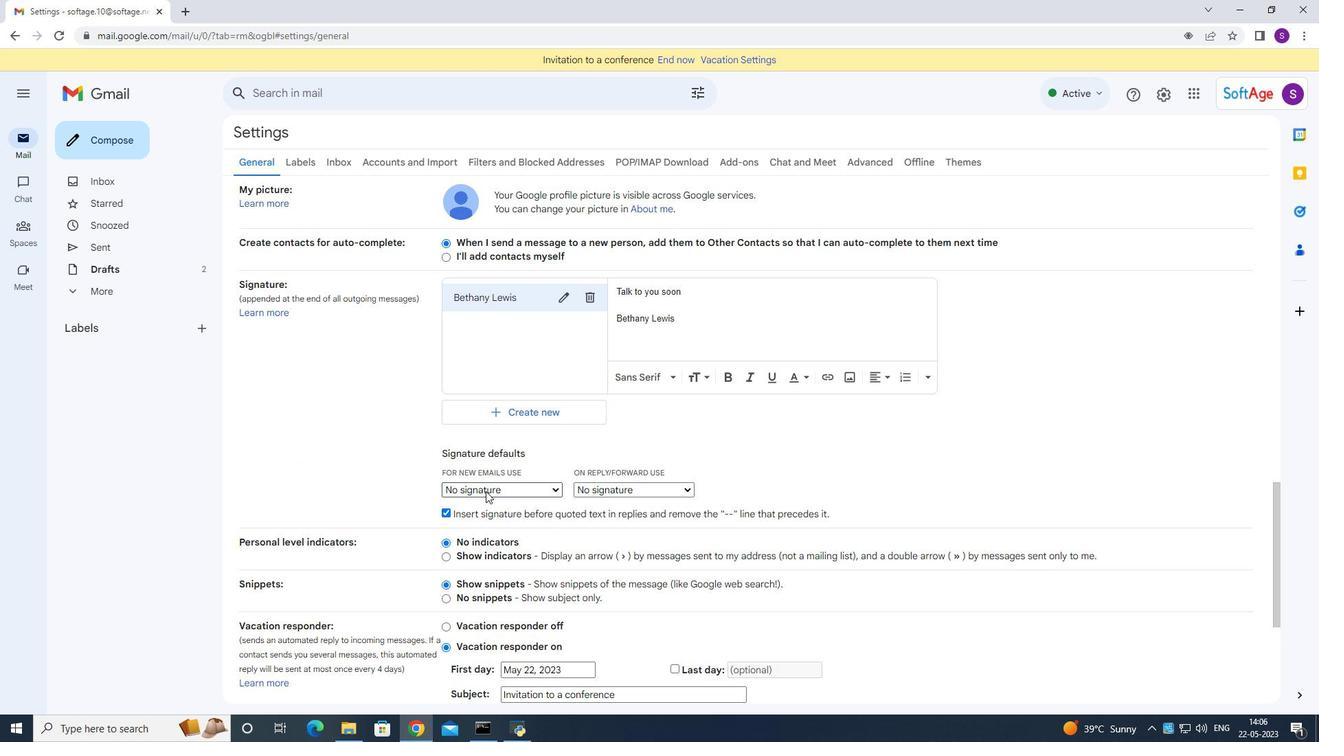
Action: Mouse moved to (480, 513)
Screenshot: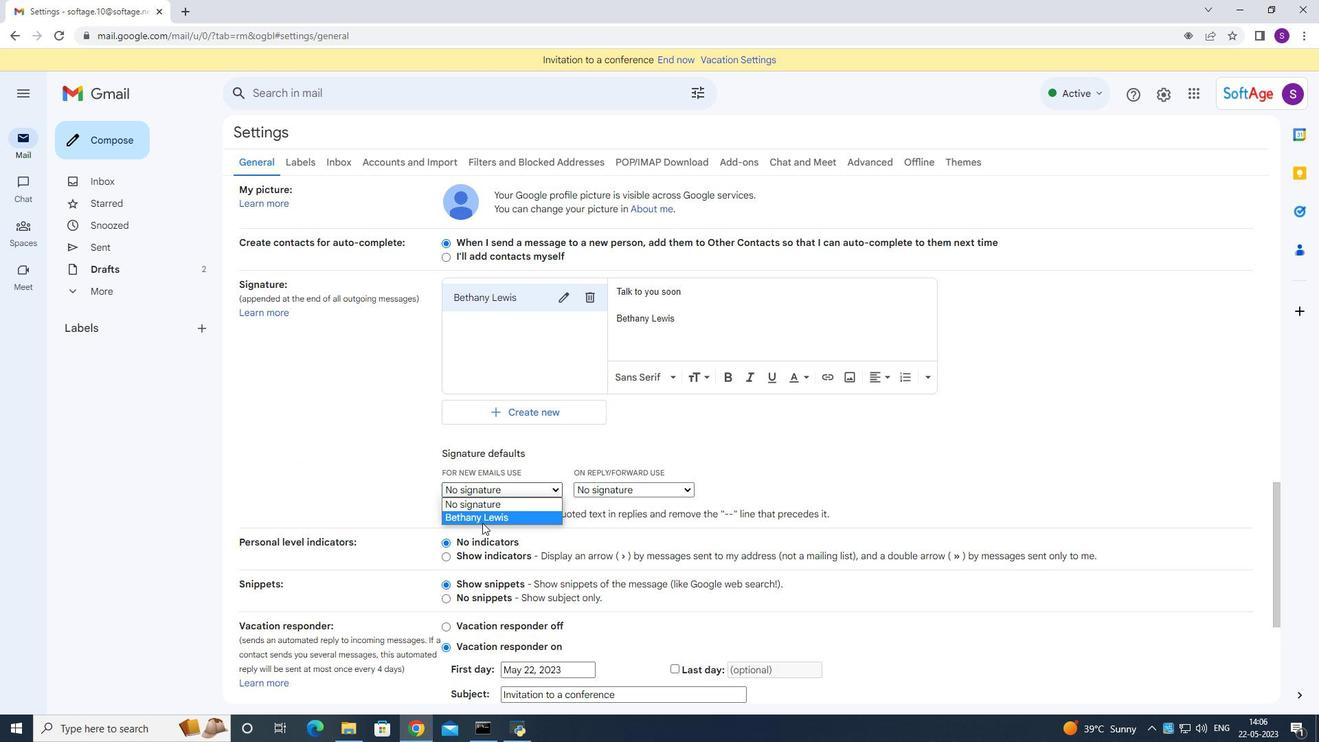 
Action: Mouse pressed left at (480, 513)
Screenshot: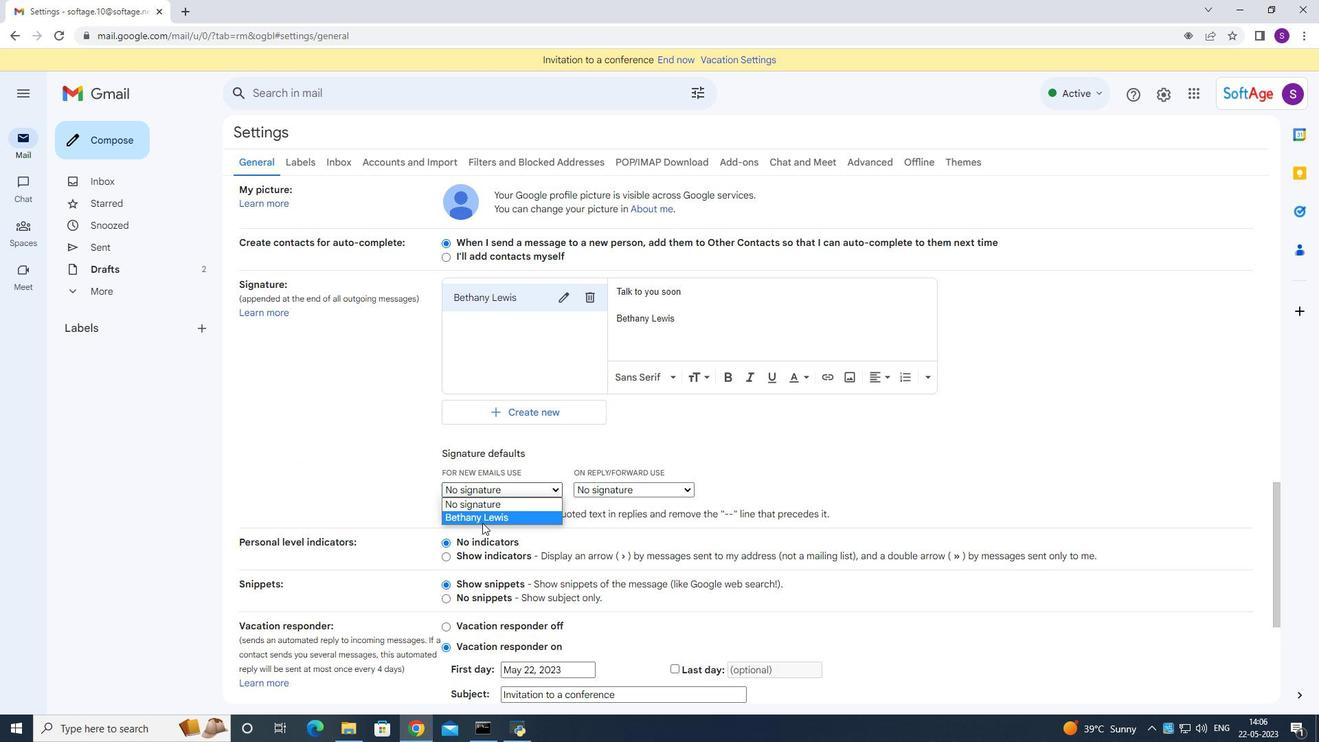 
Action: Mouse moved to (599, 487)
Screenshot: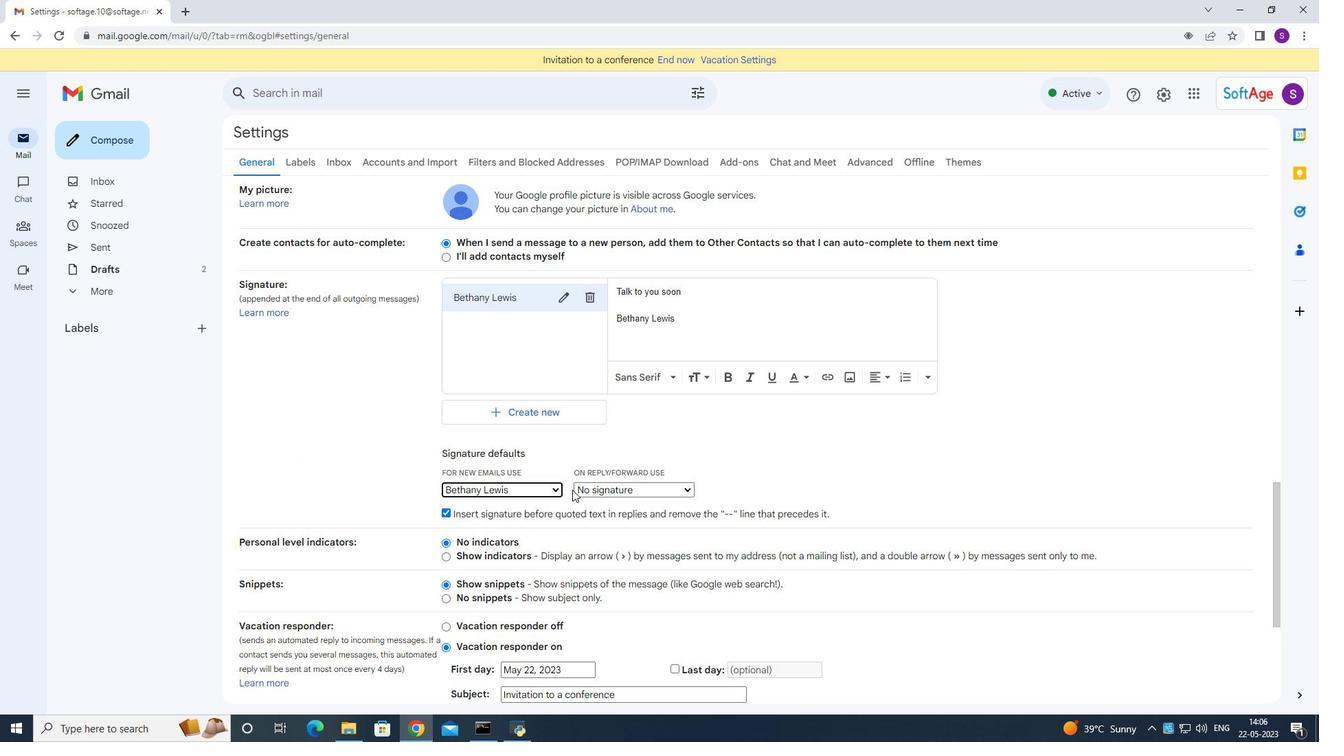 
Action: Mouse pressed left at (599, 487)
Screenshot: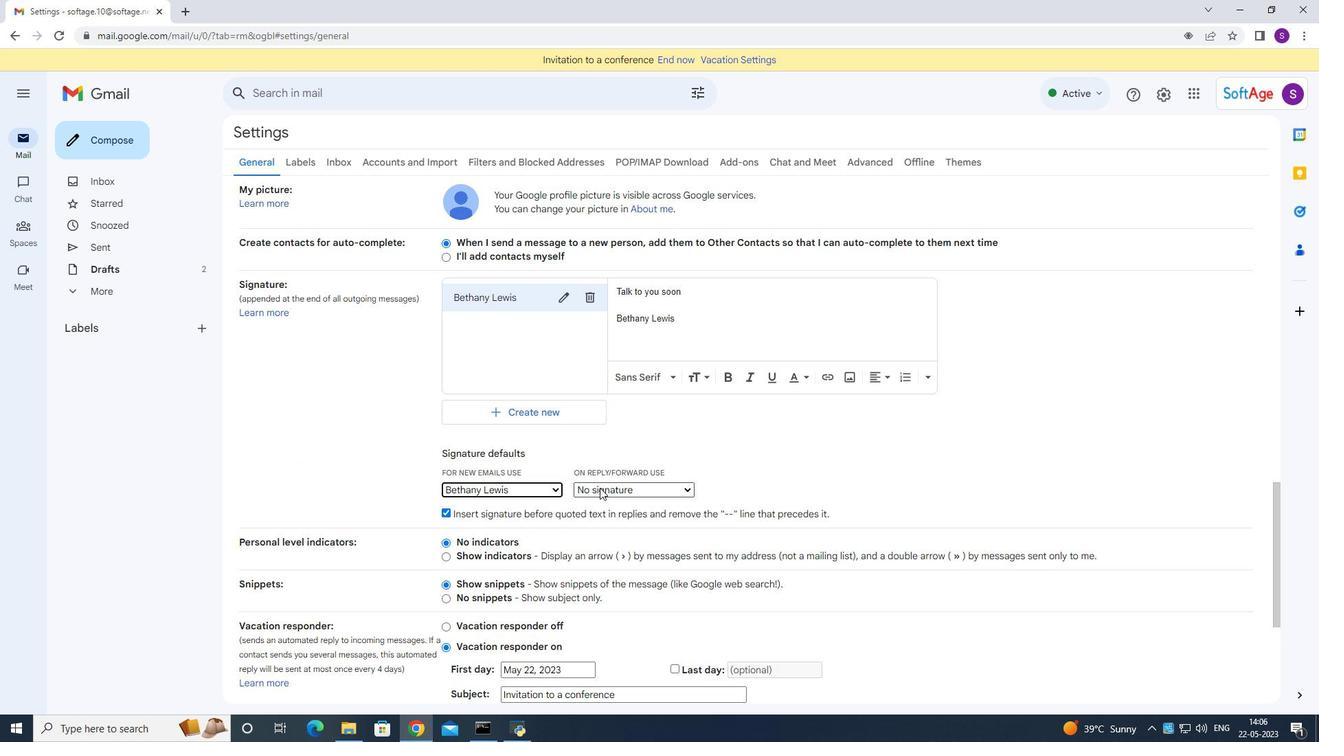 
Action: Mouse moved to (590, 513)
Screenshot: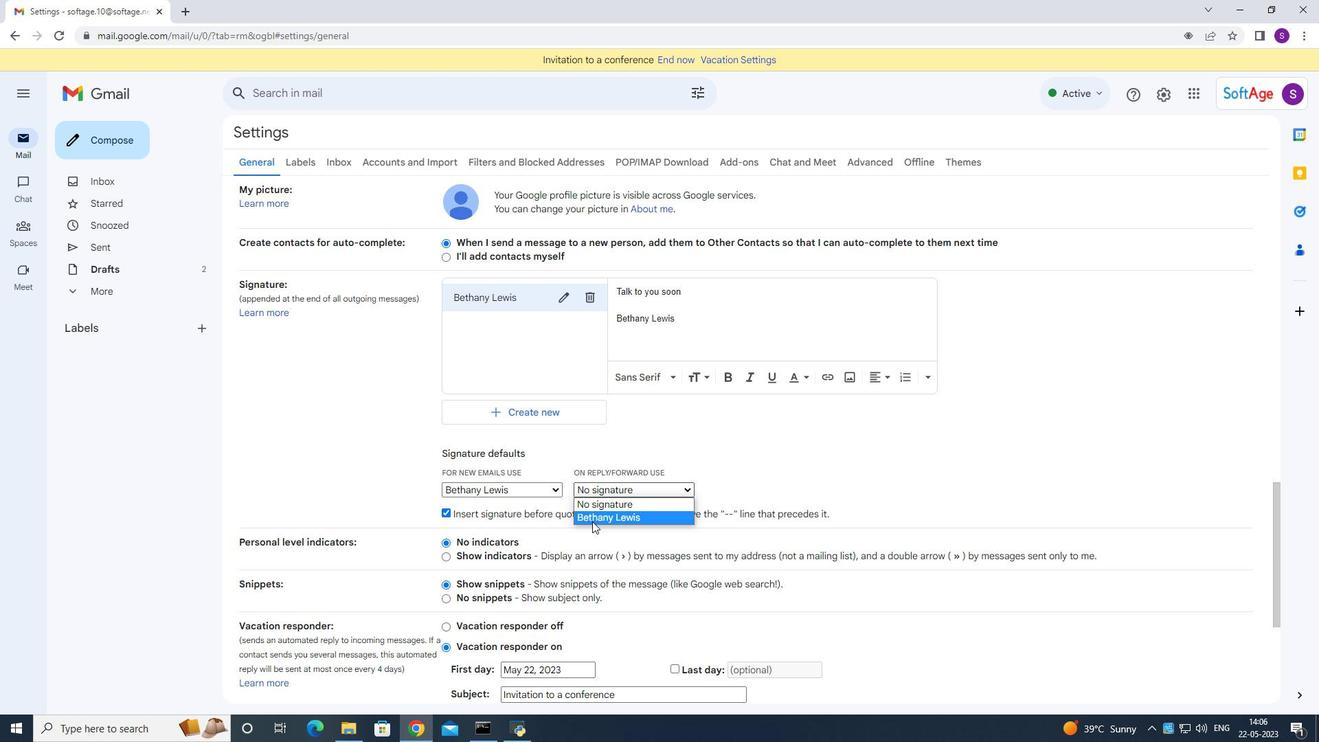 
Action: Mouse pressed left at (590, 513)
Screenshot: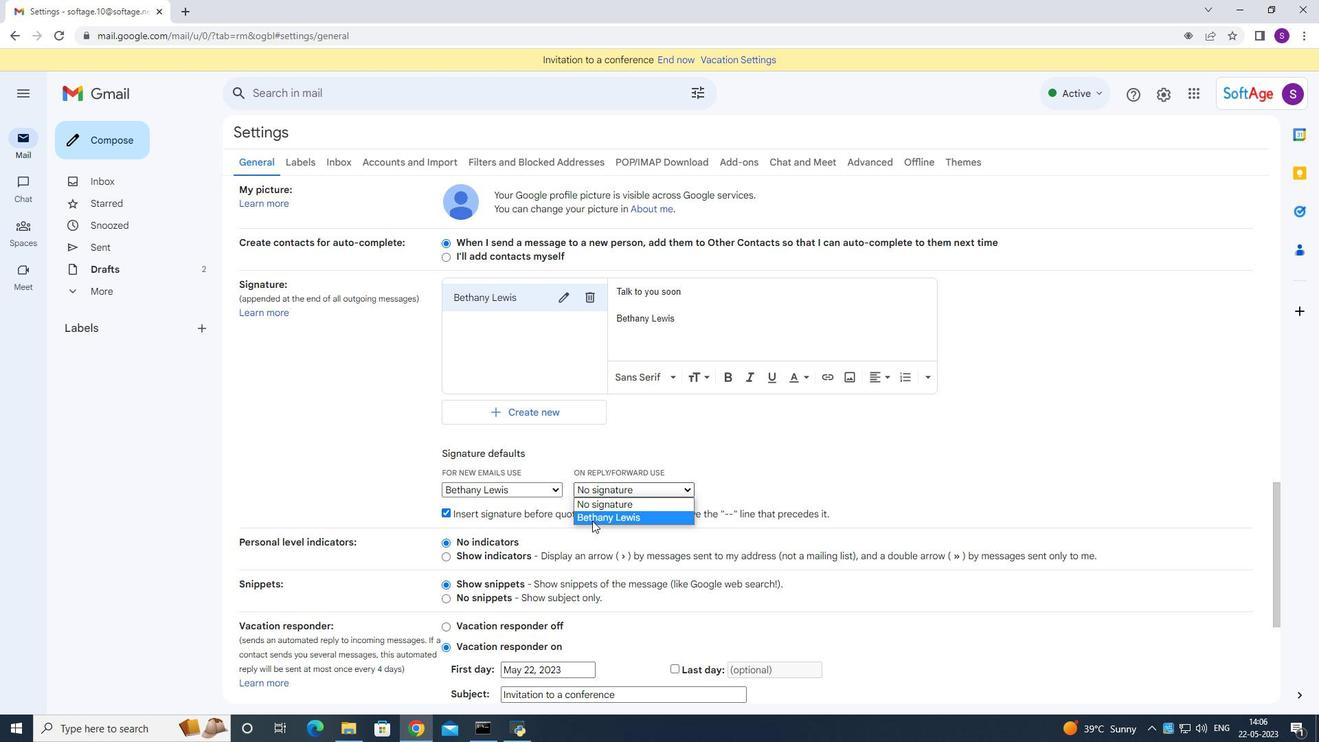 
Action: Mouse moved to (607, 513)
Screenshot: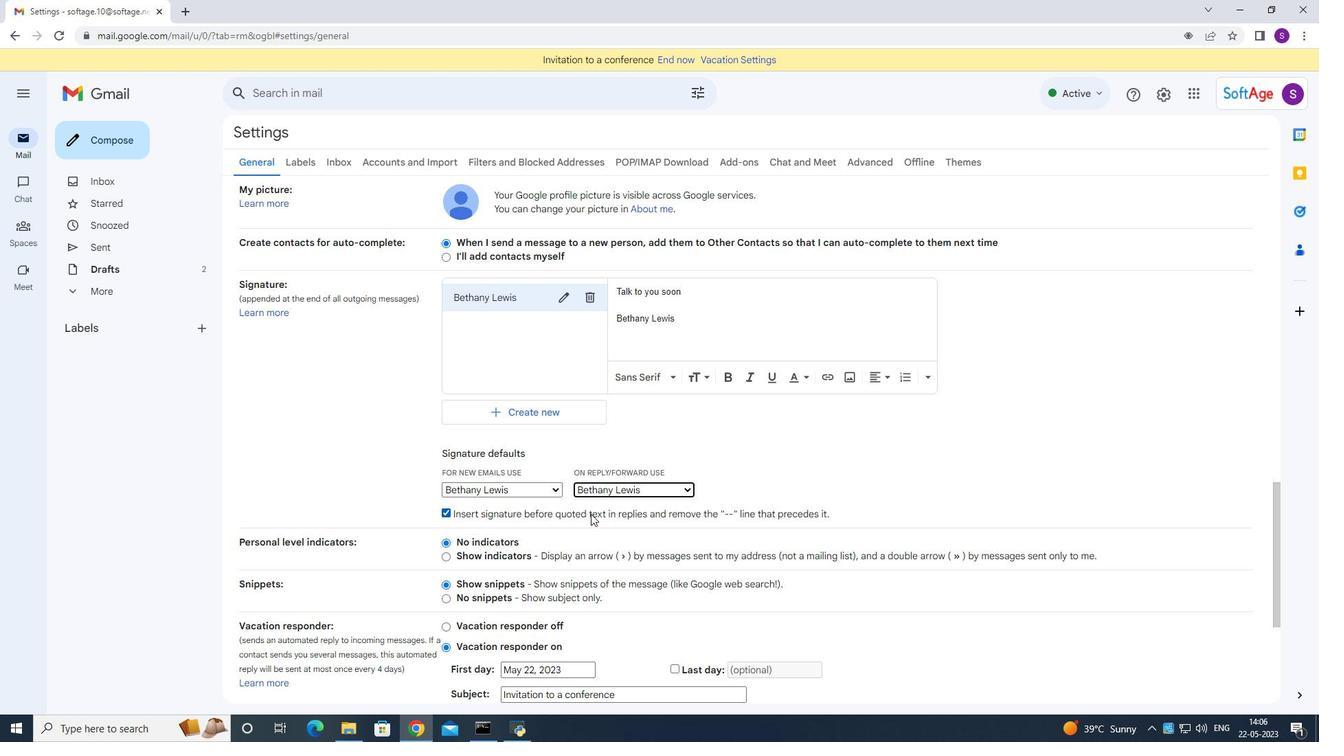 
Action: Mouse scrolled (607, 512) with delta (0, 0)
Screenshot: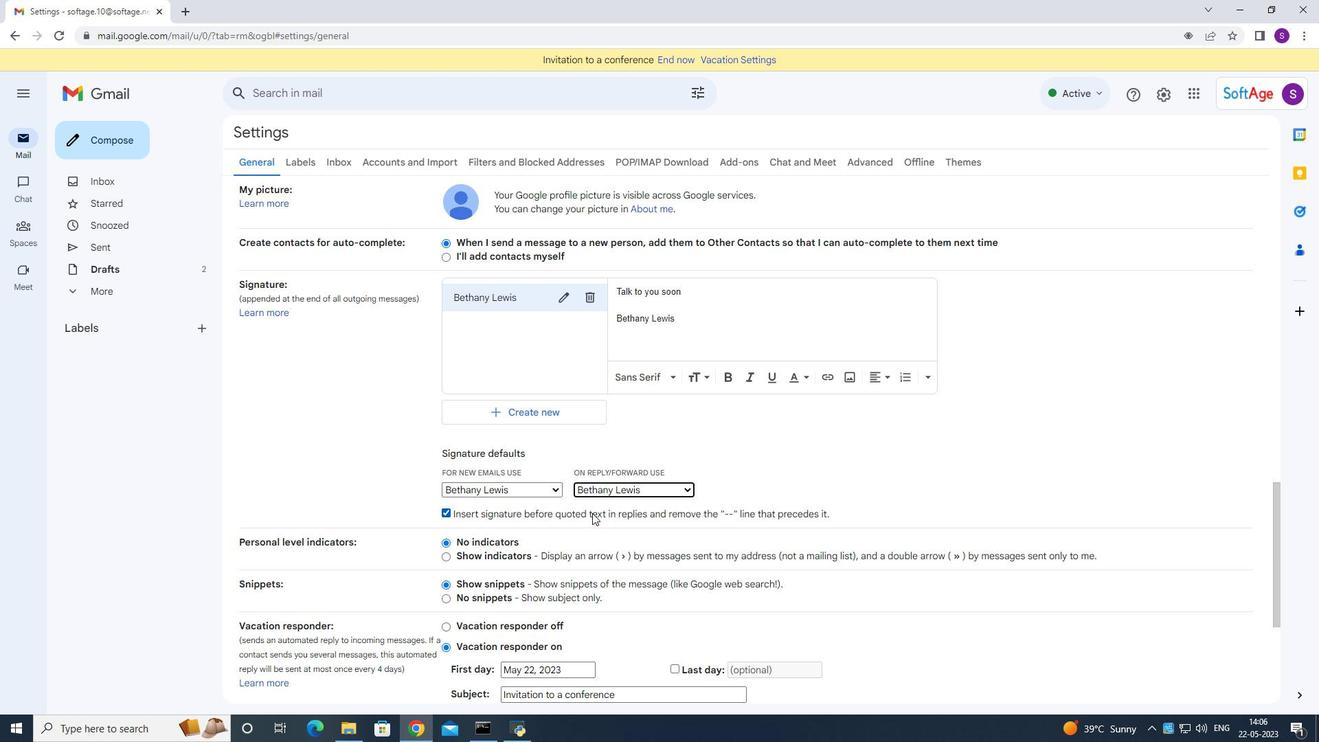 
Action: Mouse scrolled (607, 512) with delta (0, 0)
Screenshot: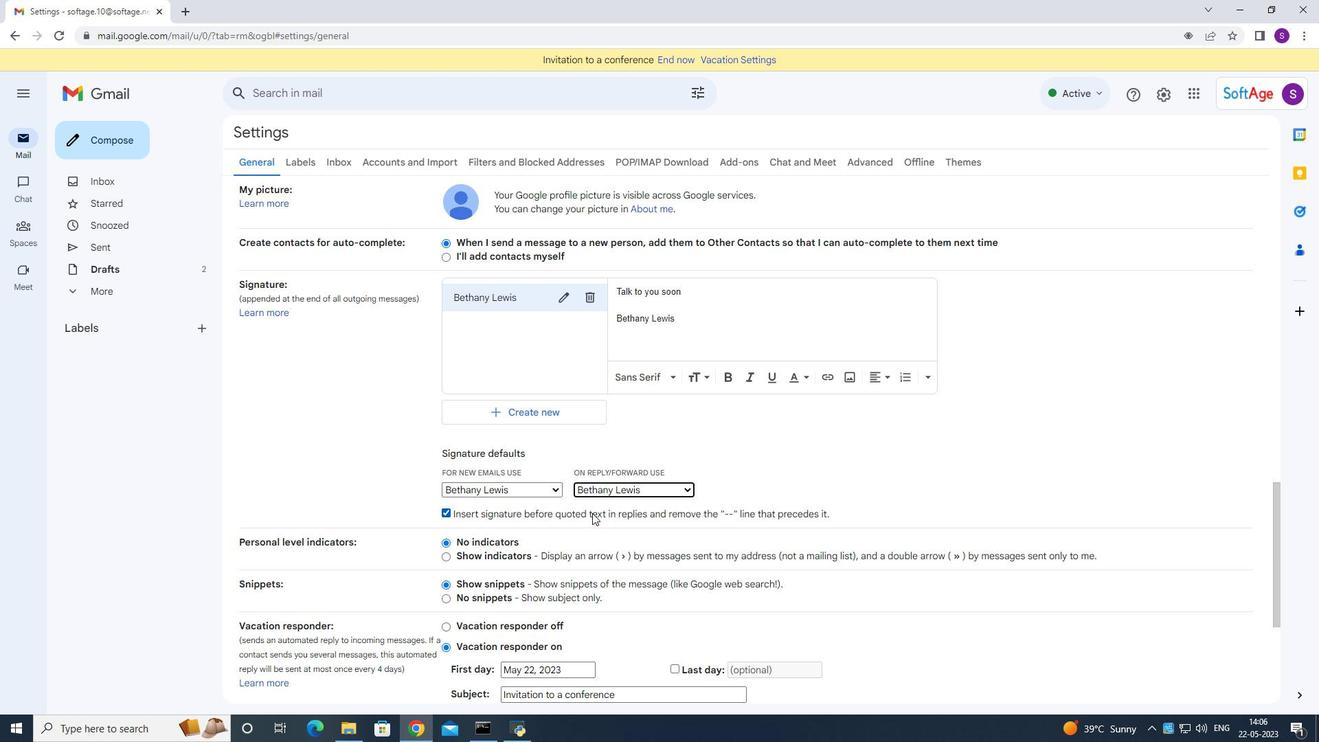
Action: Mouse scrolled (607, 512) with delta (0, 0)
Screenshot: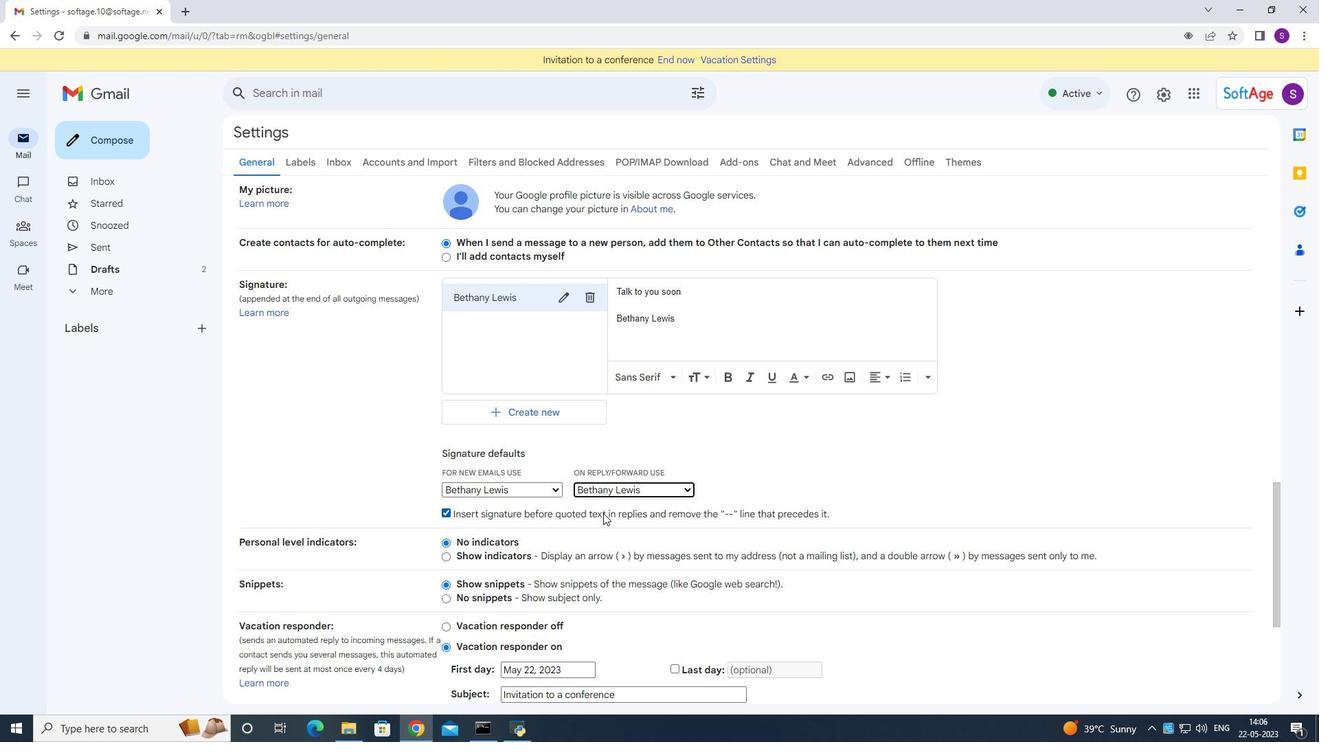 
Action: Mouse scrolled (607, 512) with delta (0, 0)
Screenshot: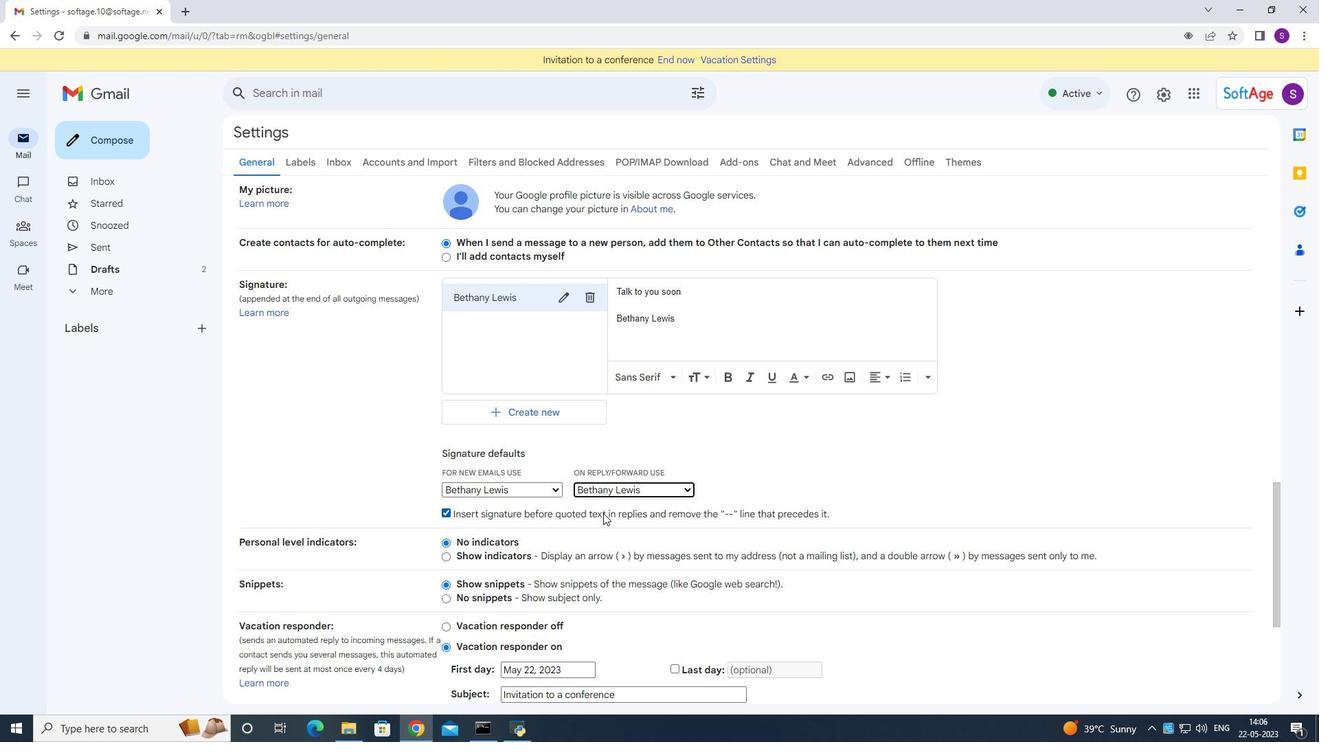 
Action: Mouse scrolled (607, 512) with delta (0, 0)
Screenshot: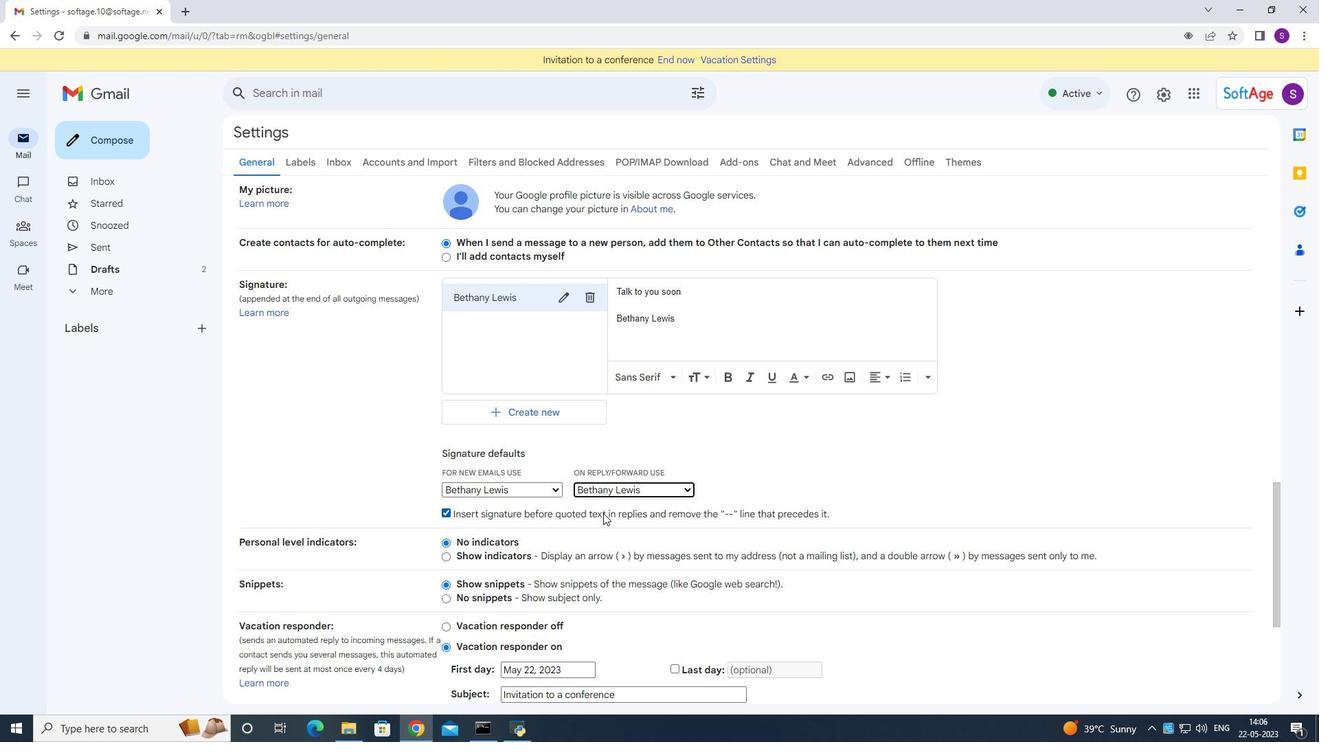 
Action: Mouse moved to (607, 513)
Screenshot: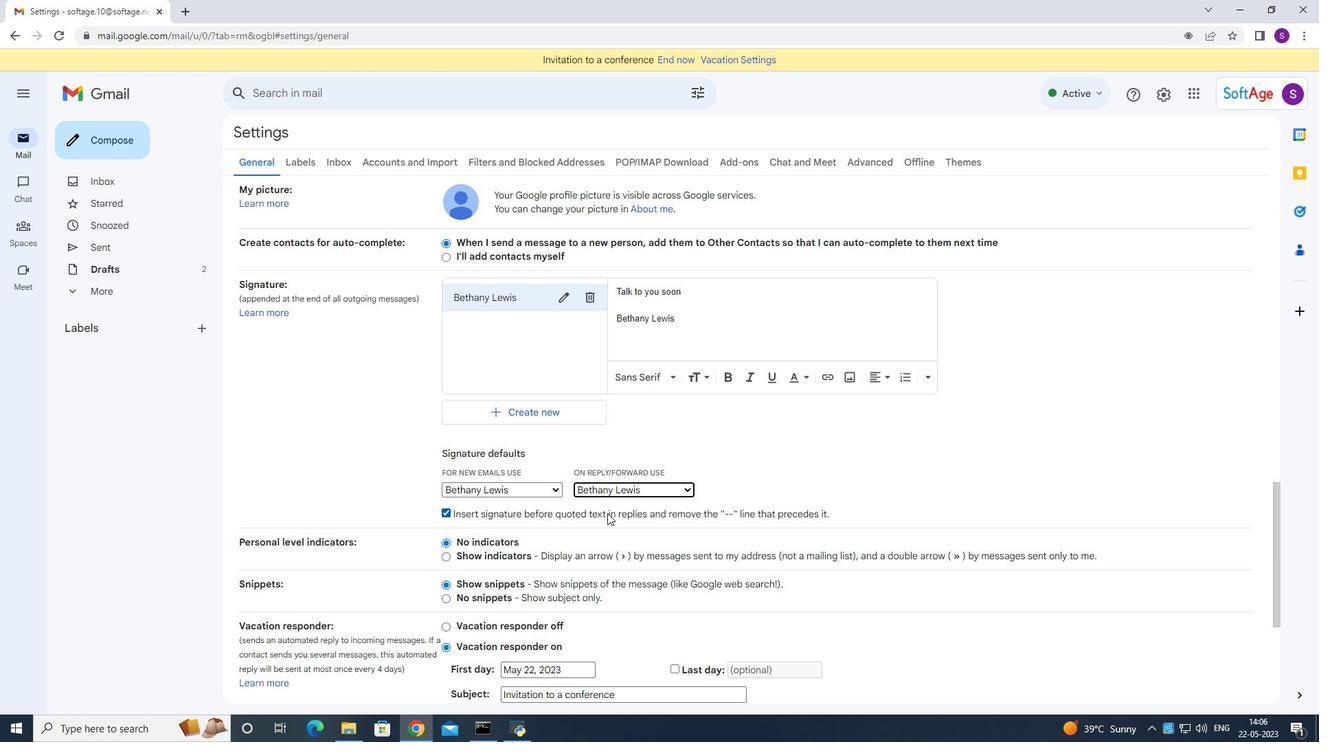 
Action: Mouse scrolled (607, 512) with delta (0, 0)
Screenshot: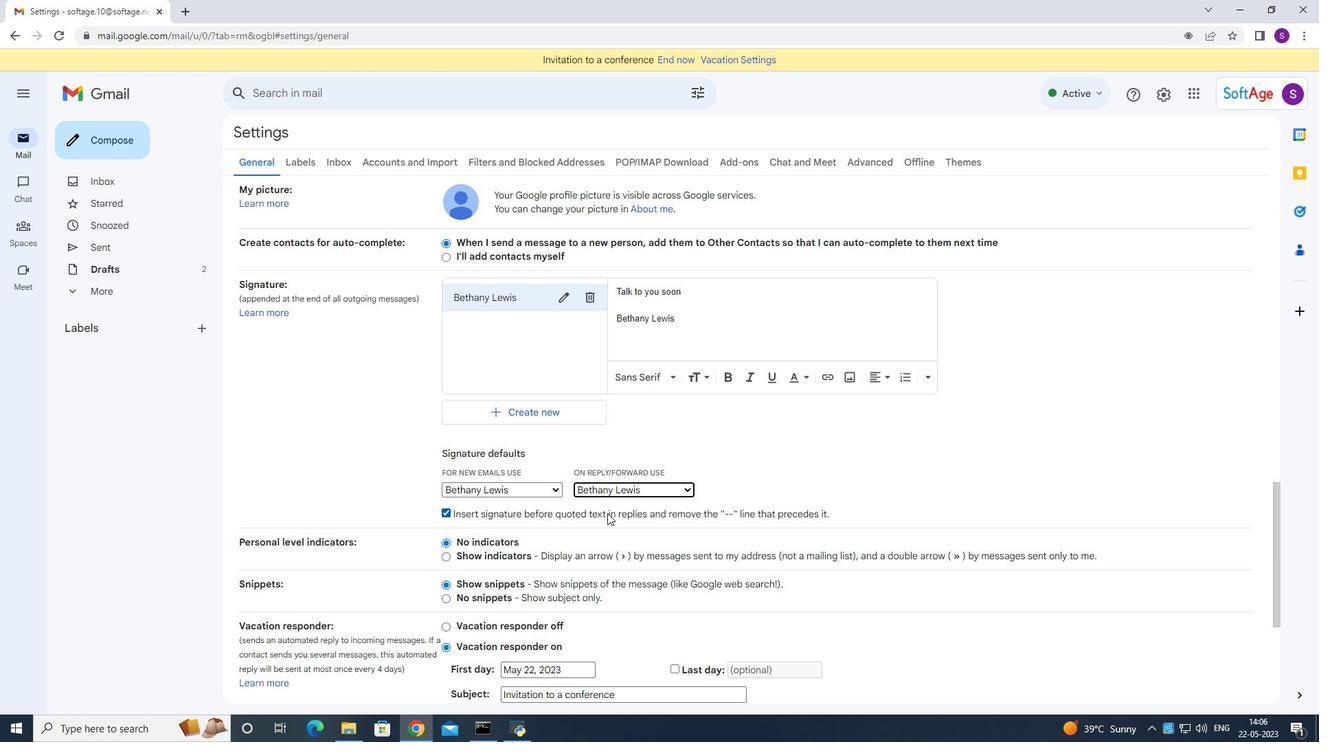 
Action: Mouse scrolled (607, 512) with delta (0, 0)
Screenshot: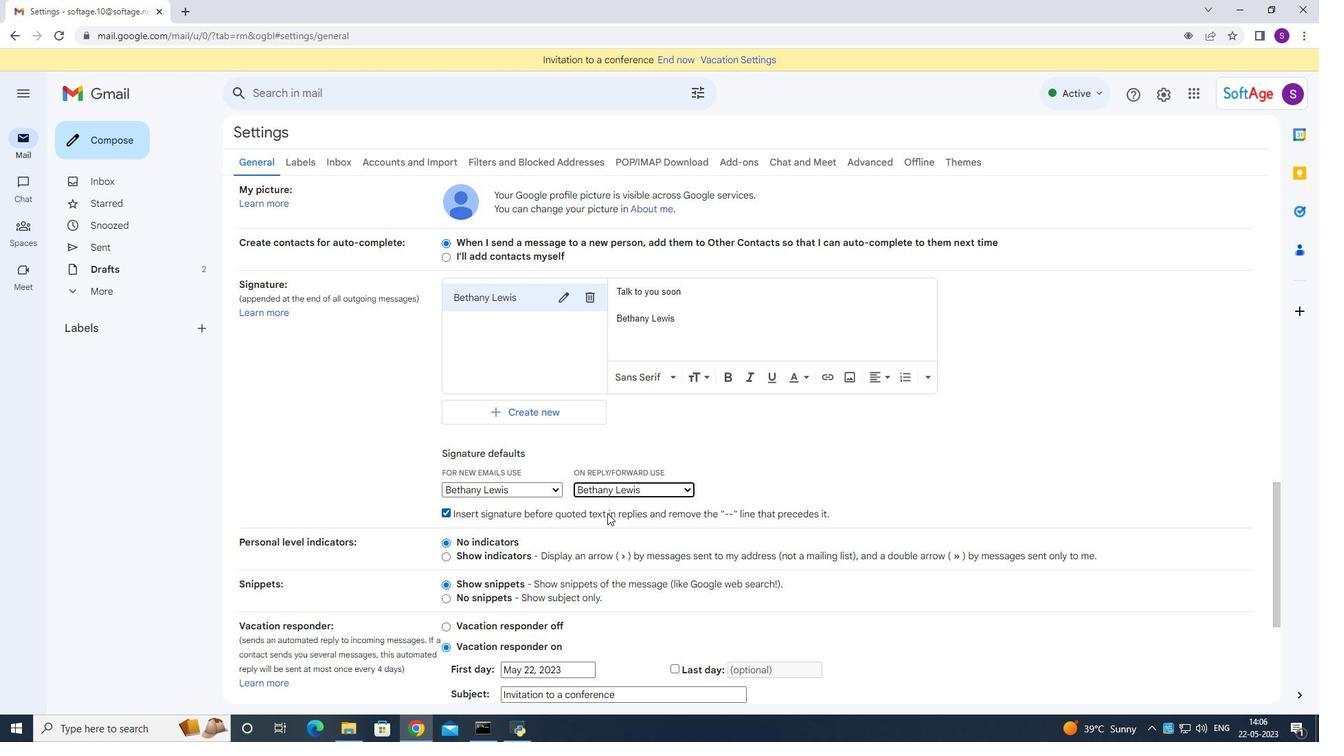 
Action: Mouse moved to (697, 625)
Screenshot: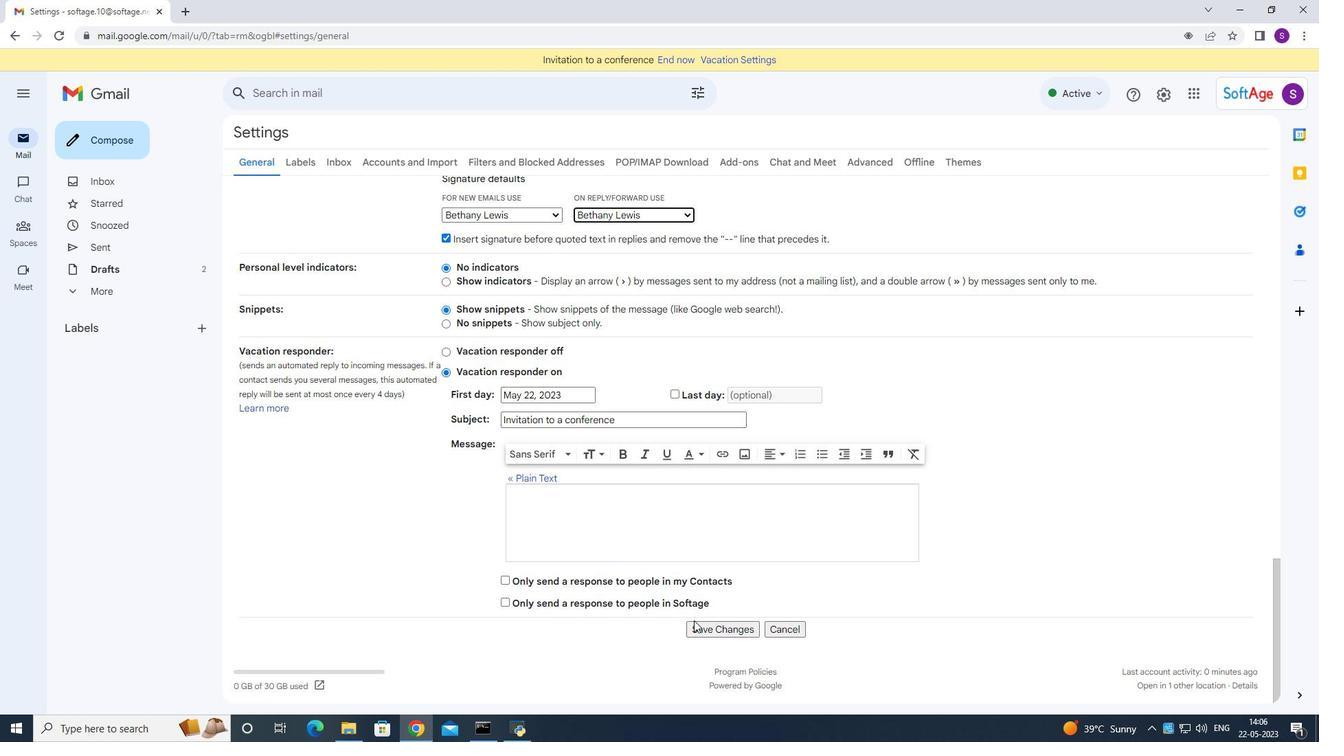 
Action: Mouse pressed left at (697, 625)
Screenshot: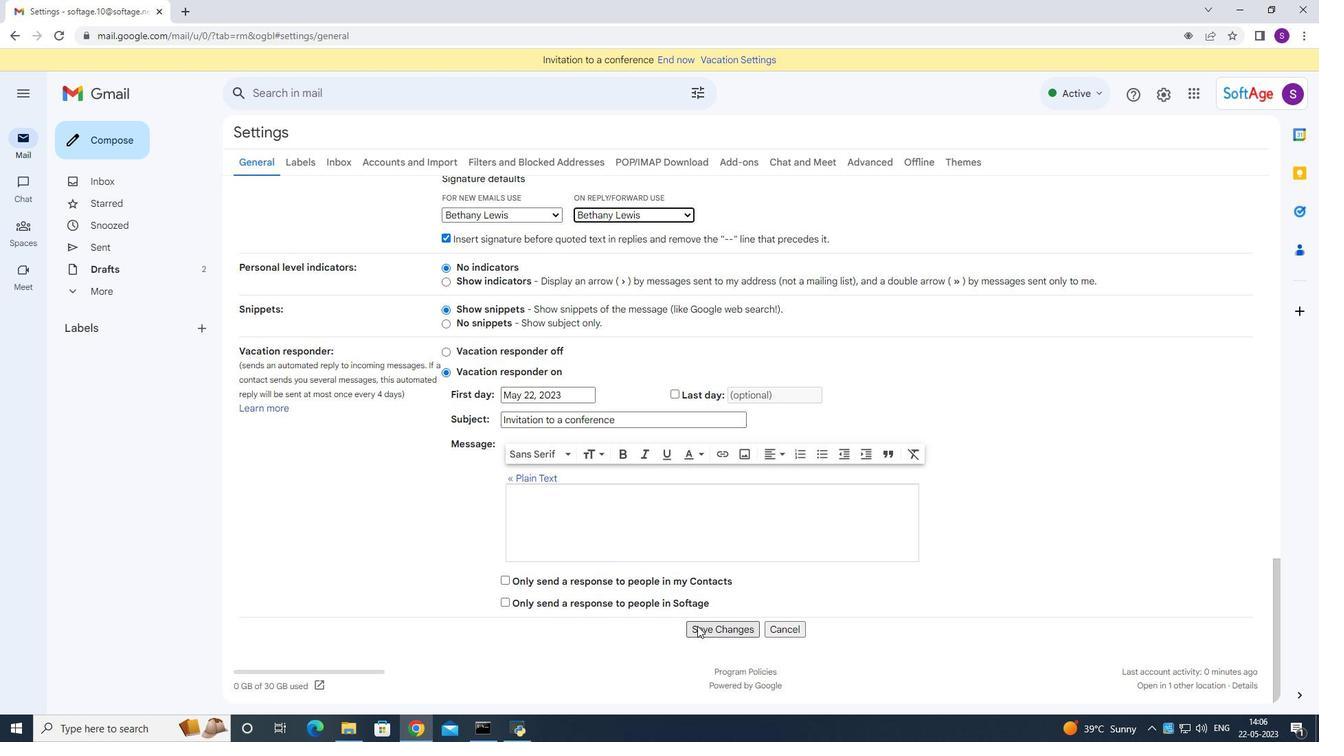 
Action: Mouse moved to (120, 147)
Screenshot: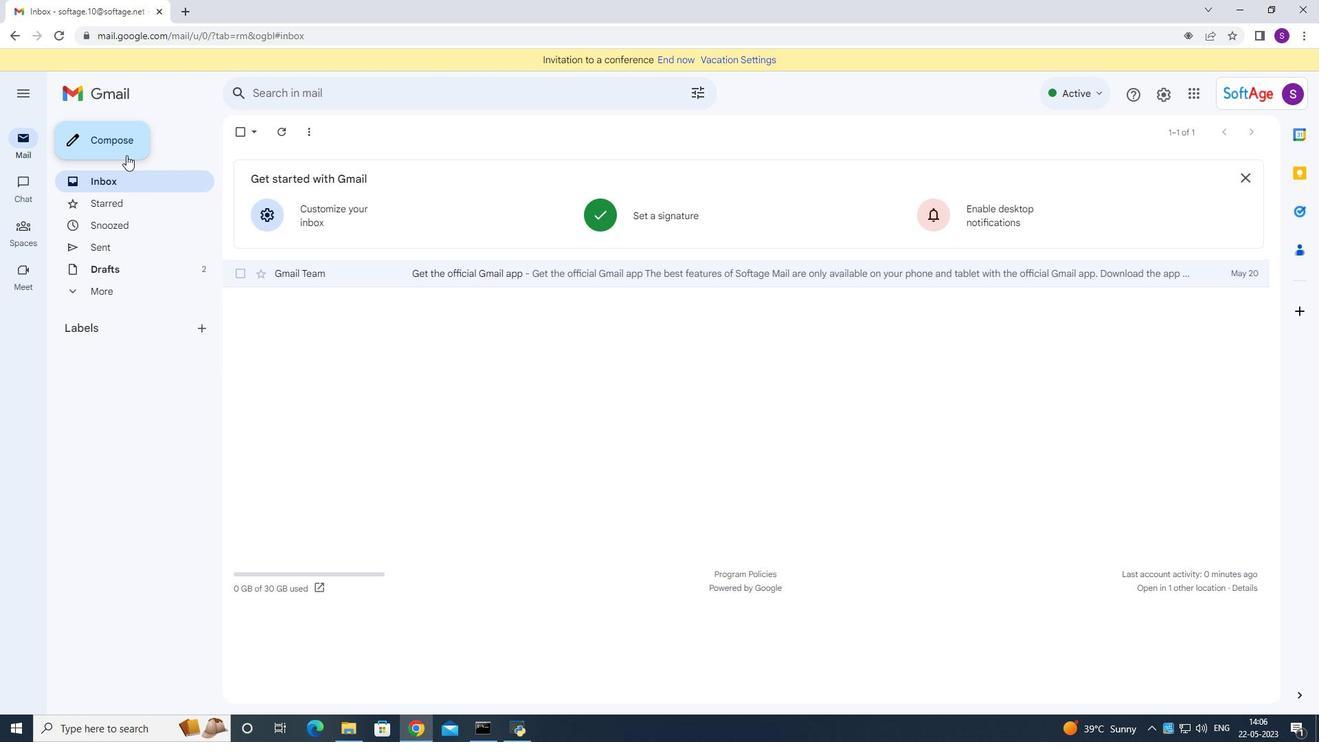 
Action: Mouse pressed left at (120, 147)
Screenshot: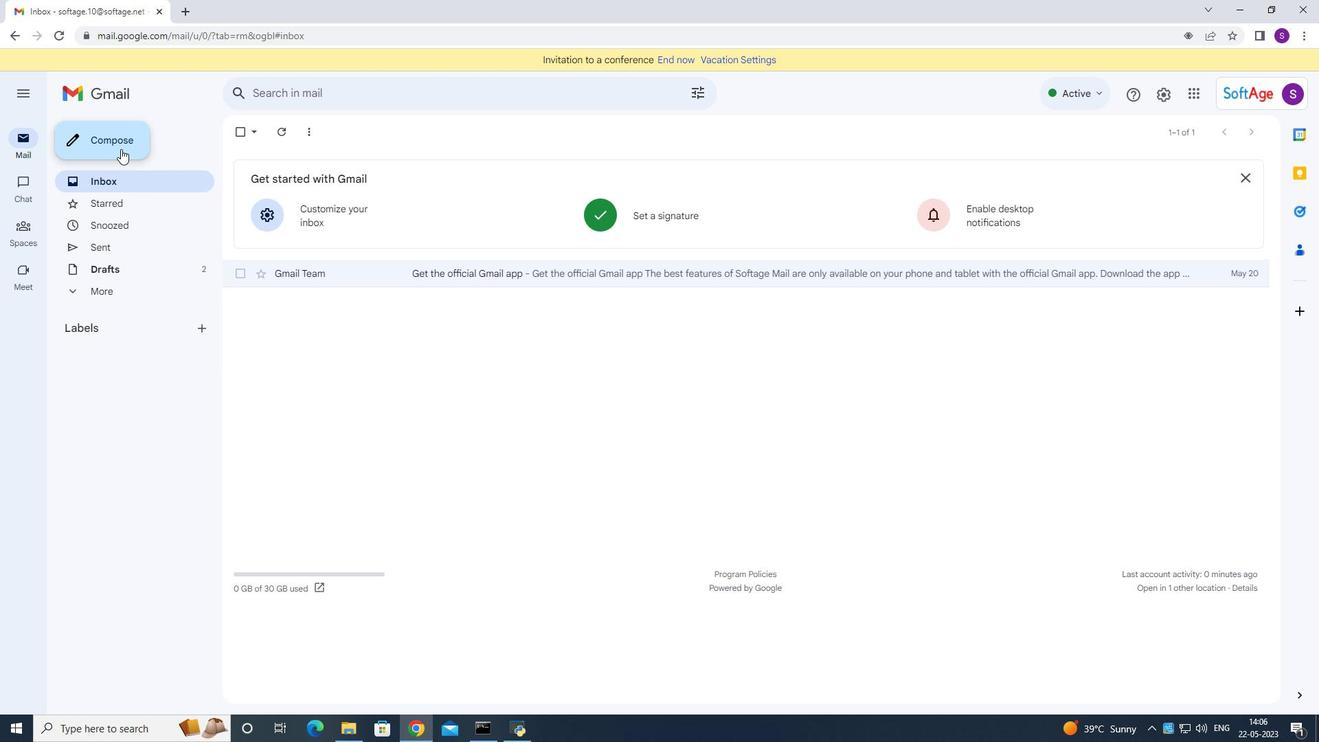 
Action: Mouse moved to (1240, 308)
Screenshot: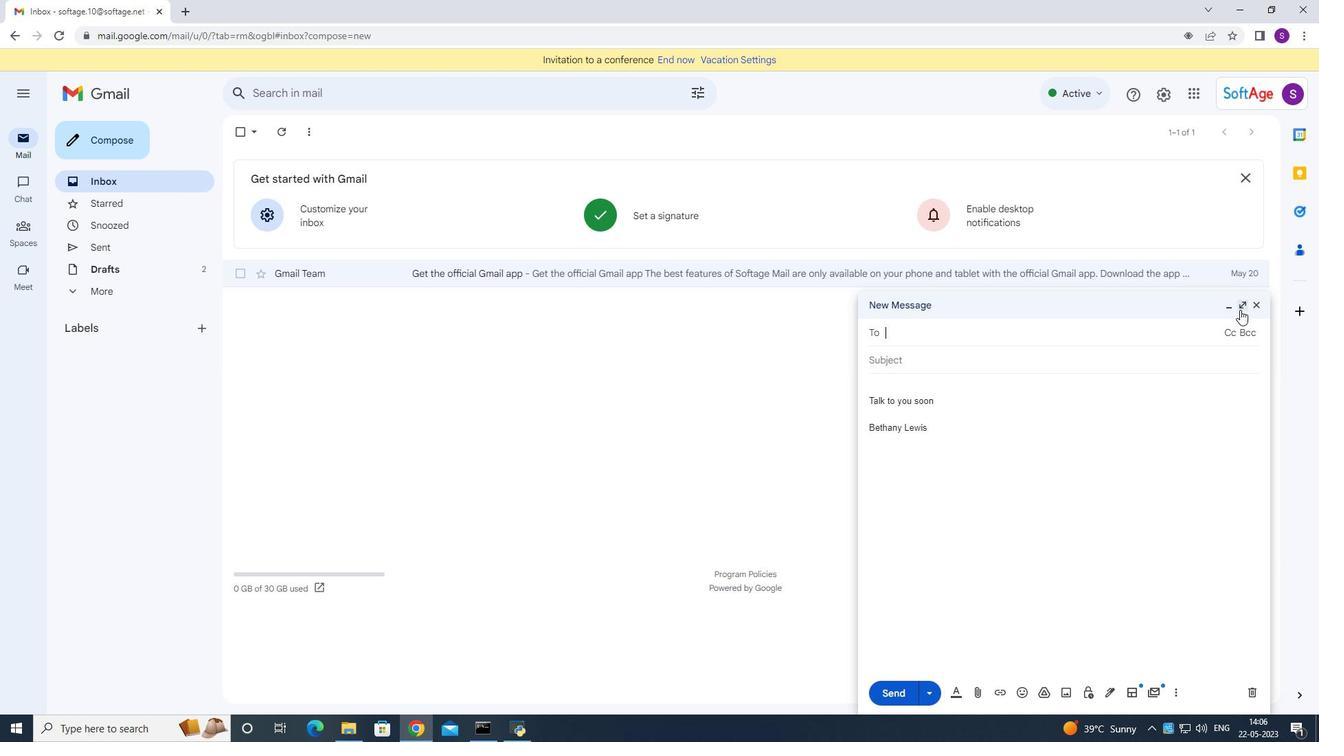 
Action: Mouse pressed left at (1240, 308)
Screenshot: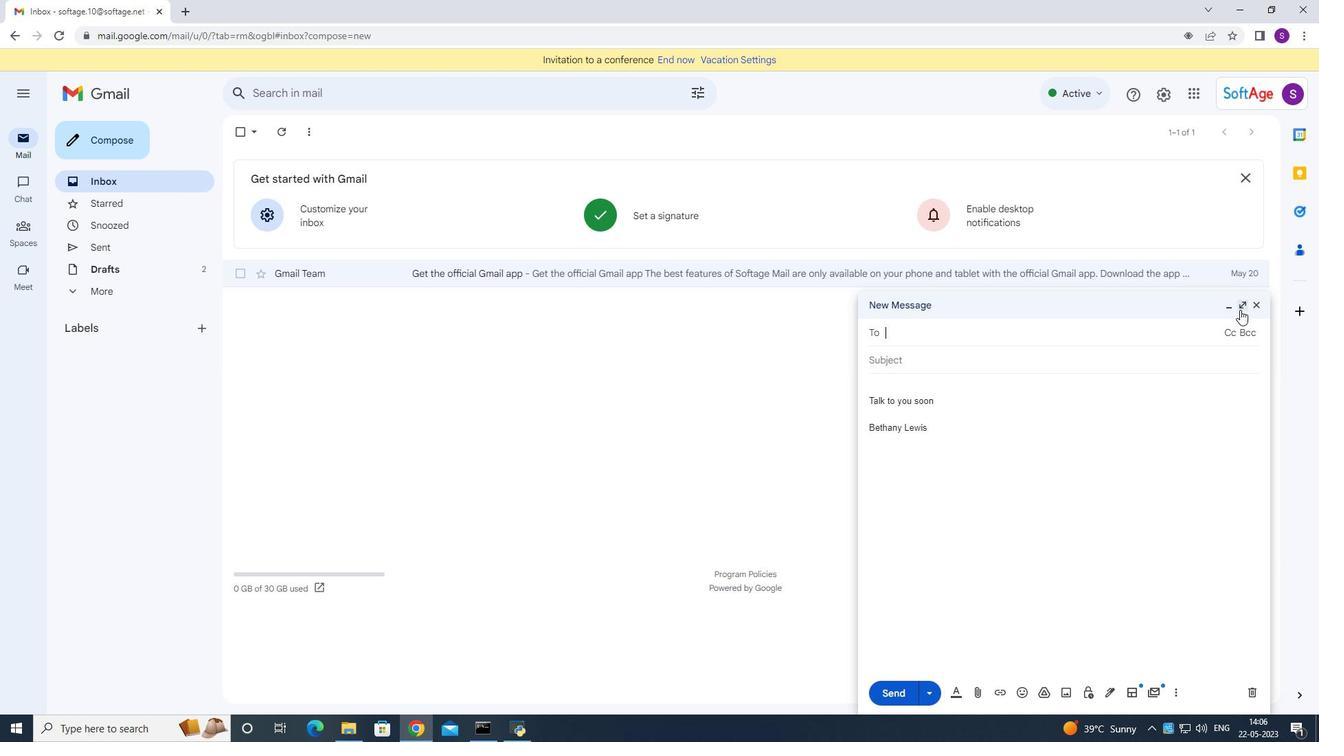 
Action: Mouse moved to (197, 121)
Screenshot: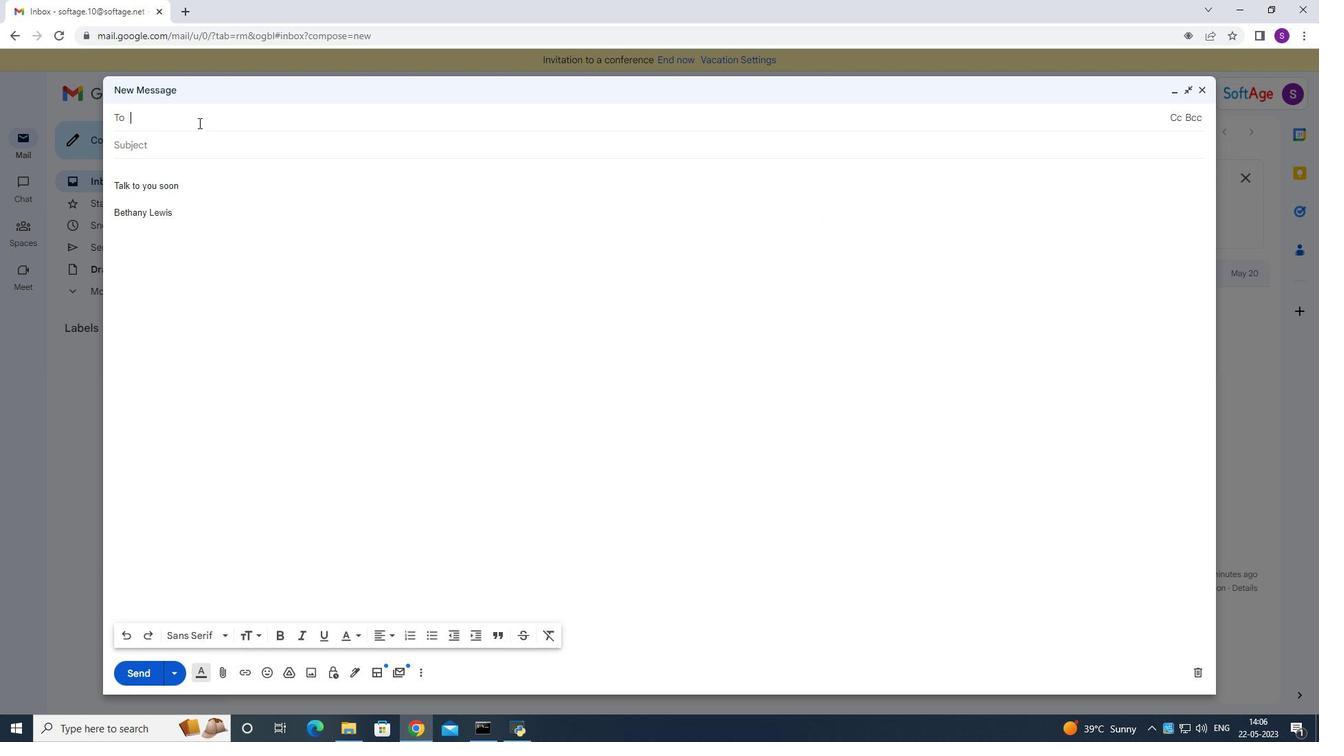 
Action: Mouse pressed left at (197, 121)
Screenshot: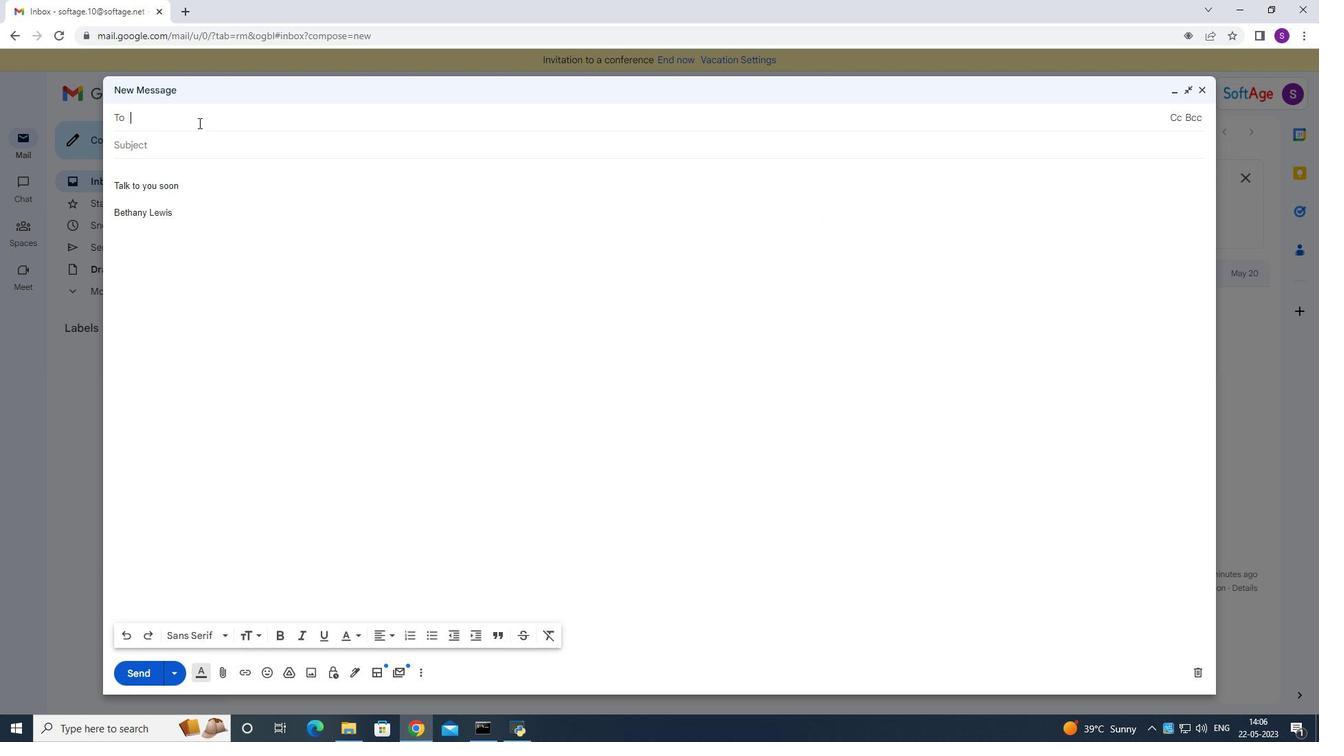 
Action: Key pressed <Key.shift>So
Screenshot: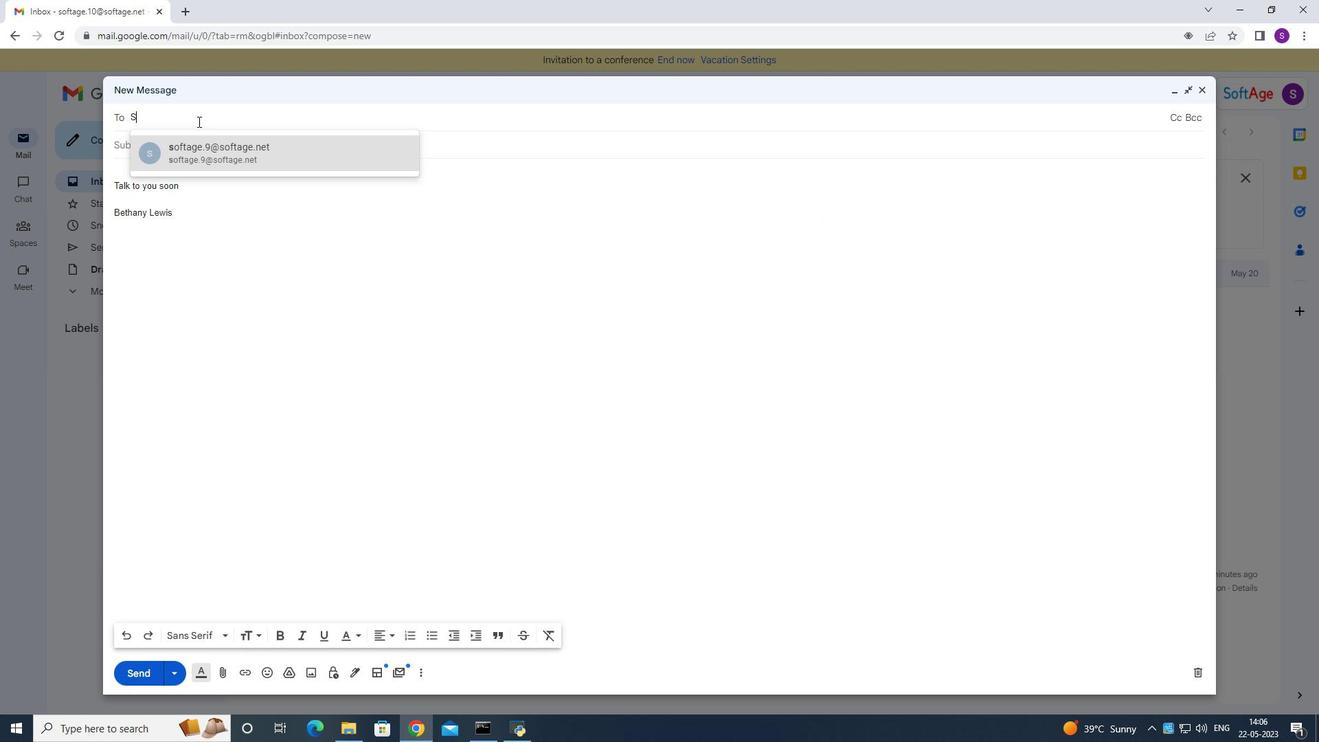 
Action: Mouse moved to (243, 153)
Screenshot: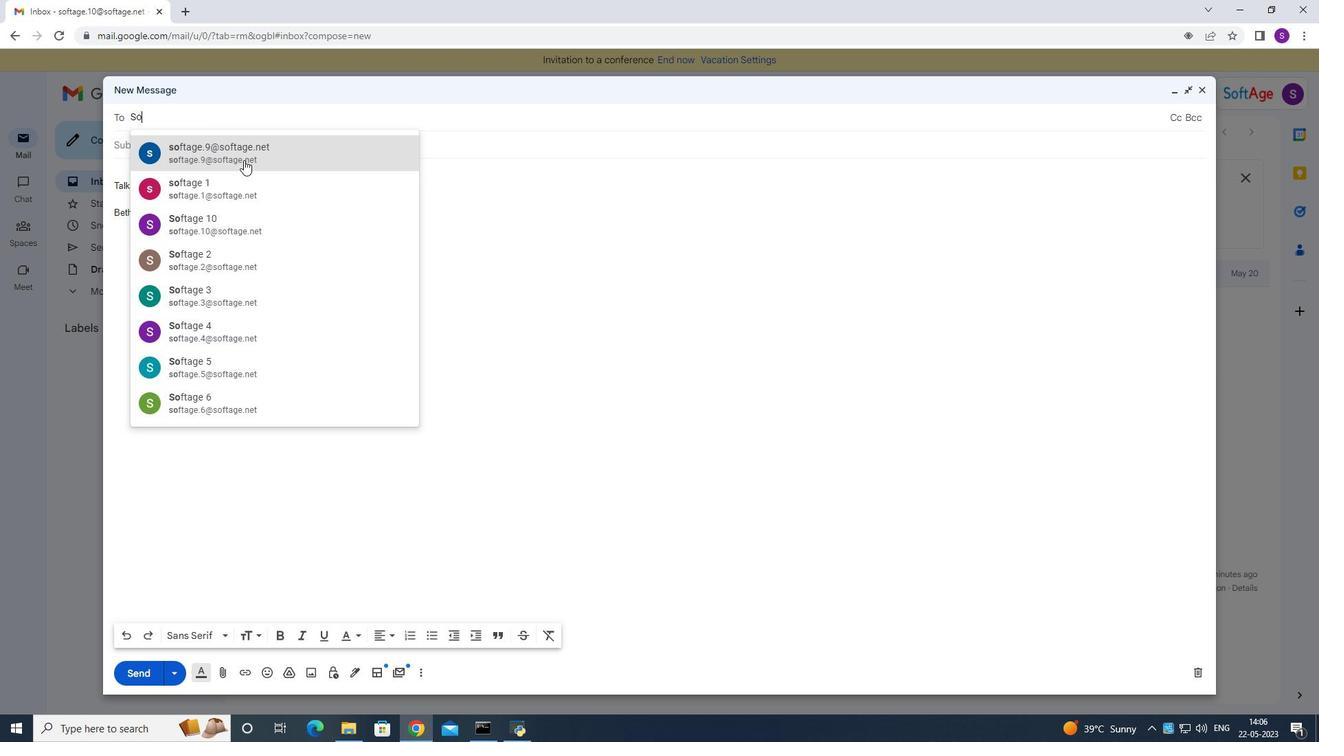 
Action: Mouse pressed left at (243, 153)
Screenshot: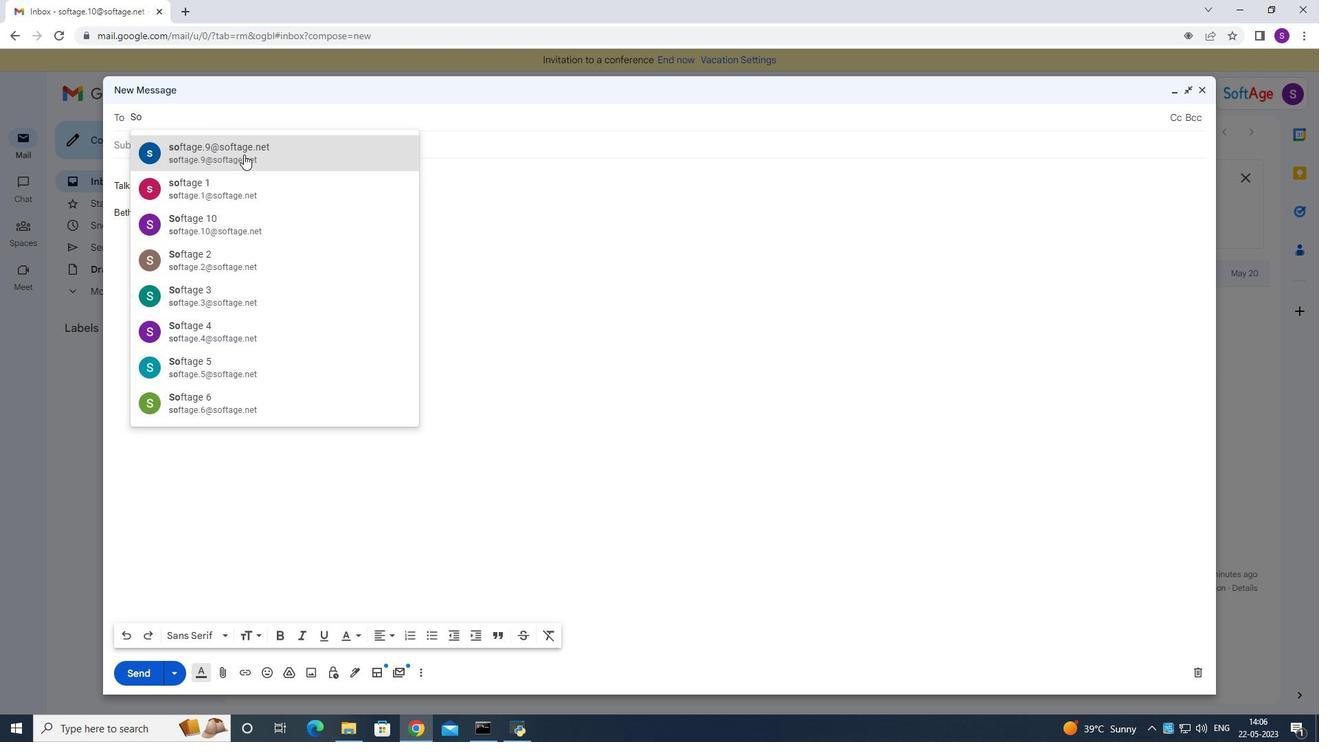 
Action: Mouse moved to (244, 153)
Screenshot: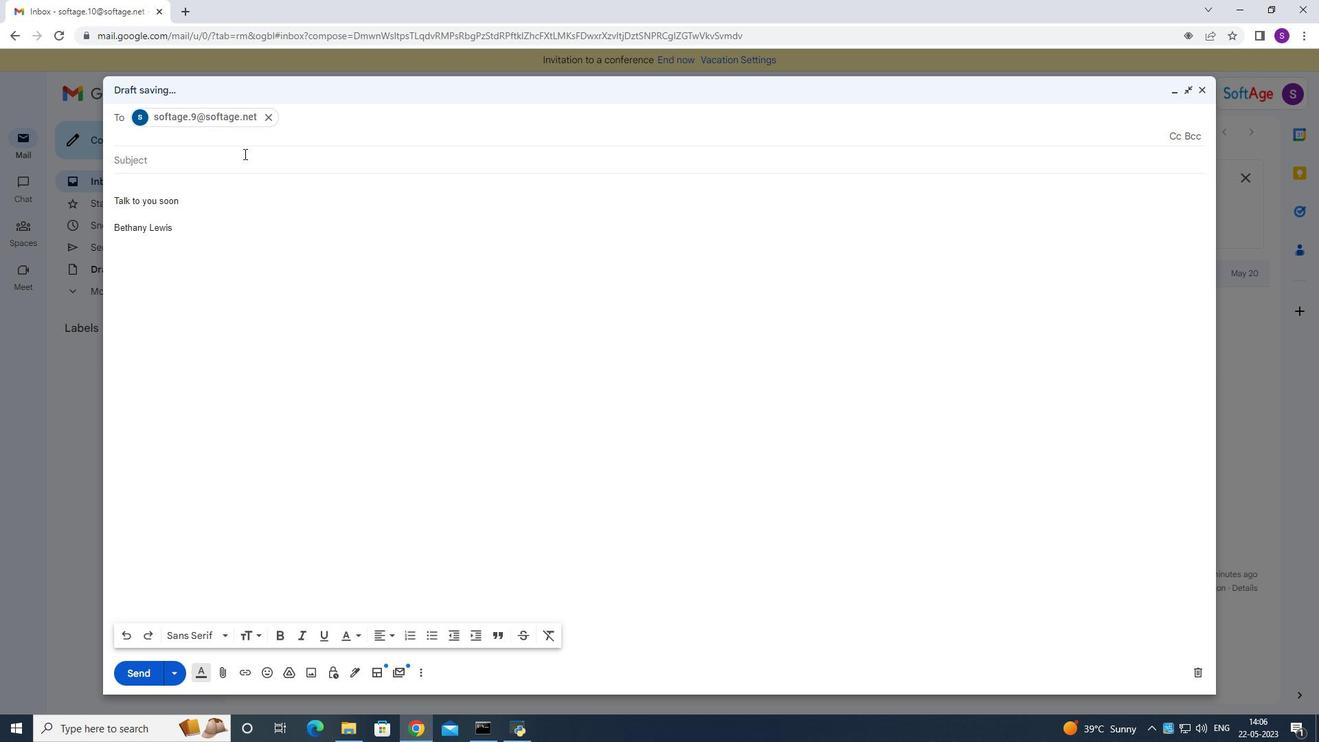 
Action: Mouse pressed left at (244, 153)
Screenshot: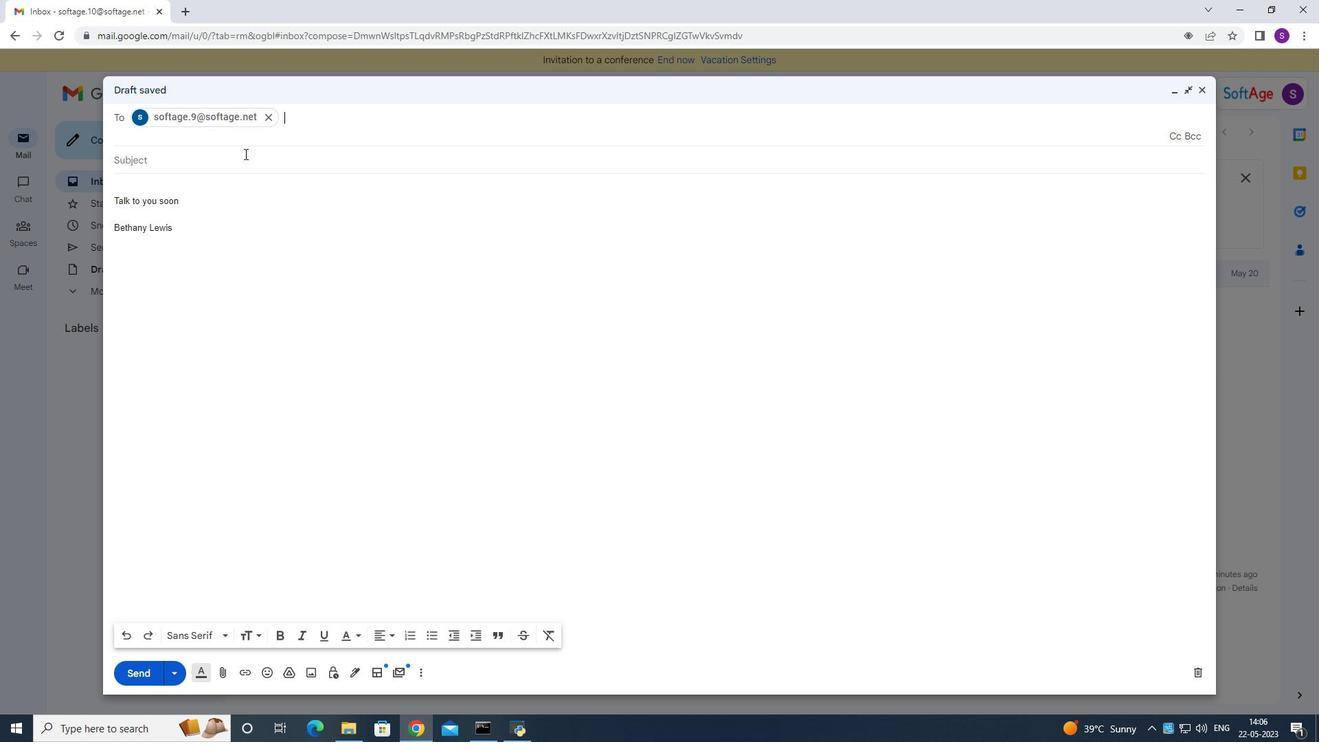 
Action: Mouse moved to (283, 197)
Screenshot: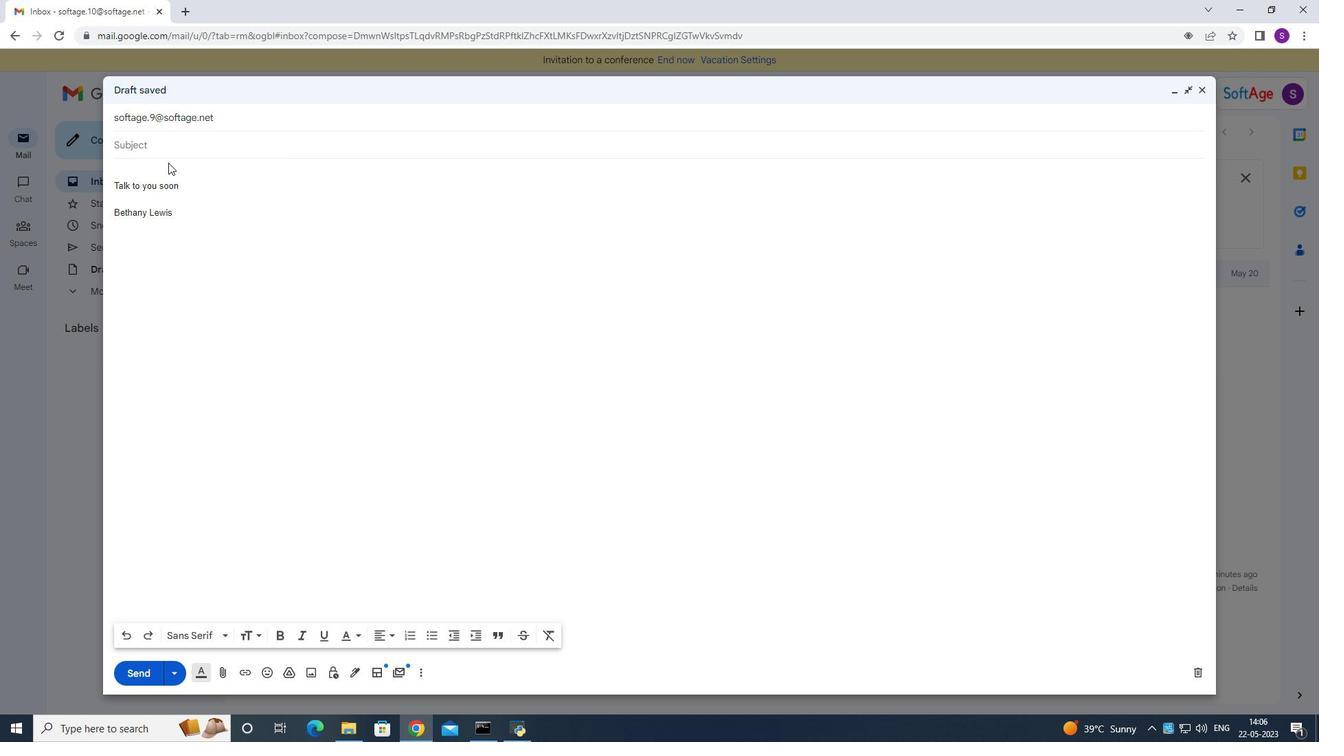 
Action: Mouse pressed left at (283, 197)
Screenshot: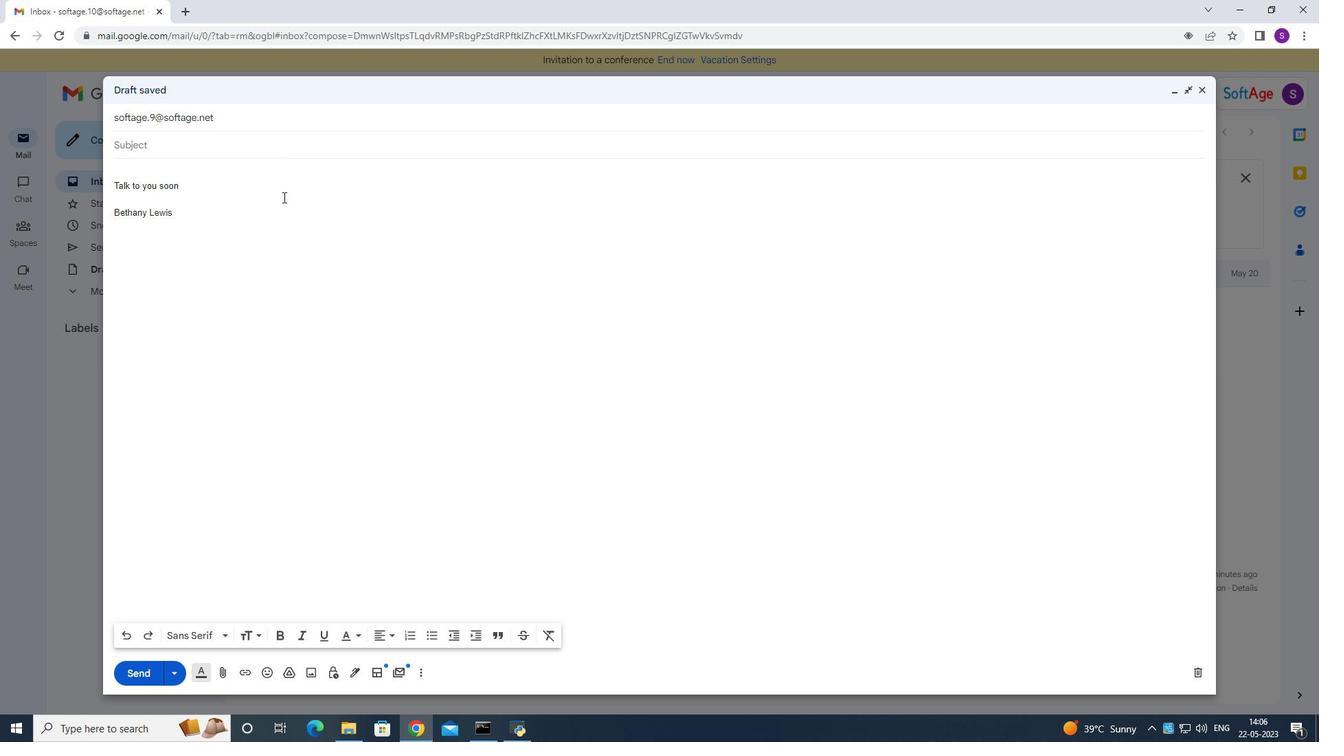 
Action: Mouse moved to (283, 190)
Screenshot: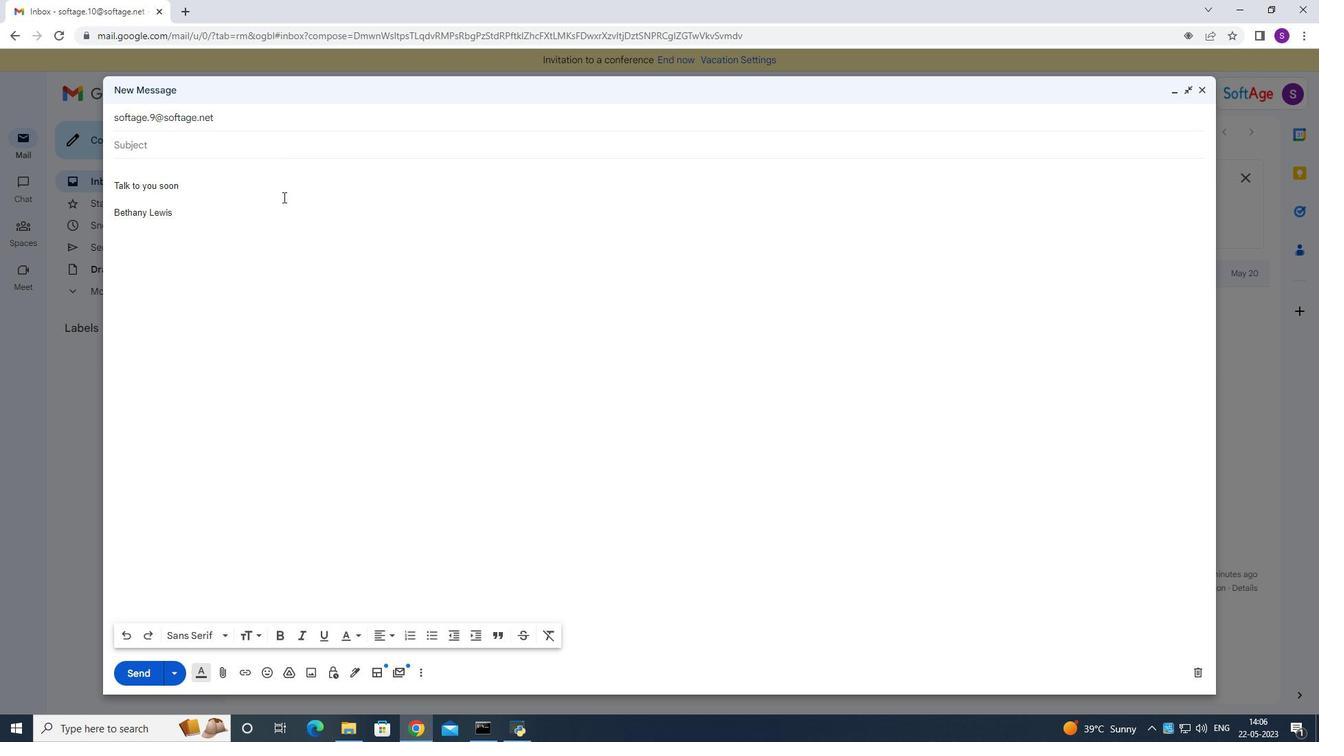 
Action: Mouse pressed left at (283, 190)
Screenshot: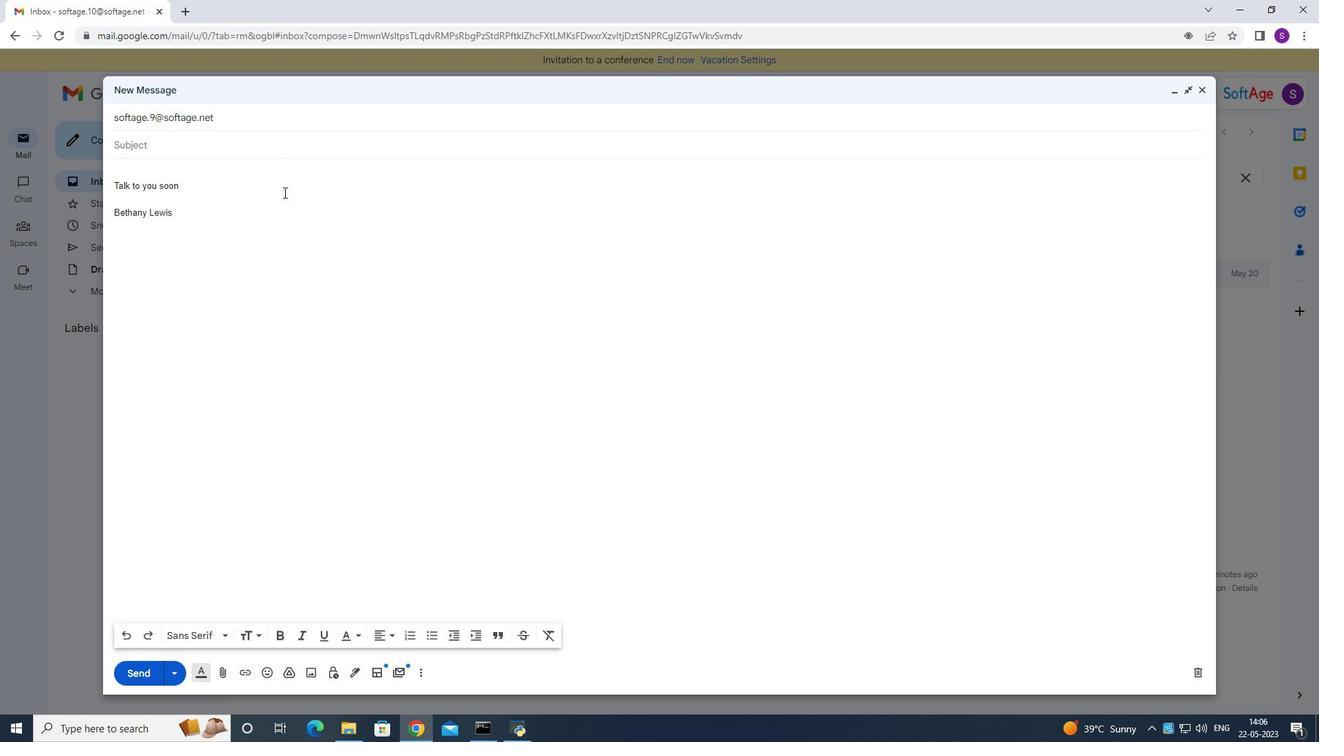 
Action: Mouse moved to (421, 668)
Screenshot: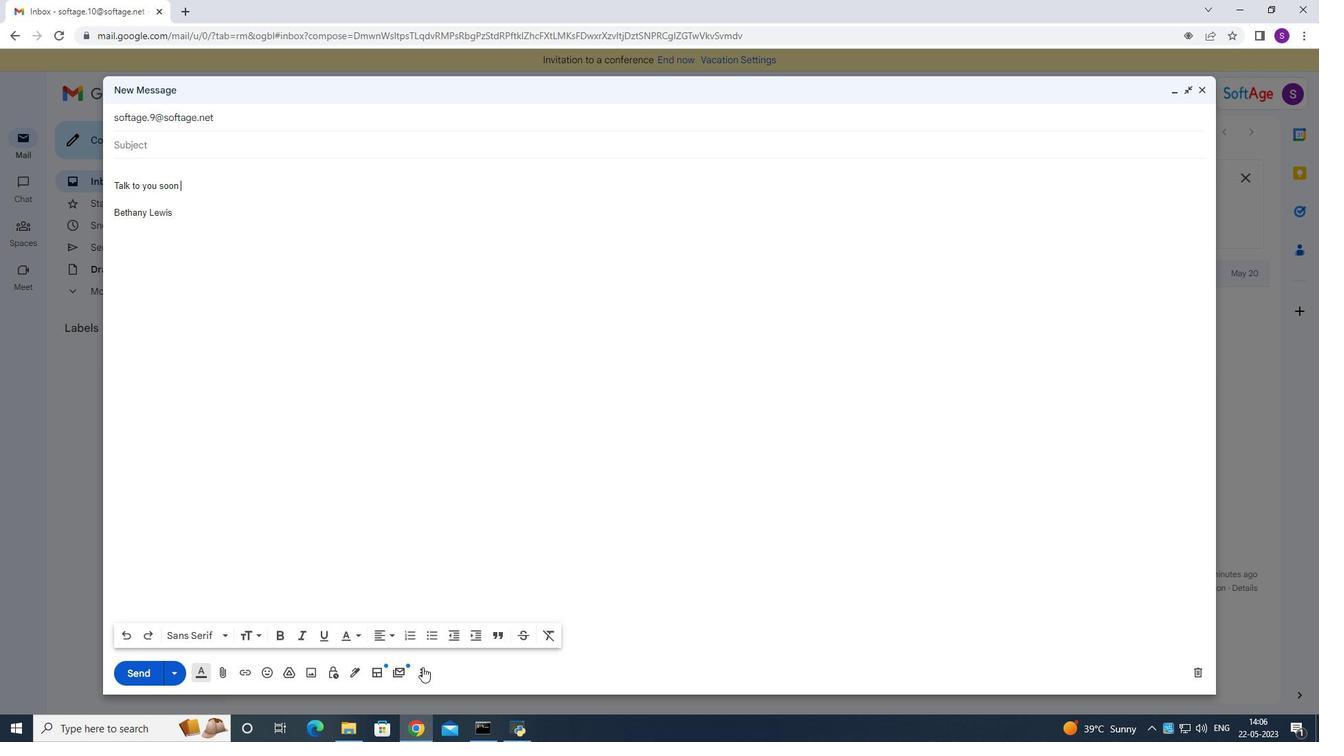 
Action: Mouse pressed left at (421, 668)
Screenshot: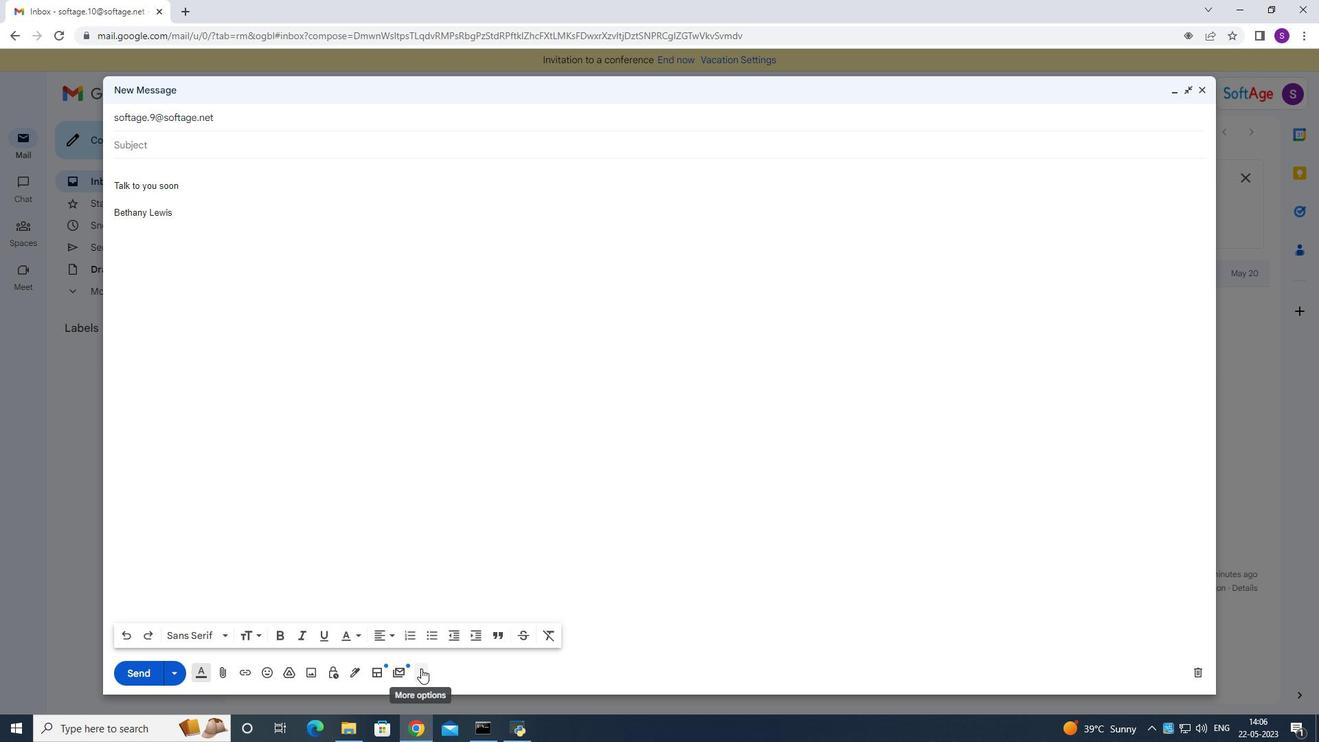 
Action: Mouse moved to (630, 492)
Screenshot: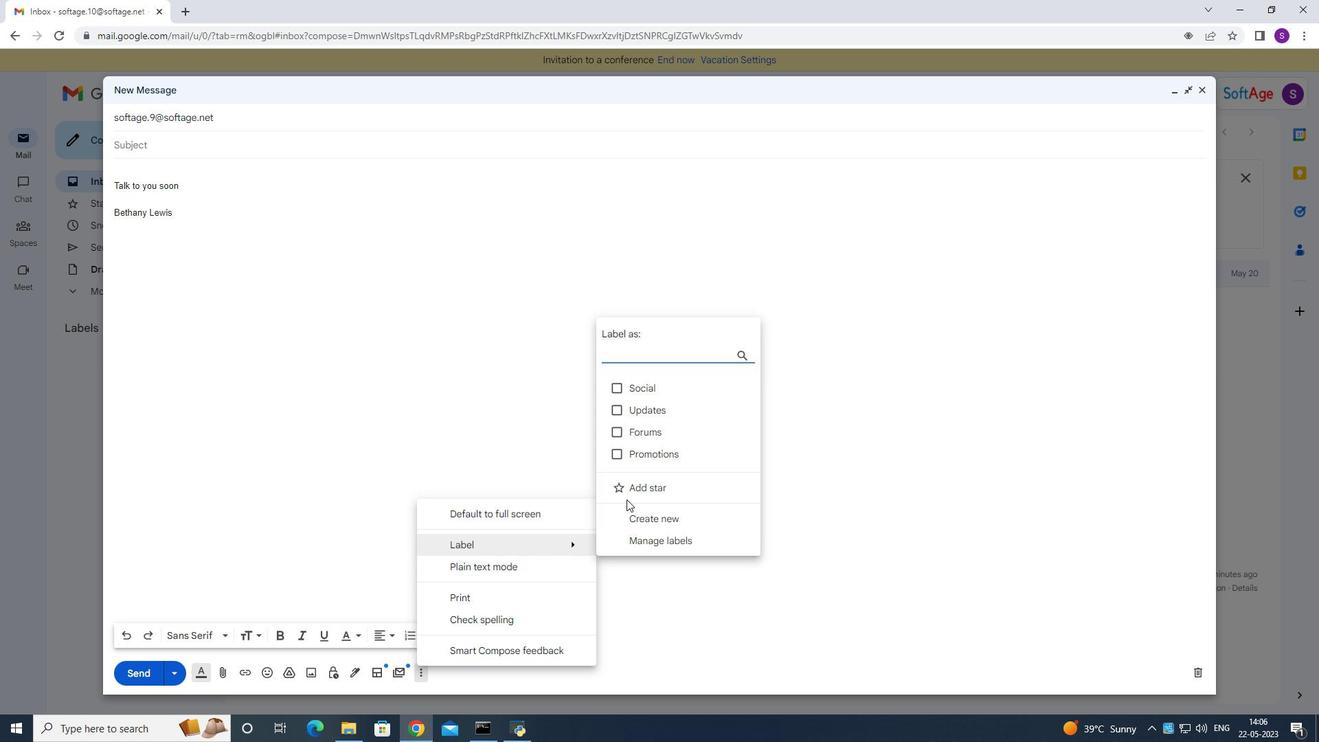 
Action: Mouse pressed left at (630, 492)
Screenshot: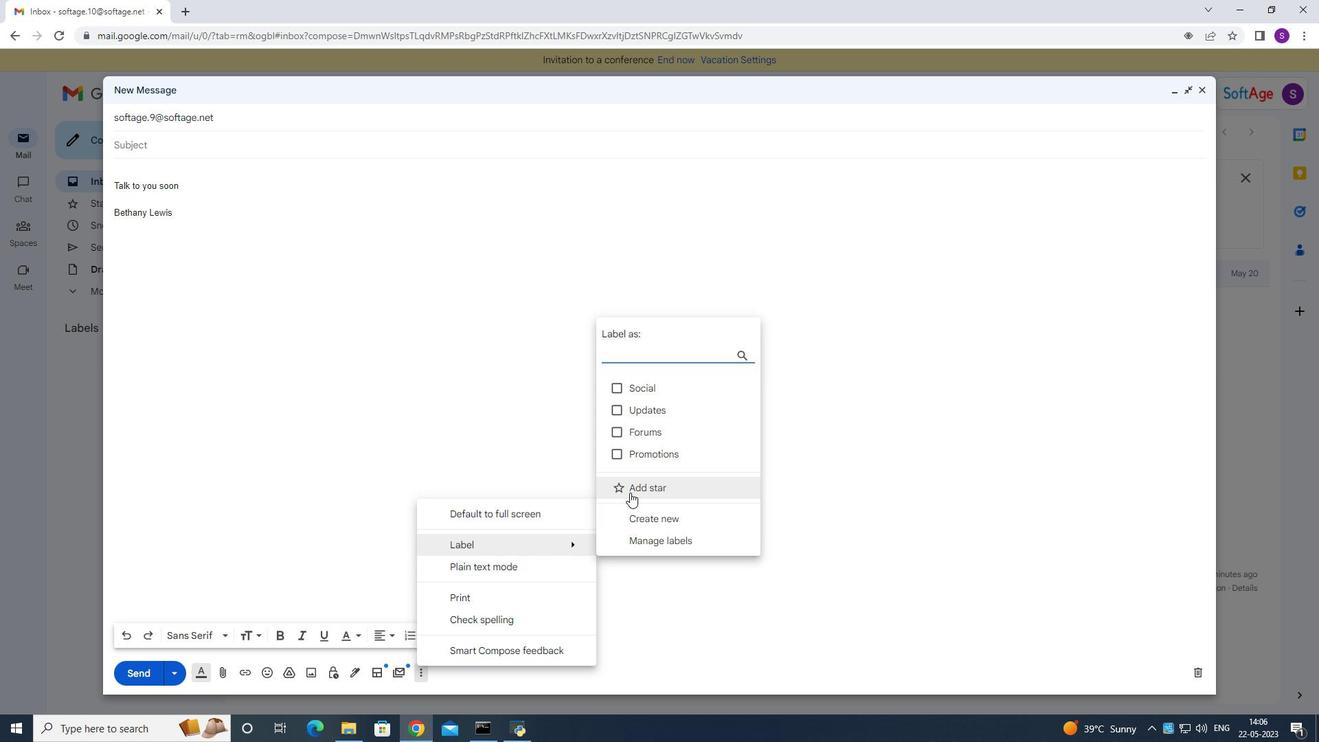 
Action: Mouse pressed left at (630, 492)
Screenshot: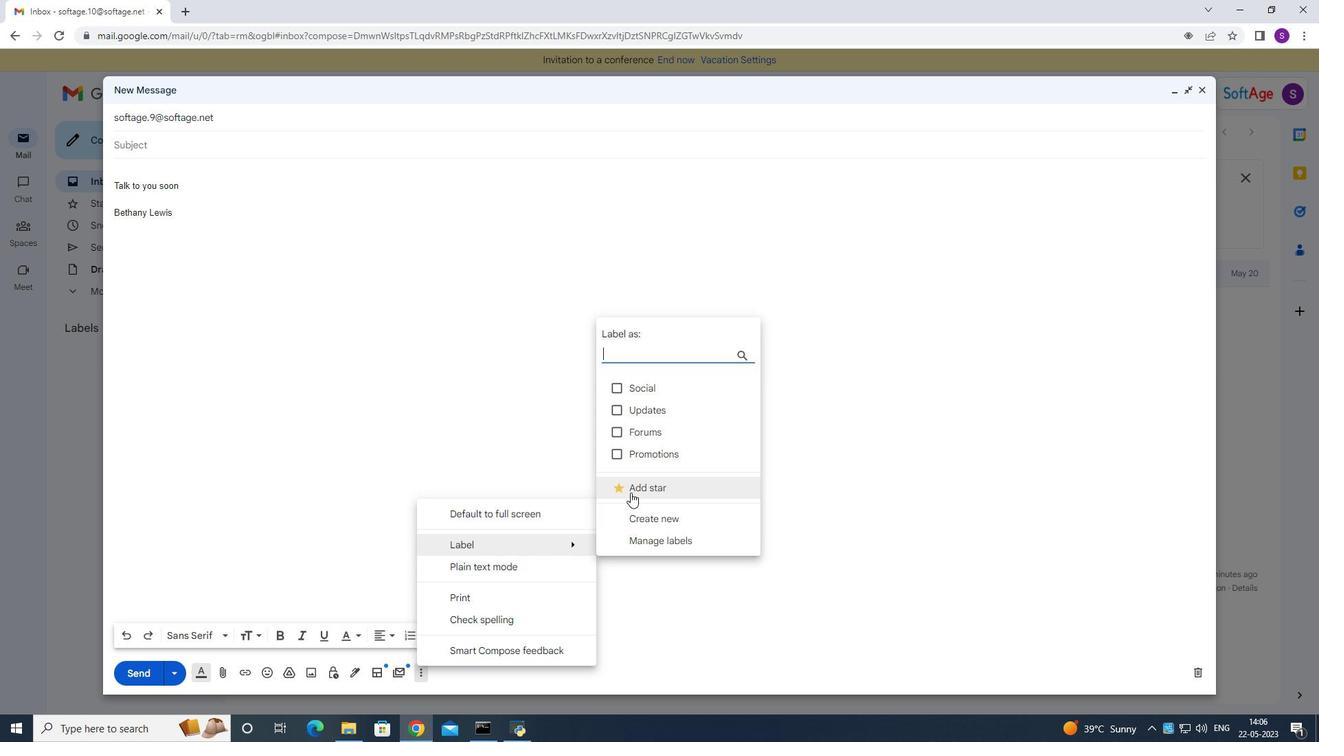 
Action: Mouse moved to (628, 511)
Screenshot: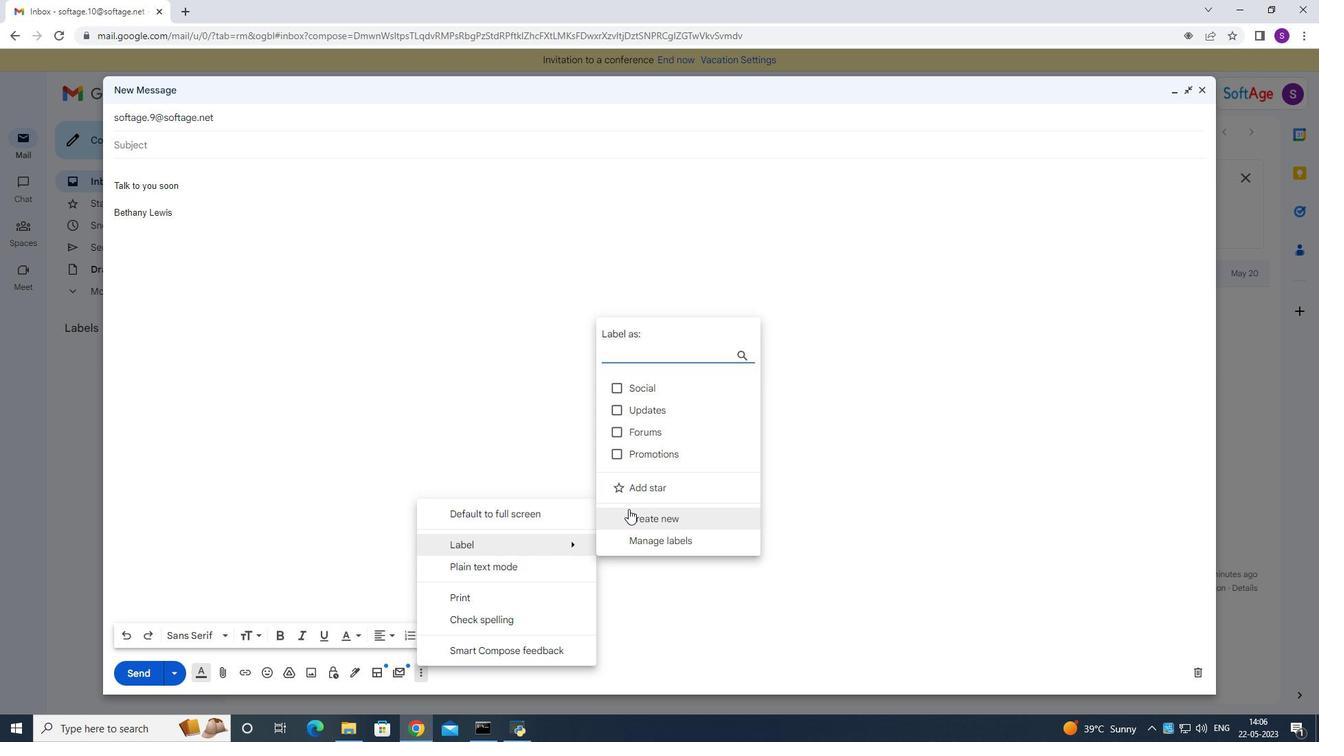 
Action: Mouse pressed left at (628, 511)
Screenshot: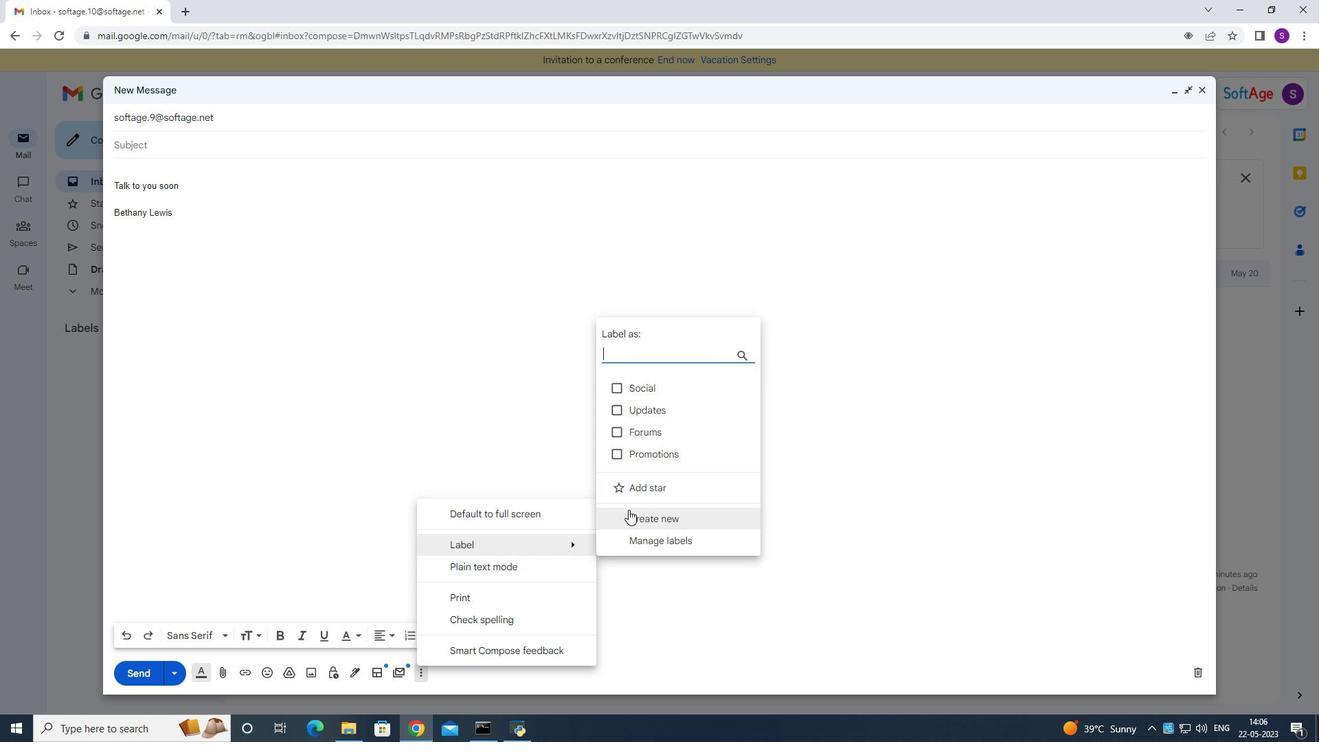 
Action: Mouse moved to (560, 369)
Screenshot: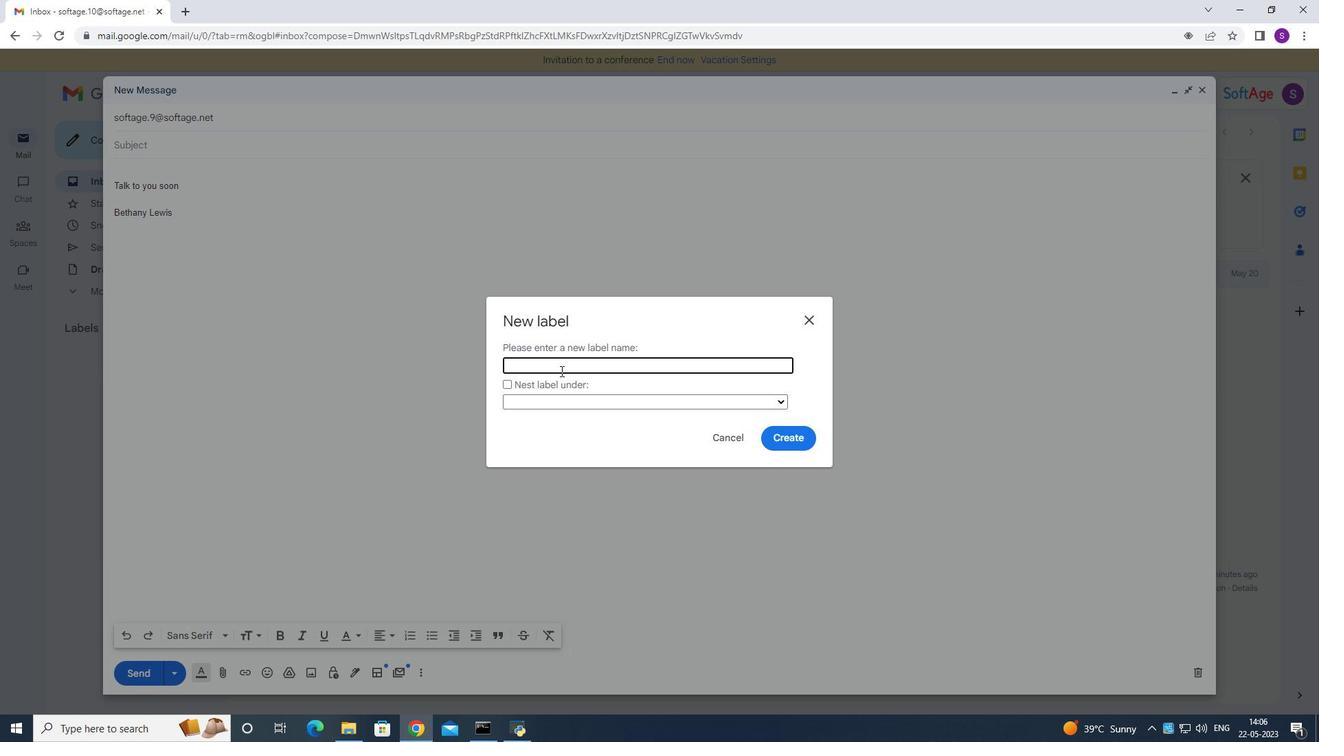 
Action: Key pressed <Key.shift>Compliance
Screenshot: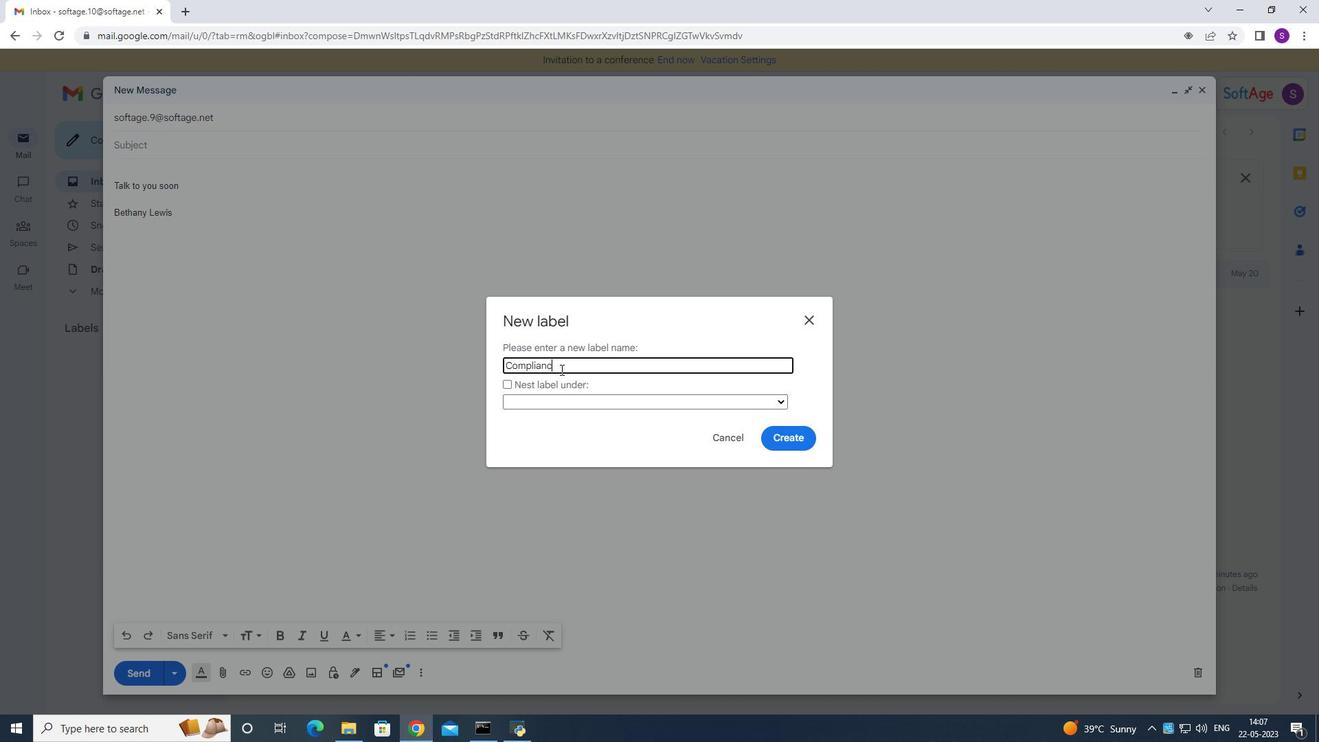 
Action: Mouse moved to (787, 436)
Screenshot: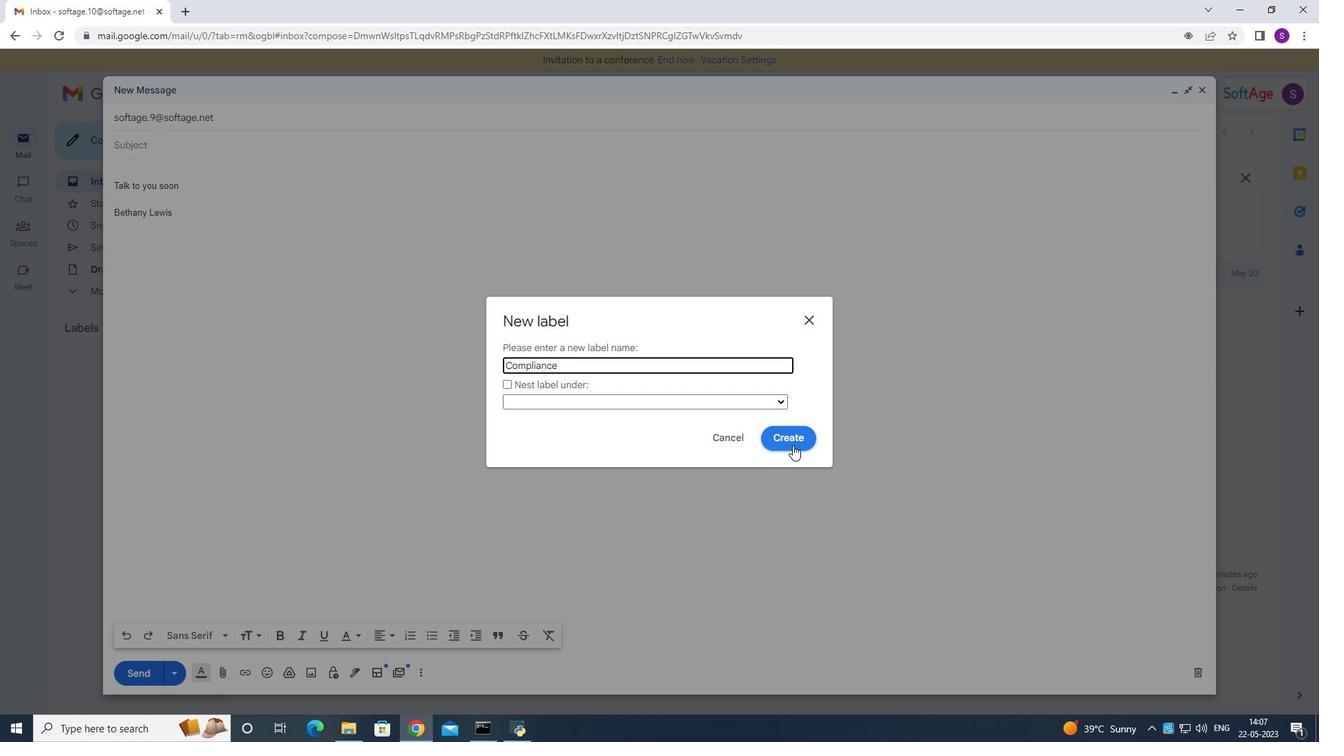 
Action: Mouse pressed left at (787, 436)
Screenshot: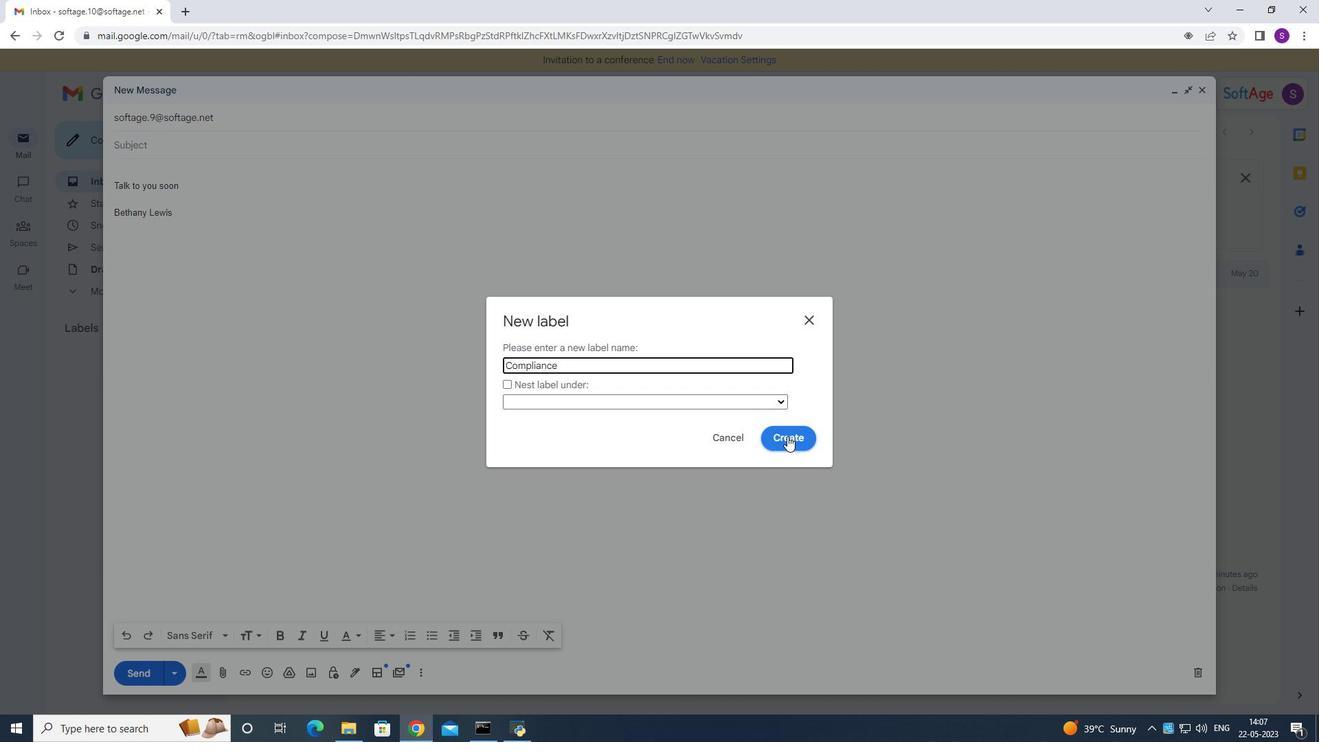 
Action: Mouse moved to (134, 676)
Screenshot: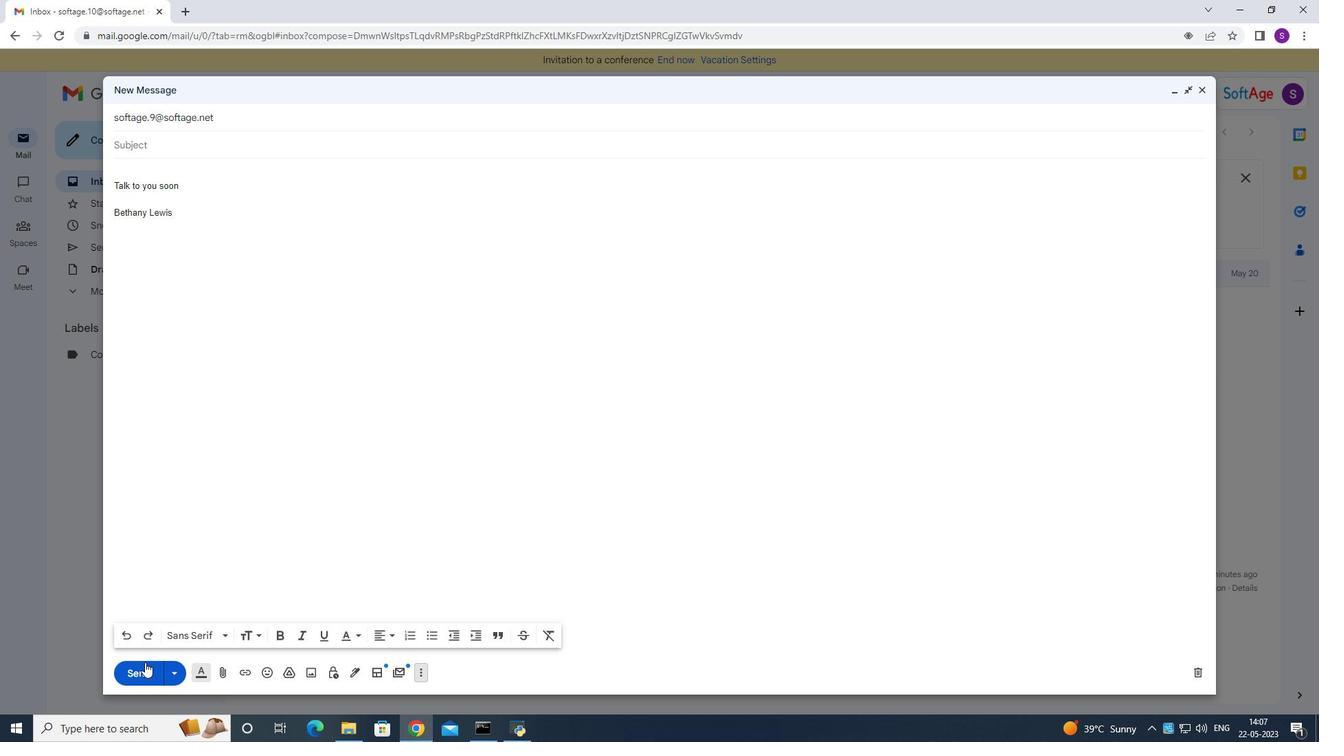 
Action: Mouse pressed left at (134, 676)
Screenshot: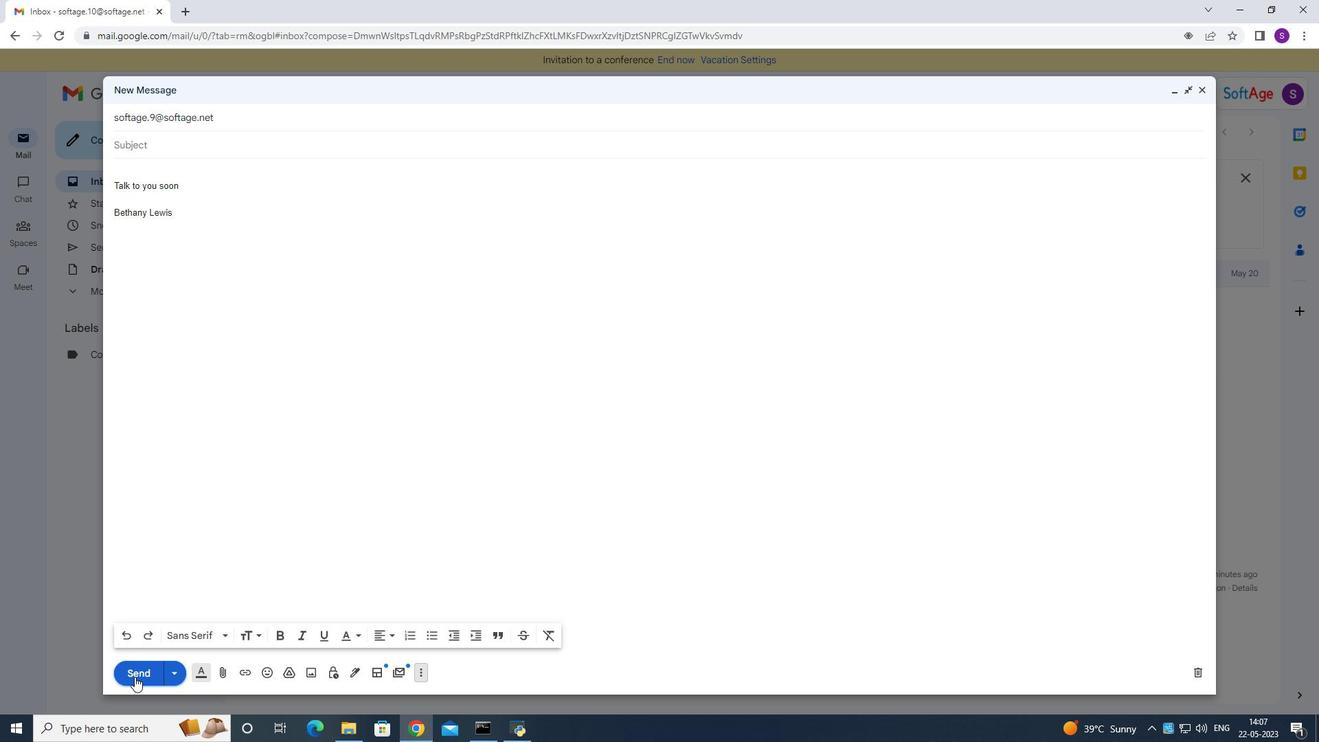 
Action: Mouse moved to (350, 403)
Screenshot: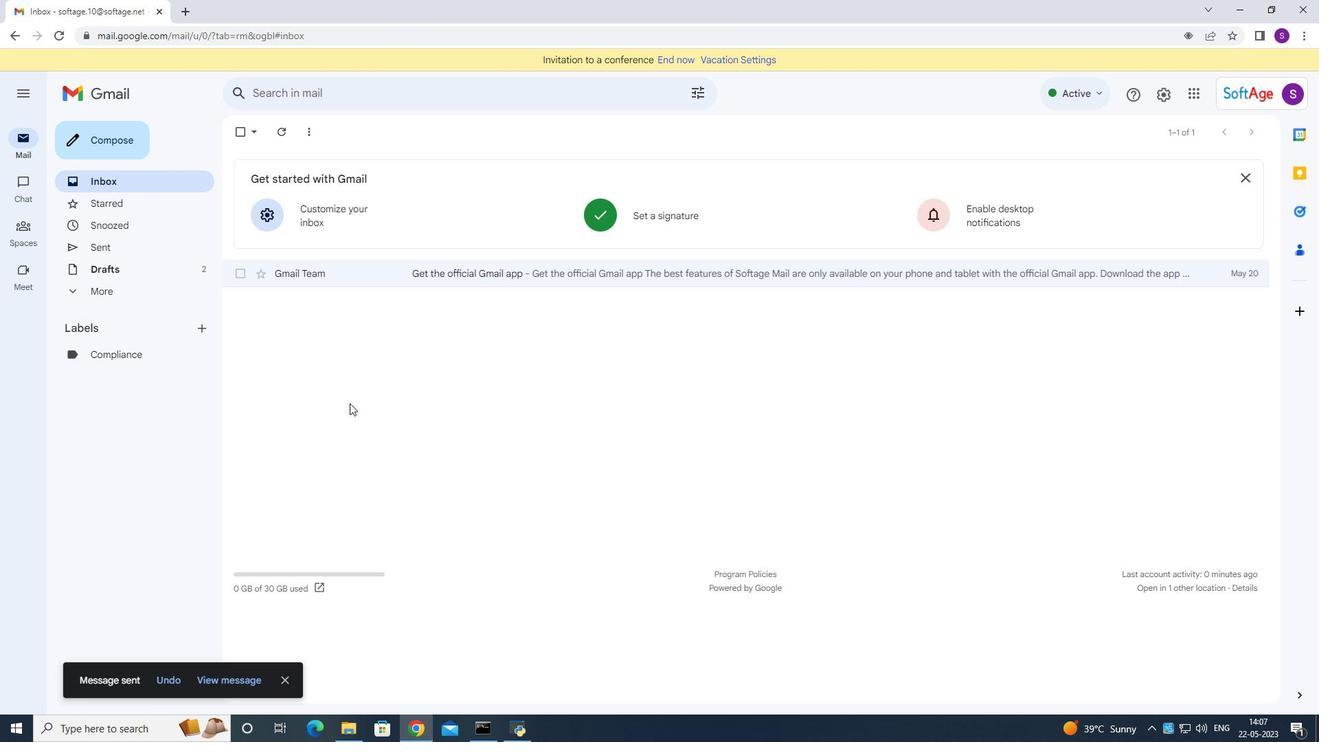
